 Task: Look for space in Logansport, United States from 10th July, 2023 to 15th July, 2023 for 7 adults in price range Rs.10000 to Rs.15000. Place can be entire place or shared room with 4 bedrooms having 7 beds and 4 bathrooms. Property type can be house, flat, guest house. Amenities needed are: wifi, TV, free parkinig on premises, gym, breakfast. Booking option can be shelf check-in. Required host language is English.
Action: Mouse moved to (567, 108)
Screenshot: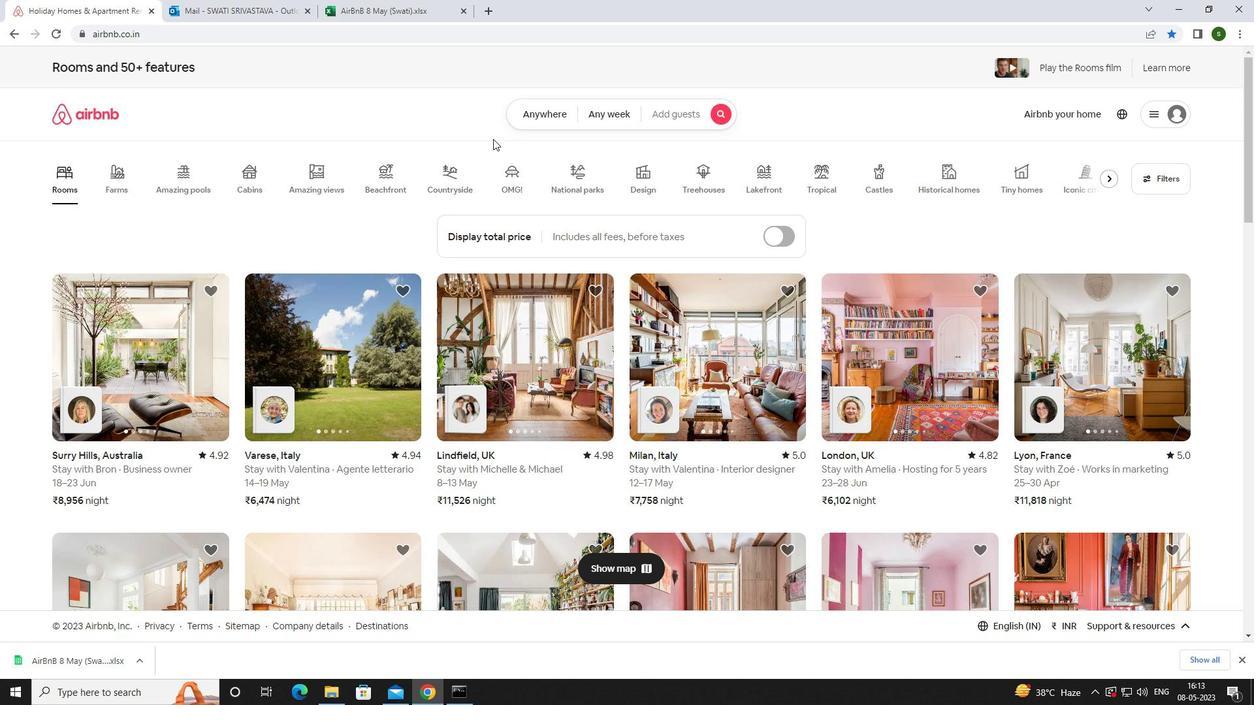 
Action: Mouse pressed left at (567, 108)
Screenshot: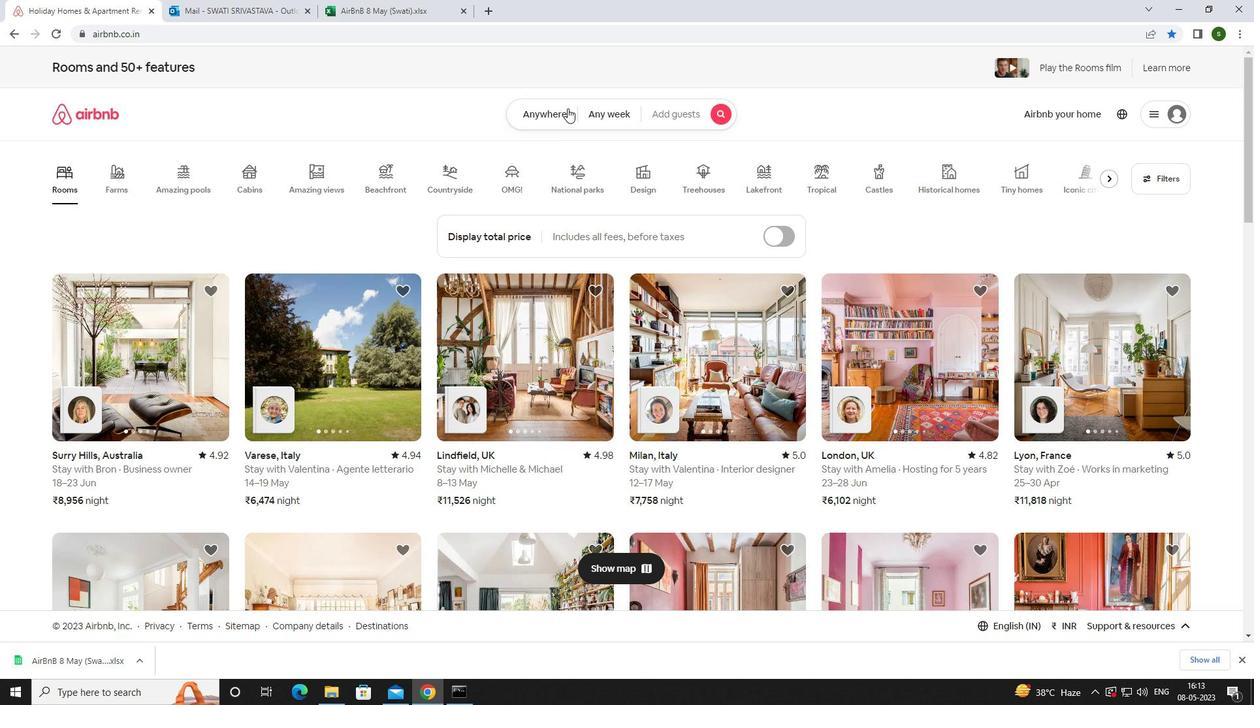 
Action: Mouse moved to (414, 173)
Screenshot: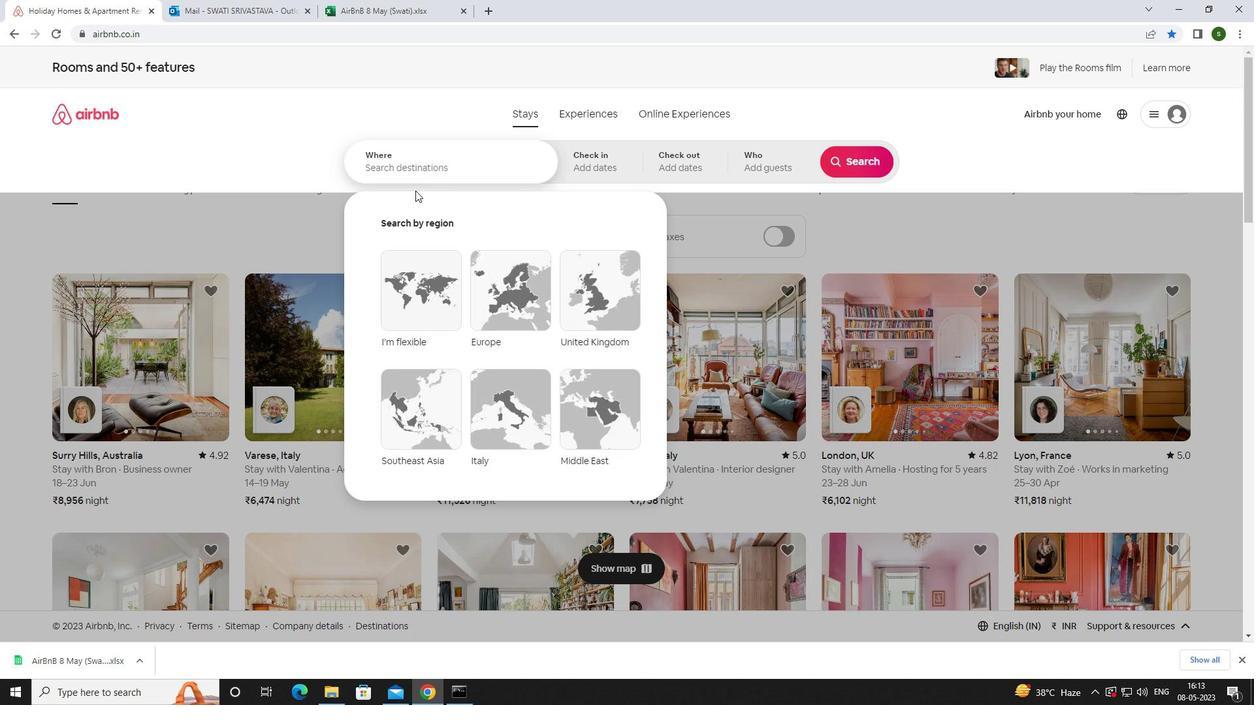 
Action: Mouse pressed left at (414, 173)
Screenshot: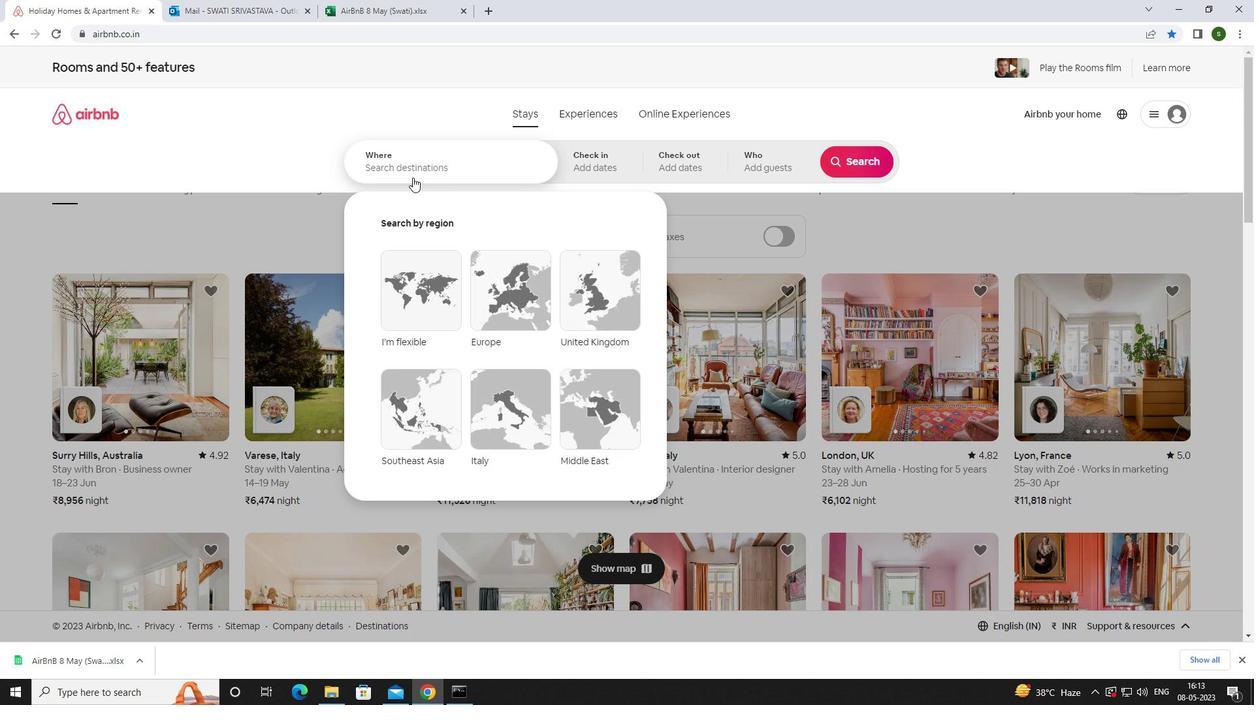 
Action: Key pressed <Key.caps_lock>l<Key.caps_lock>ogansport,<Key.space><Key.caps_lock>u<Key.caps_lock>nited<Key.space><Key.caps_lock>s<Key.caps_lock>tates<Key.enter>
Screenshot: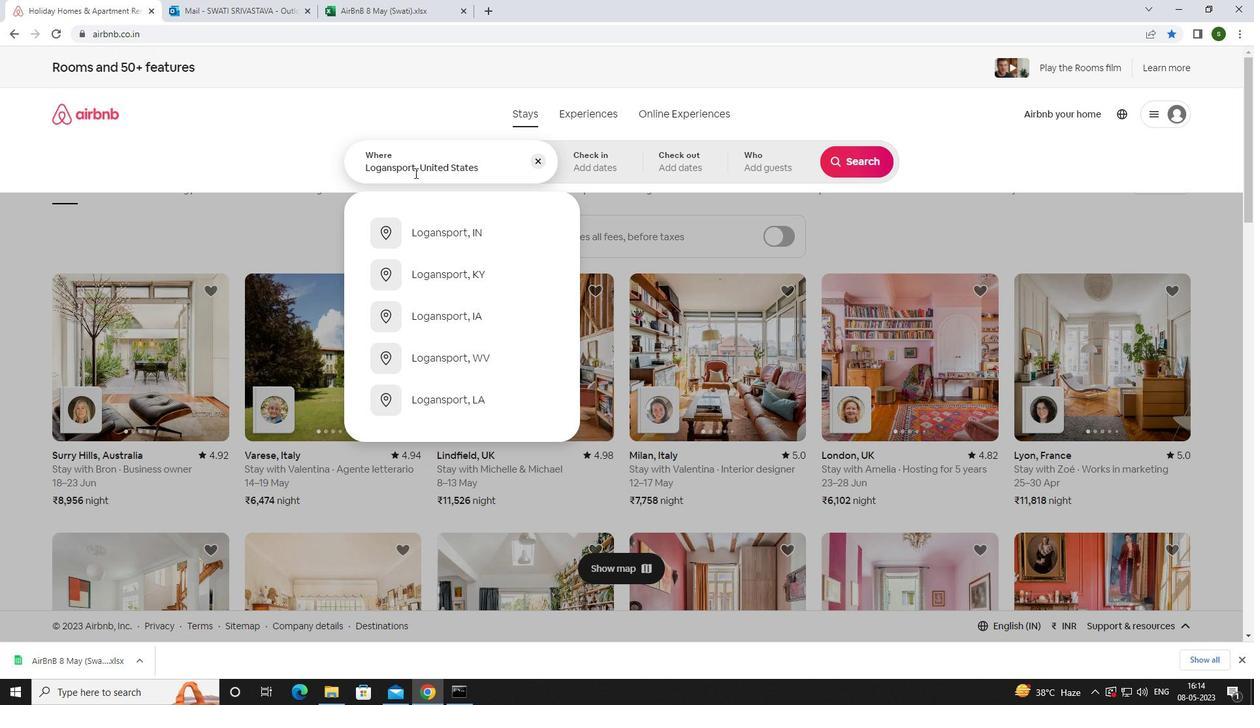 
Action: Mouse moved to (848, 265)
Screenshot: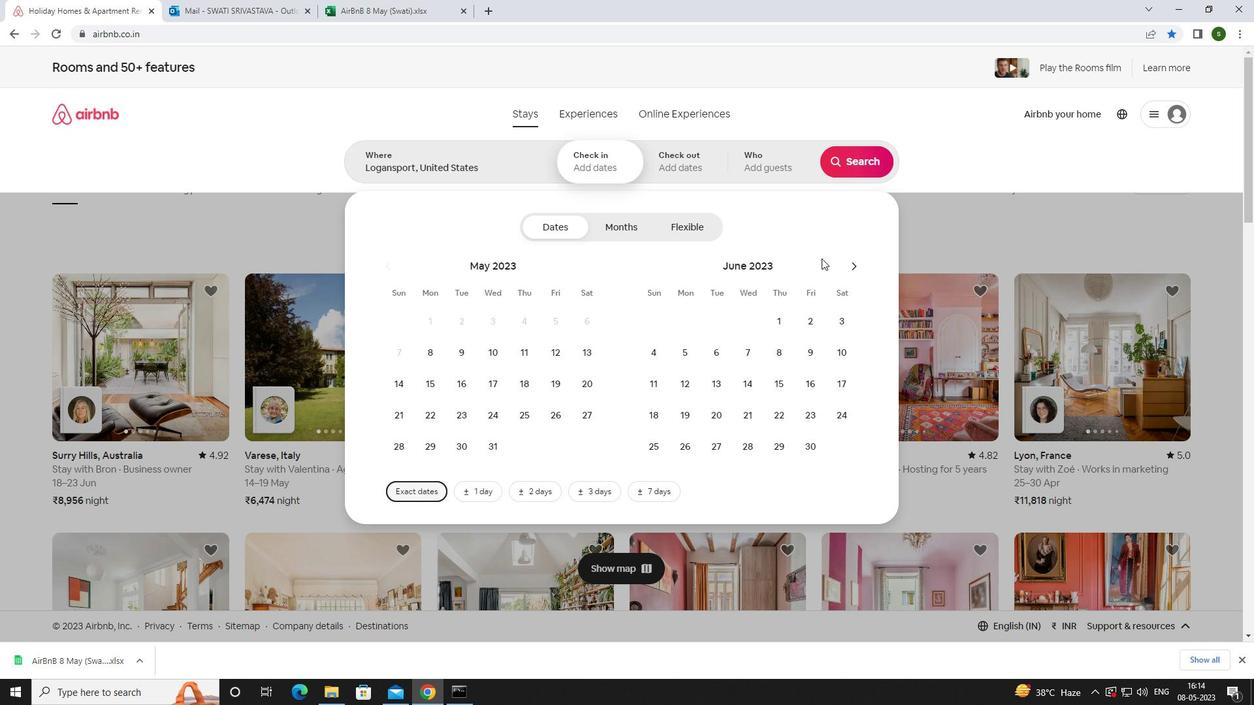 
Action: Mouse pressed left at (848, 265)
Screenshot: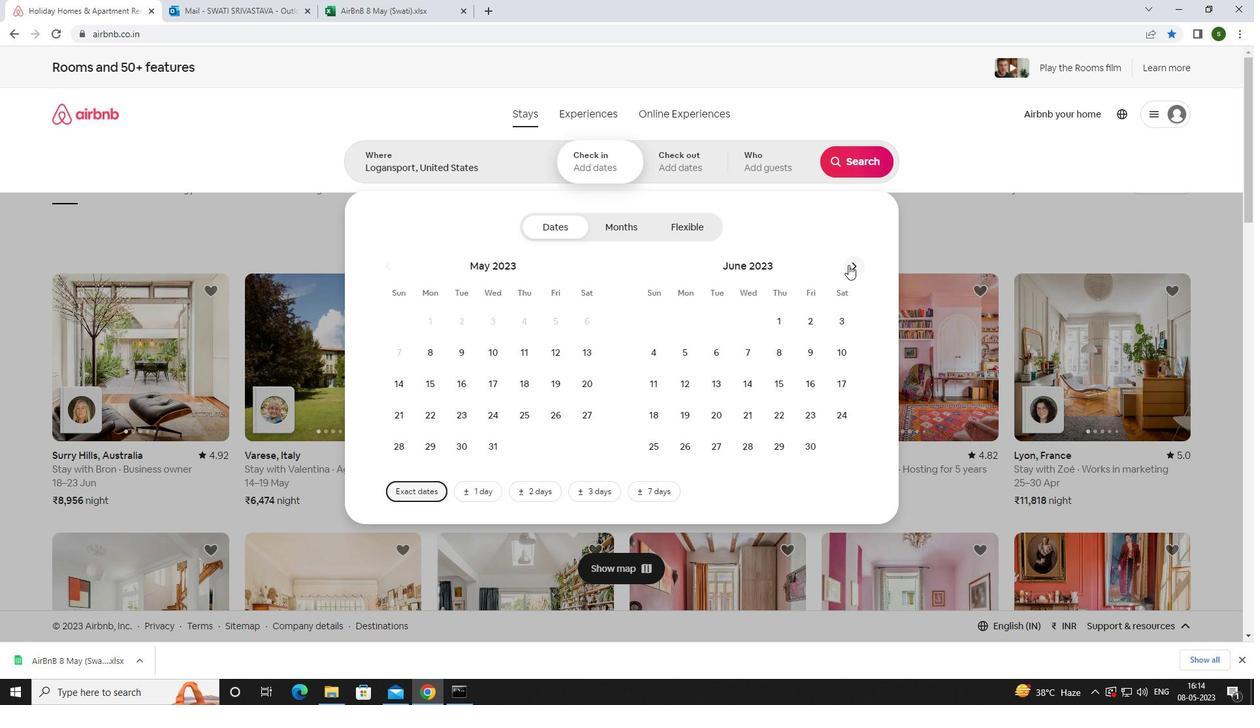 
Action: Mouse moved to (684, 380)
Screenshot: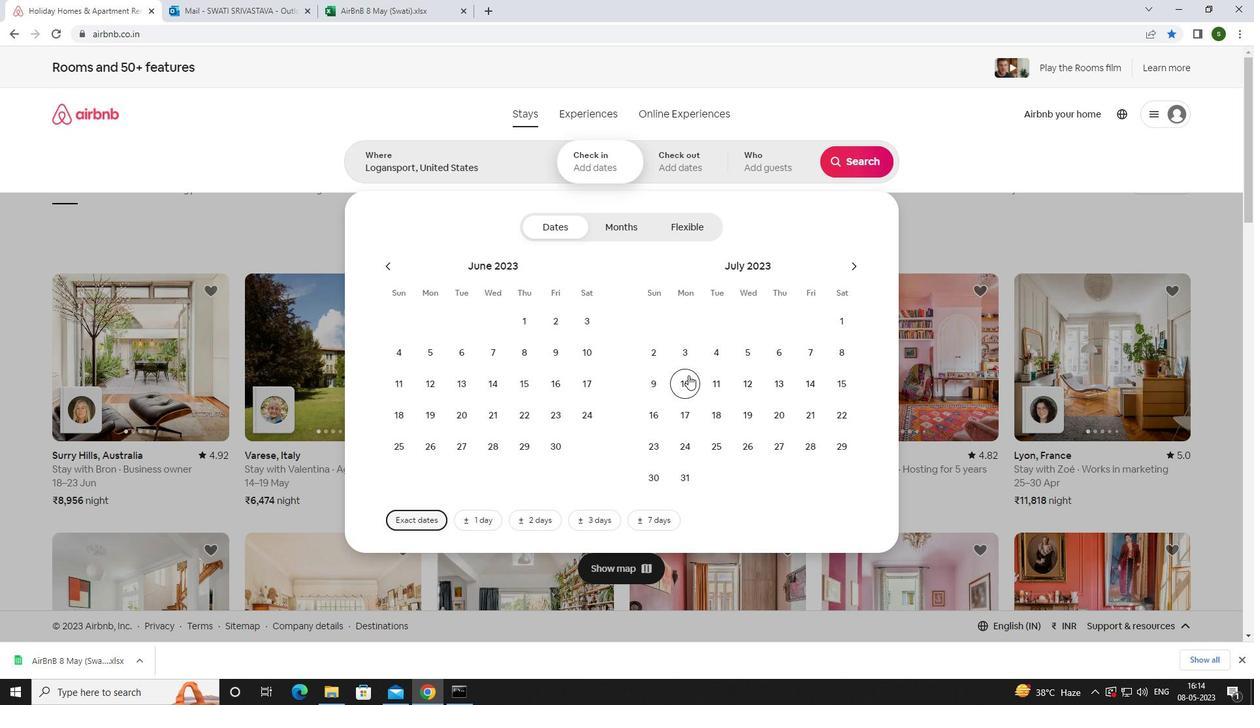 
Action: Mouse pressed left at (684, 380)
Screenshot: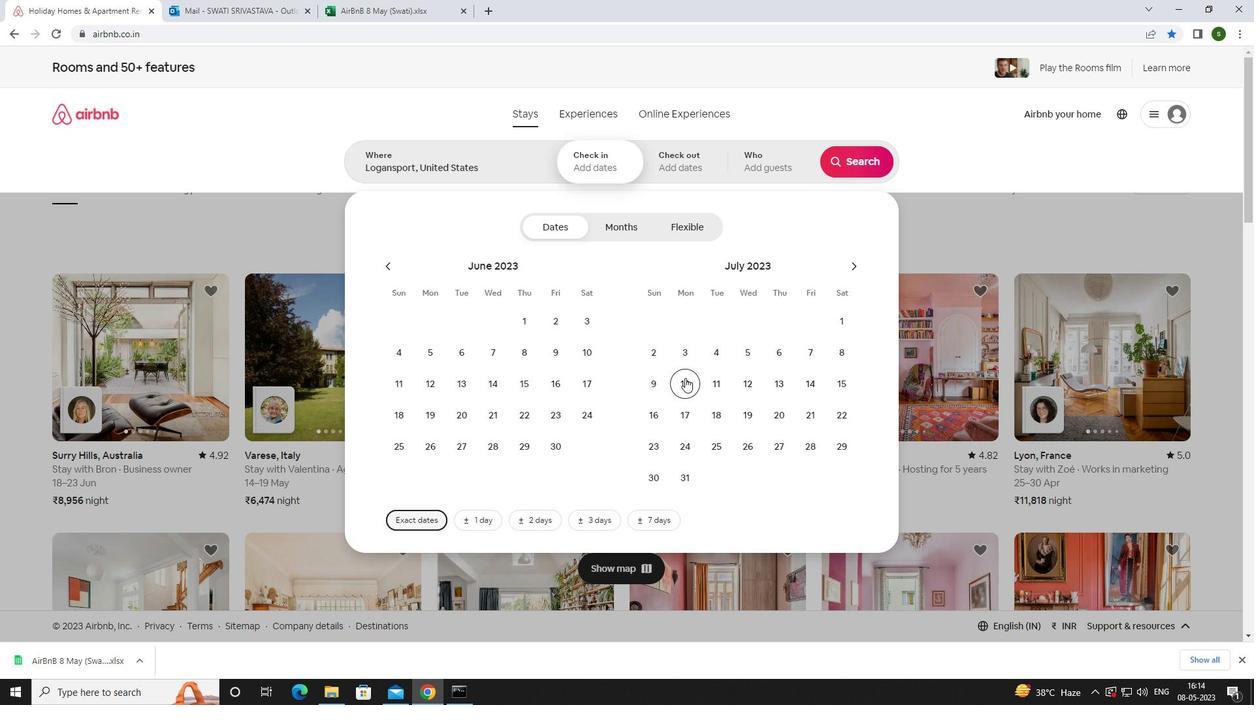 
Action: Mouse moved to (836, 376)
Screenshot: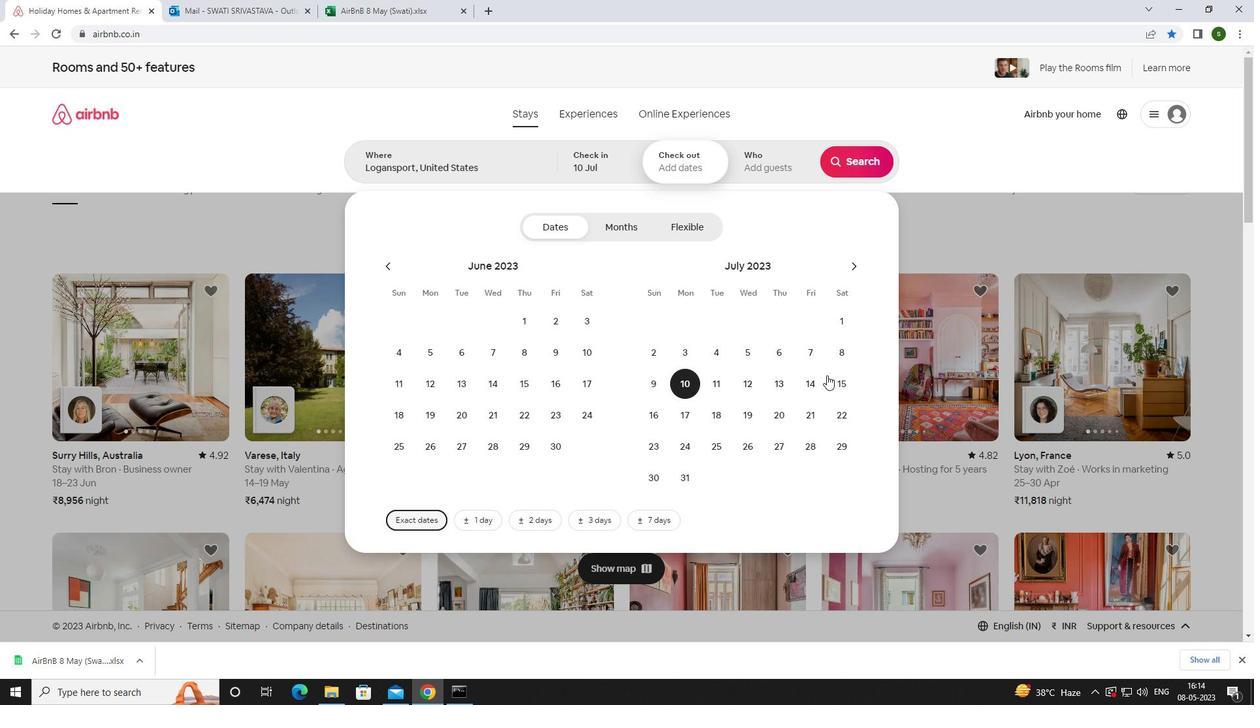 
Action: Mouse pressed left at (836, 376)
Screenshot: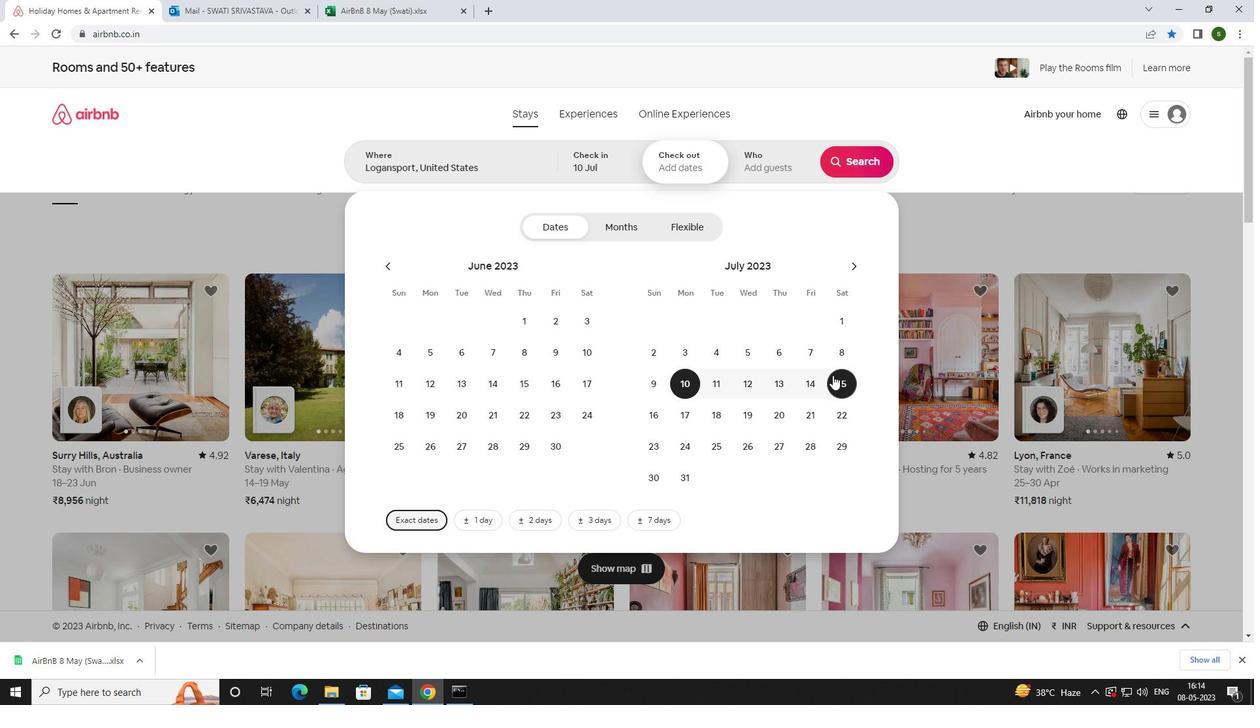 
Action: Mouse moved to (758, 162)
Screenshot: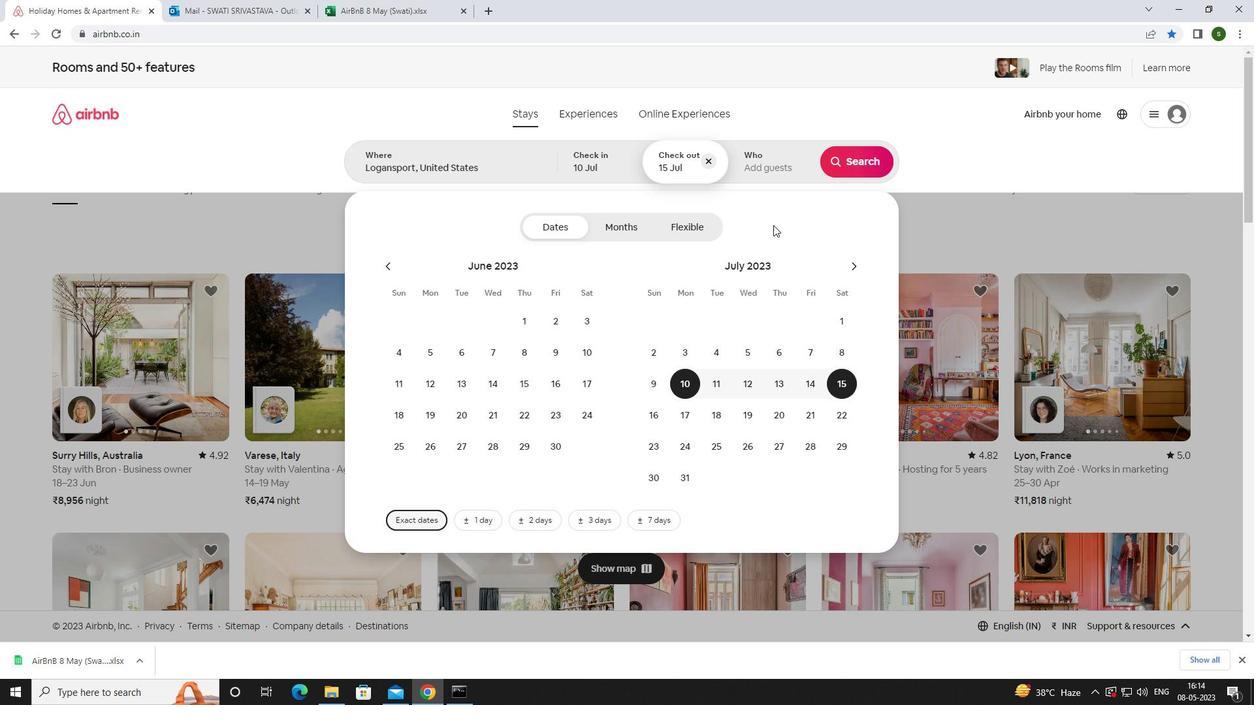 
Action: Mouse pressed left at (758, 162)
Screenshot: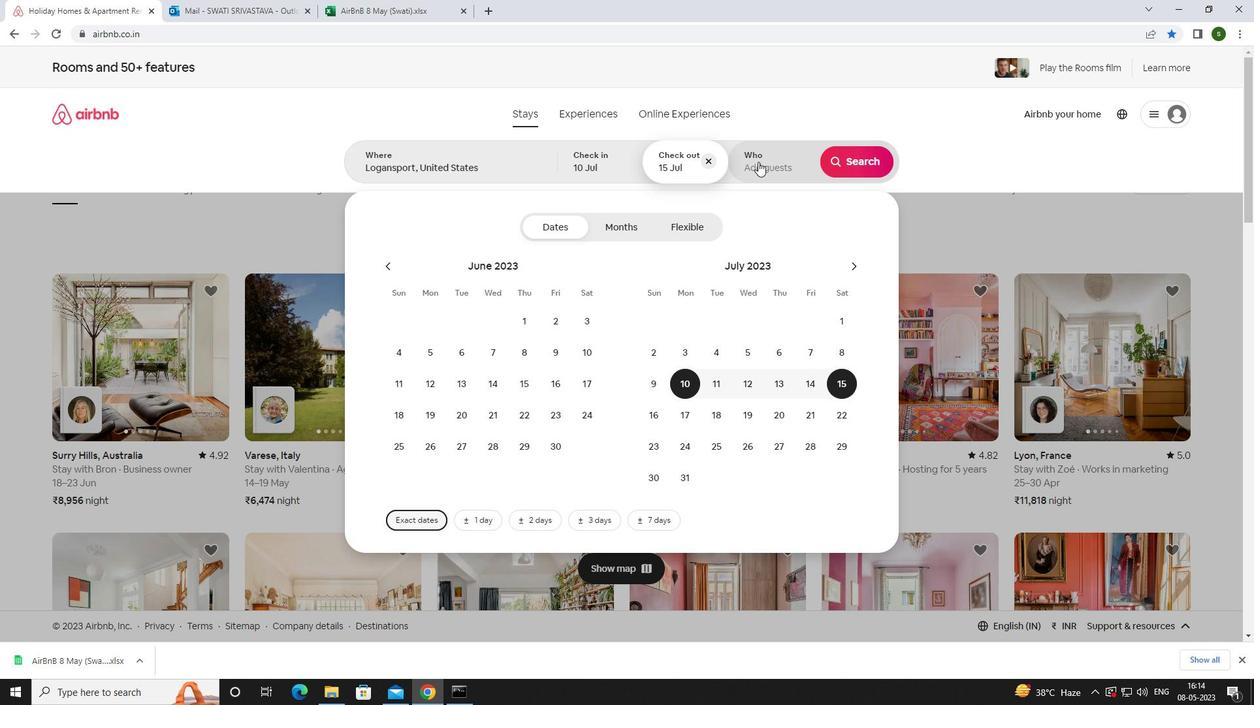 
Action: Mouse moved to (862, 233)
Screenshot: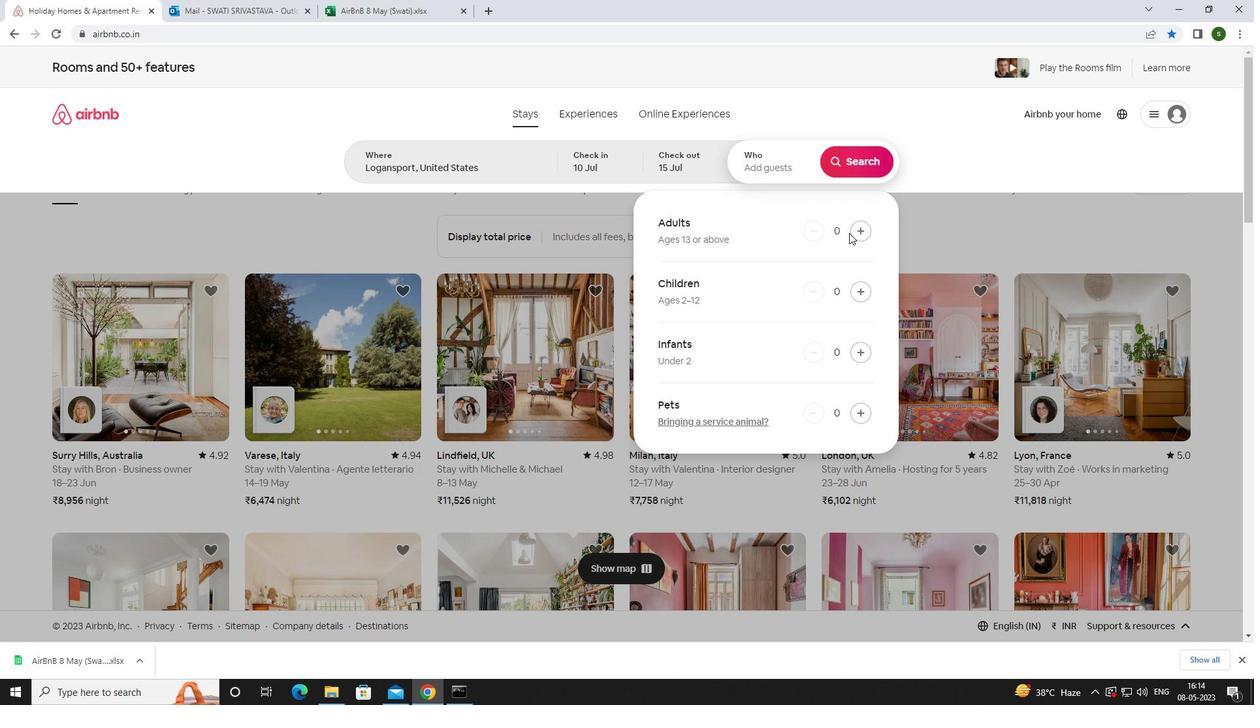 
Action: Mouse pressed left at (862, 233)
Screenshot: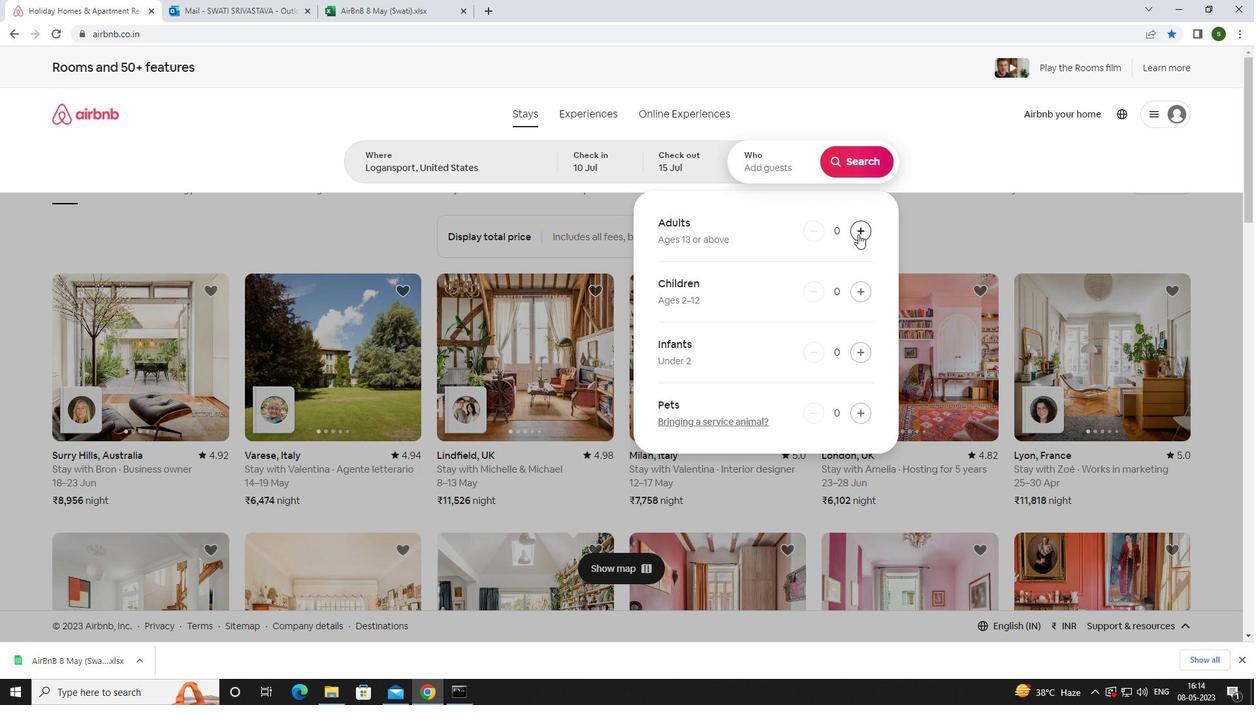 
Action: Mouse pressed left at (862, 233)
Screenshot: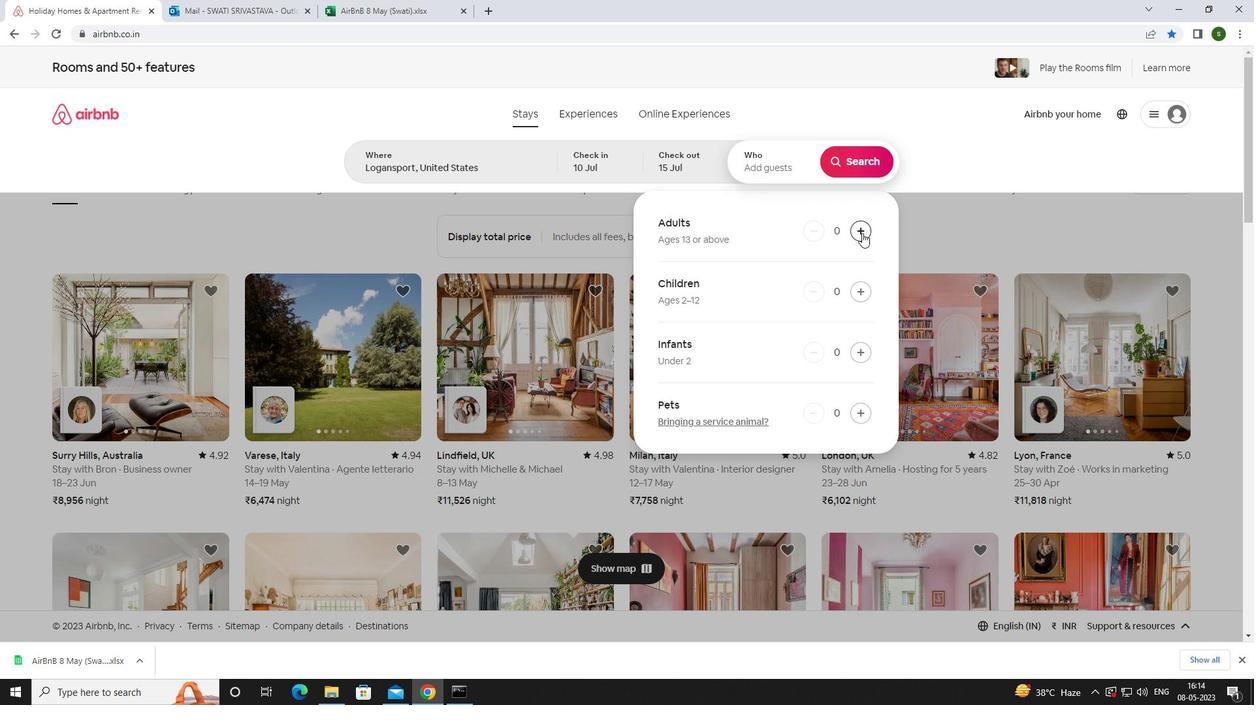 
Action: Mouse pressed left at (862, 233)
Screenshot: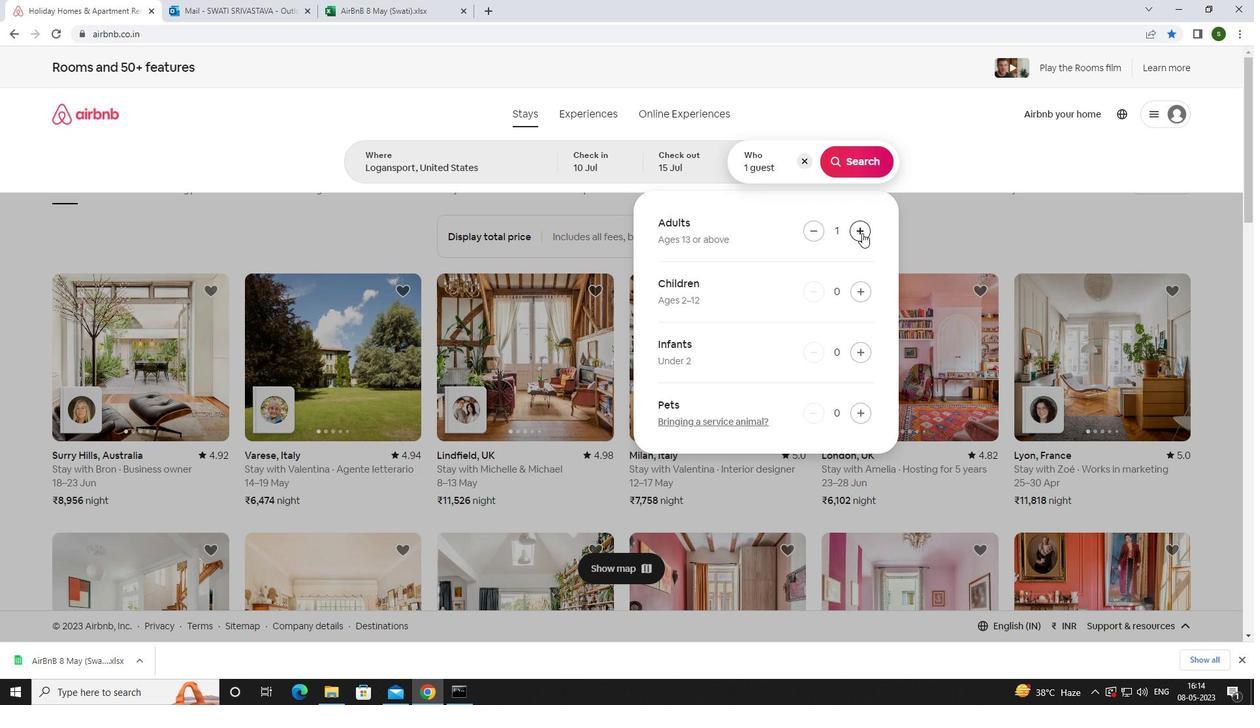 
Action: Mouse pressed left at (862, 233)
Screenshot: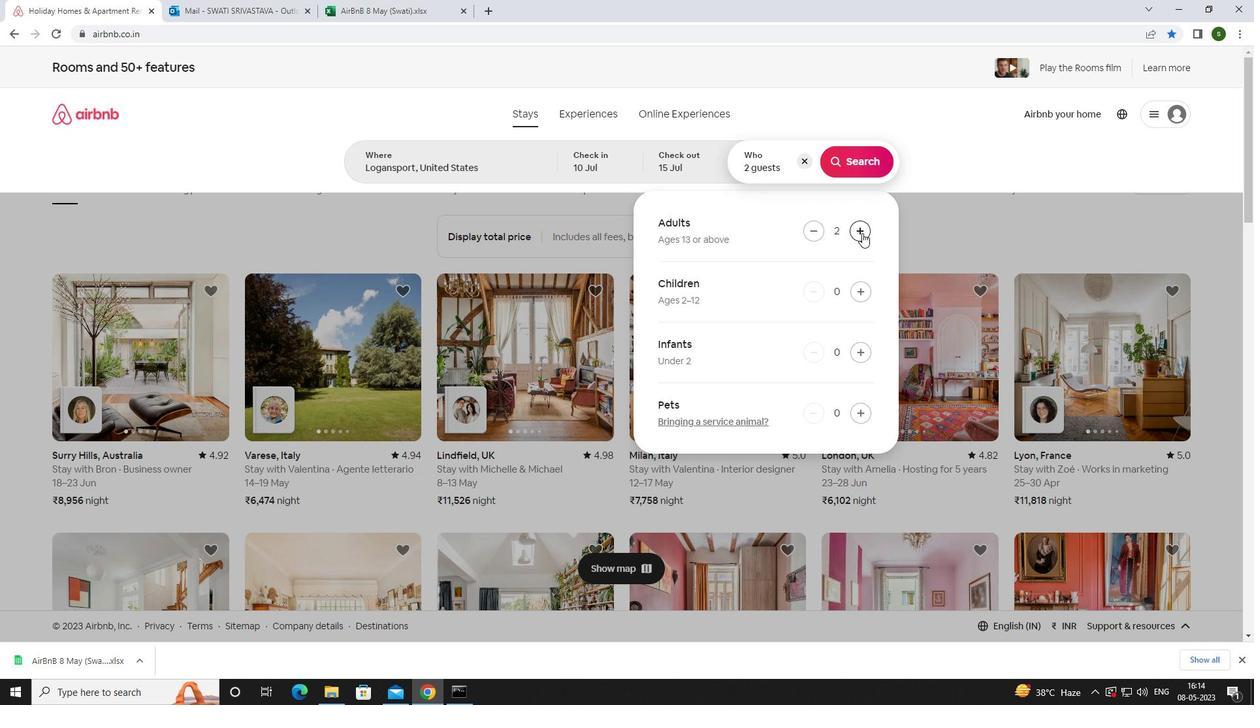 
Action: Mouse pressed left at (862, 233)
Screenshot: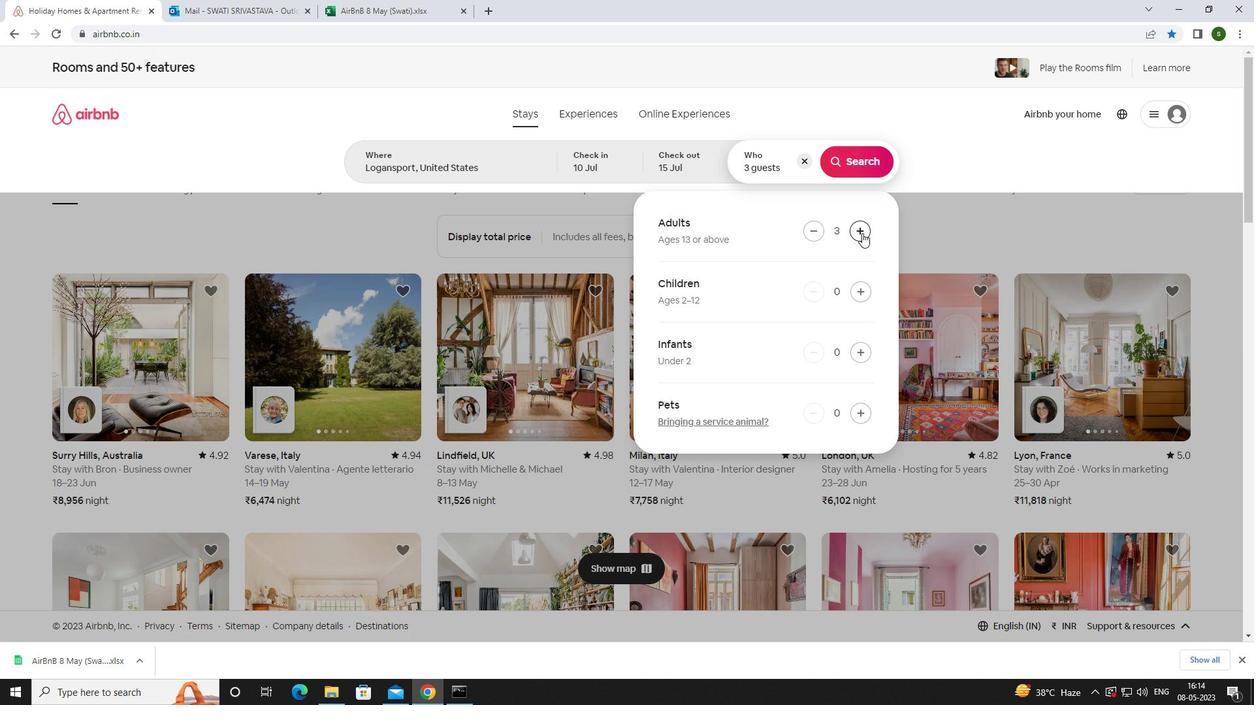 
Action: Mouse moved to (862, 232)
Screenshot: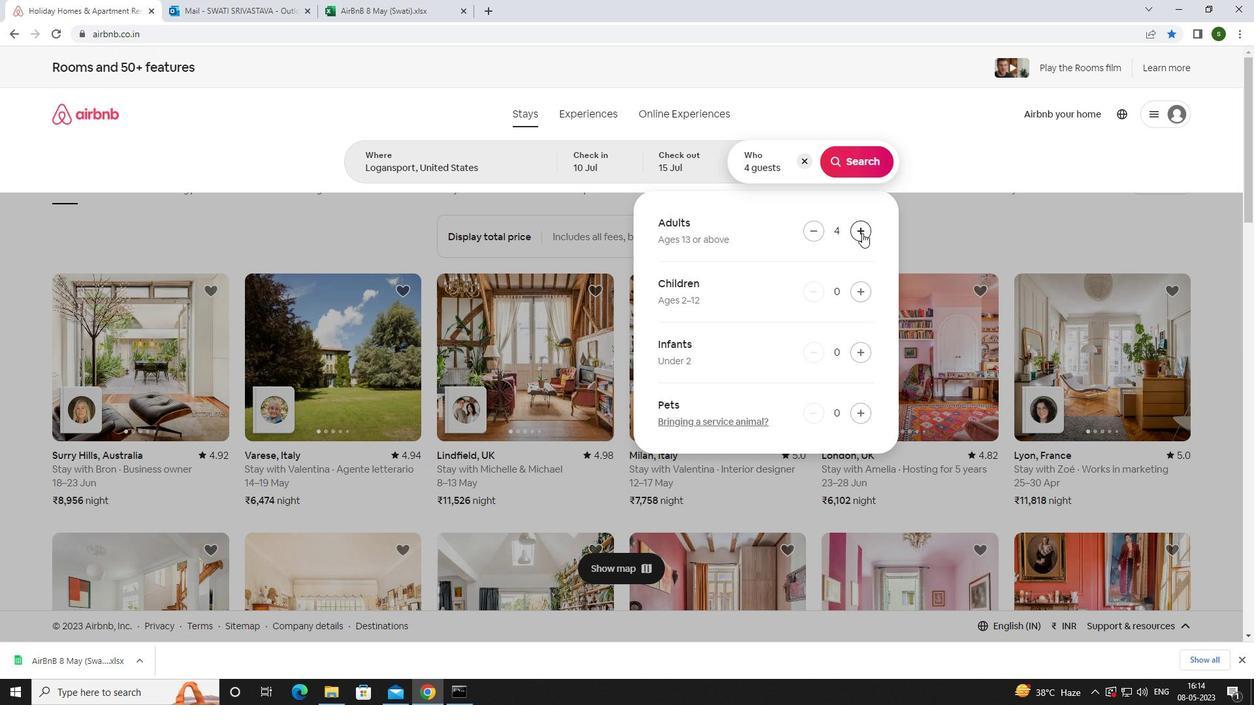 
Action: Mouse pressed left at (862, 232)
Screenshot: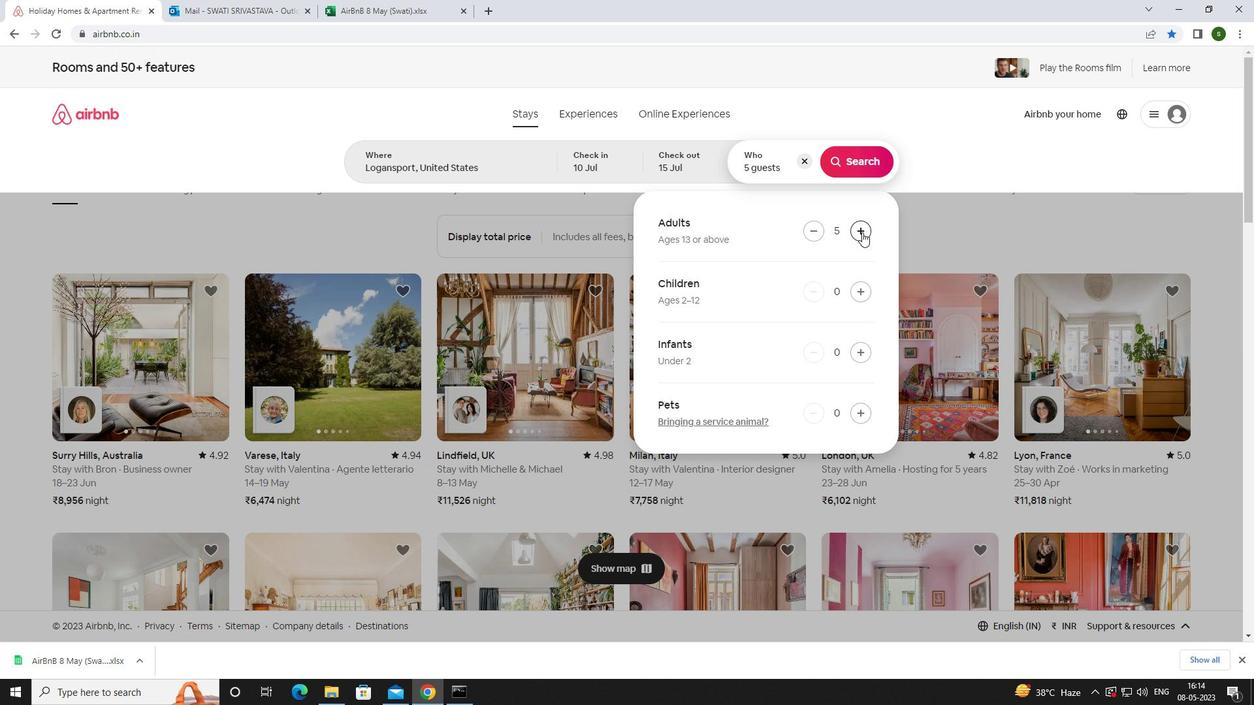 
Action: Mouse pressed left at (862, 232)
Screenshot: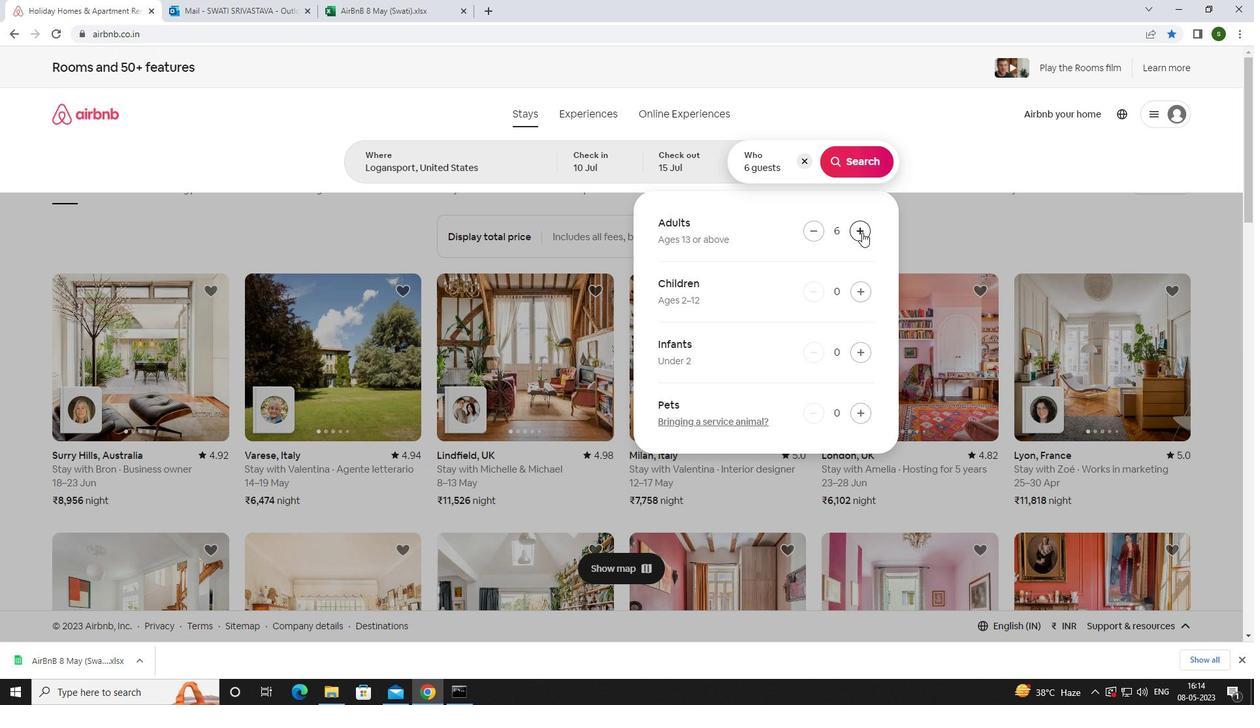 
Action: Mouse moved to (849, 155)
Screenshot: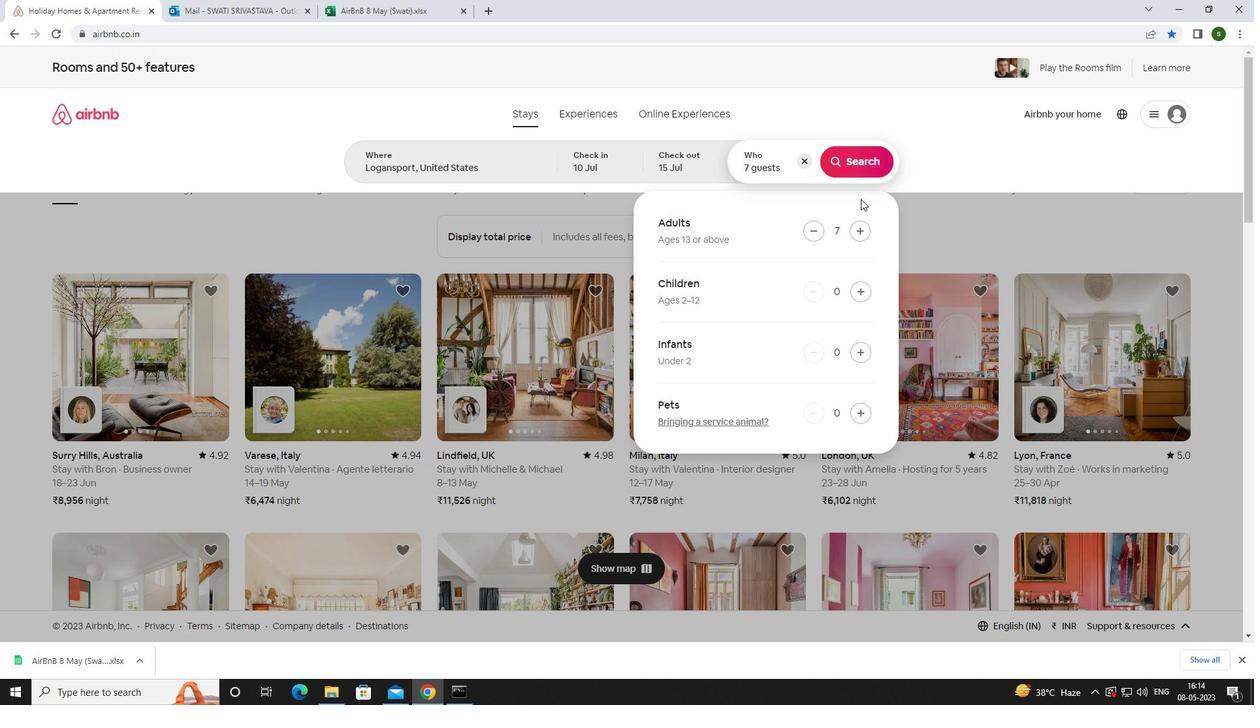 
Action: Mouse pressed left at (849, 155)
Screenshot: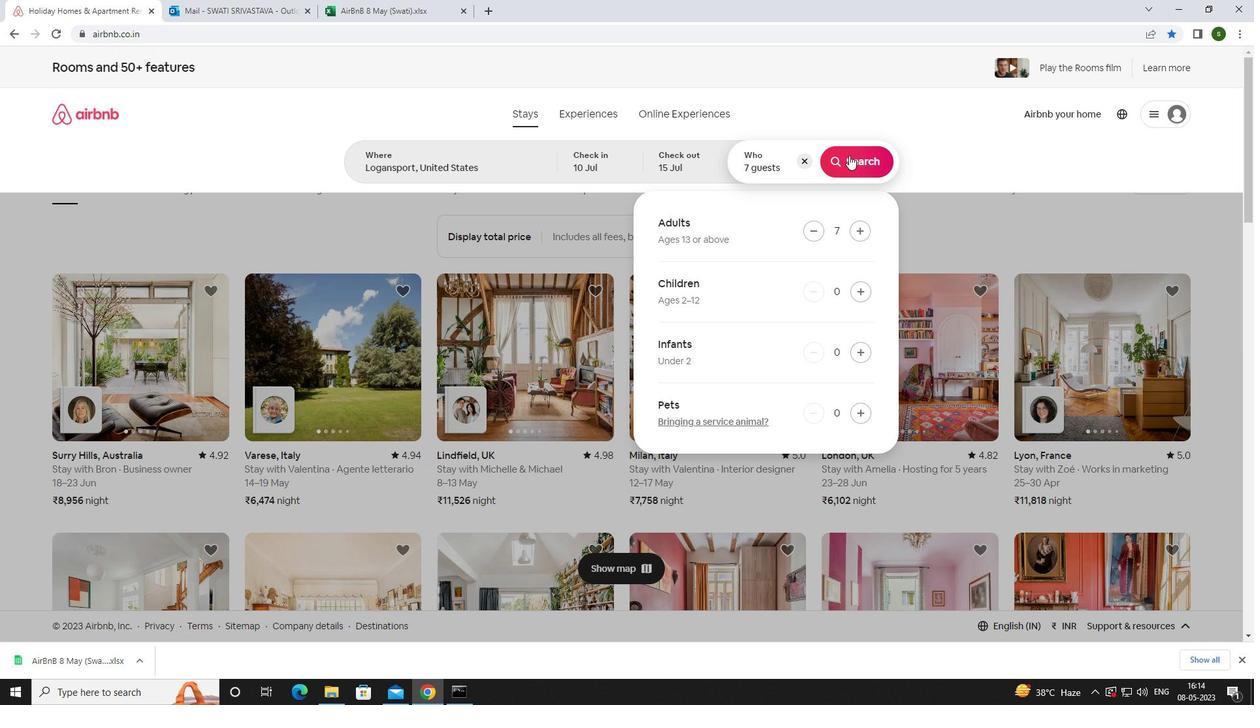 
Action: Mouse moved to (1184, 114)
Screenshot: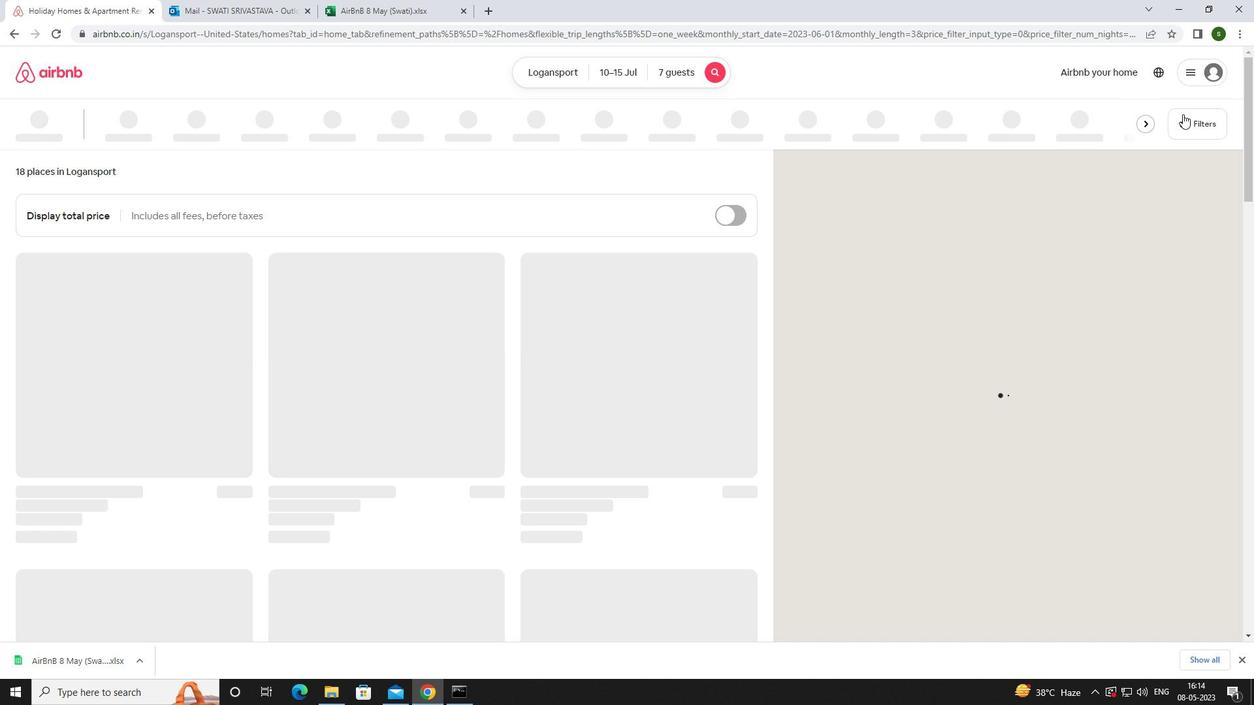 
Action: Mouse pressed left at (1184, 114)
Screenshot: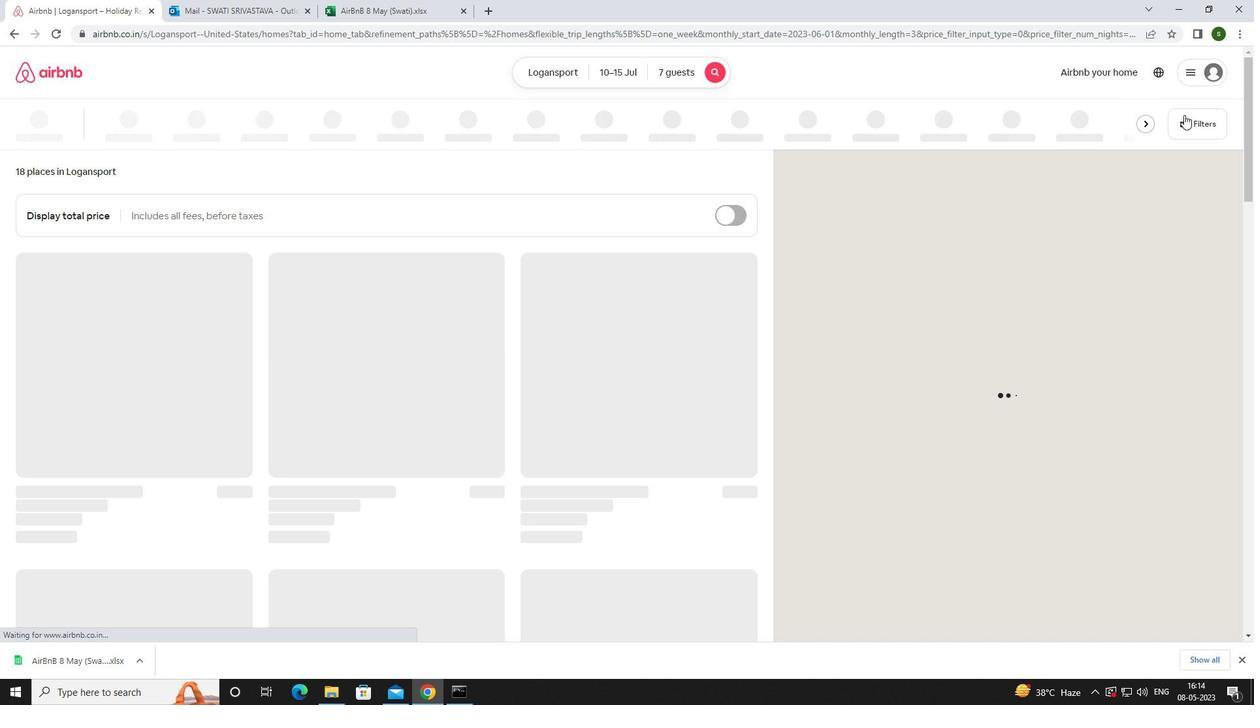 
Action: Mouse moved to (538, 442)
Screenshot: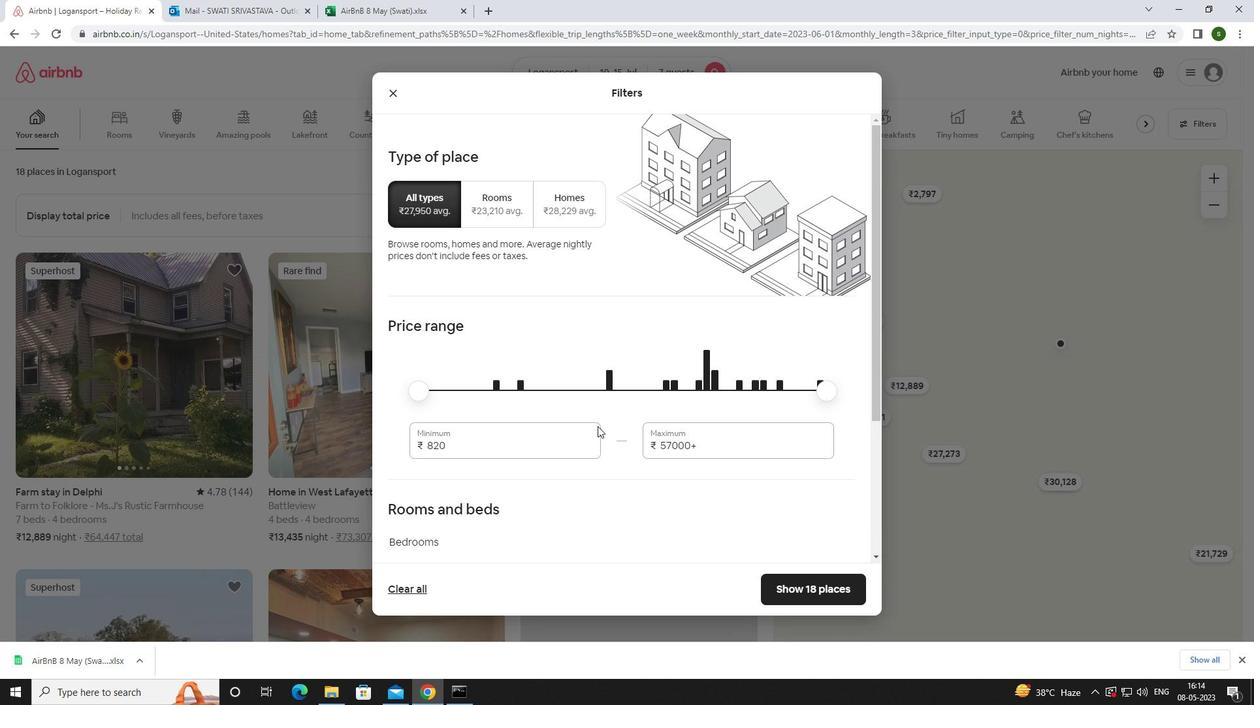 
Action: Mouse pressed left at (538, 442)
Screenshot: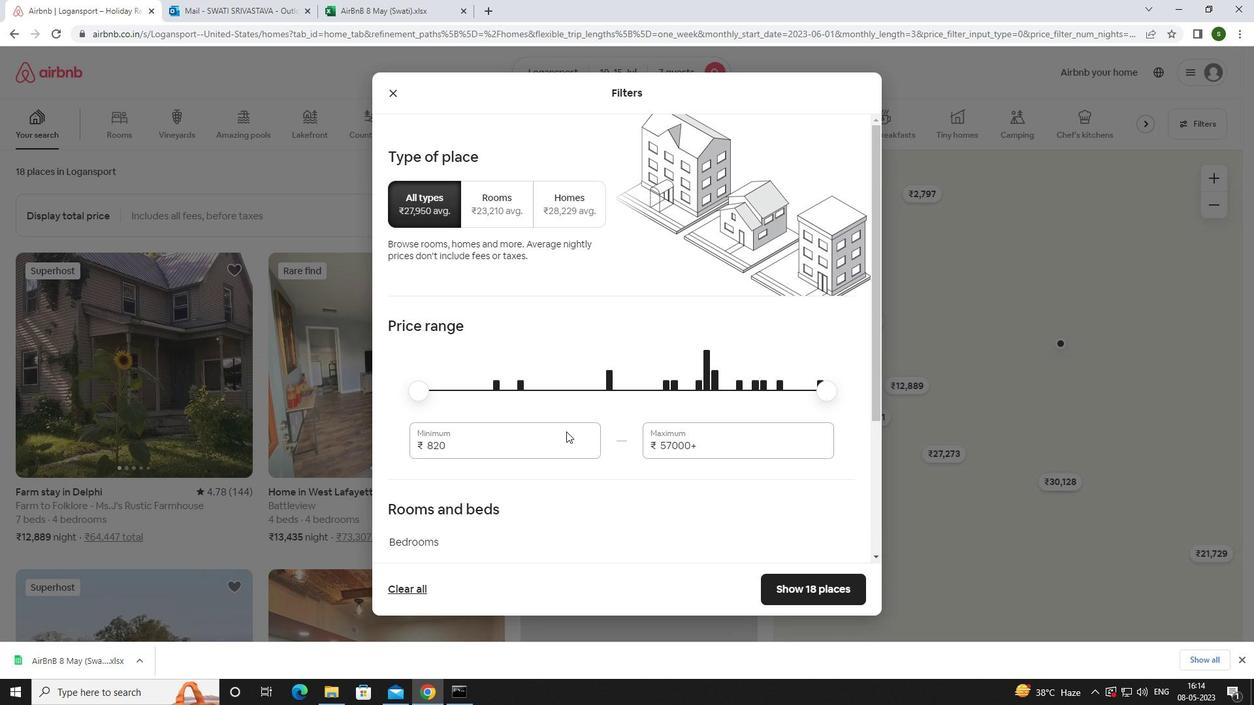 
Action: Key pressed <Key.backspace><Key.backspace><Key.backspace><Key.backspace><Key.backspace>10000
Screenshot: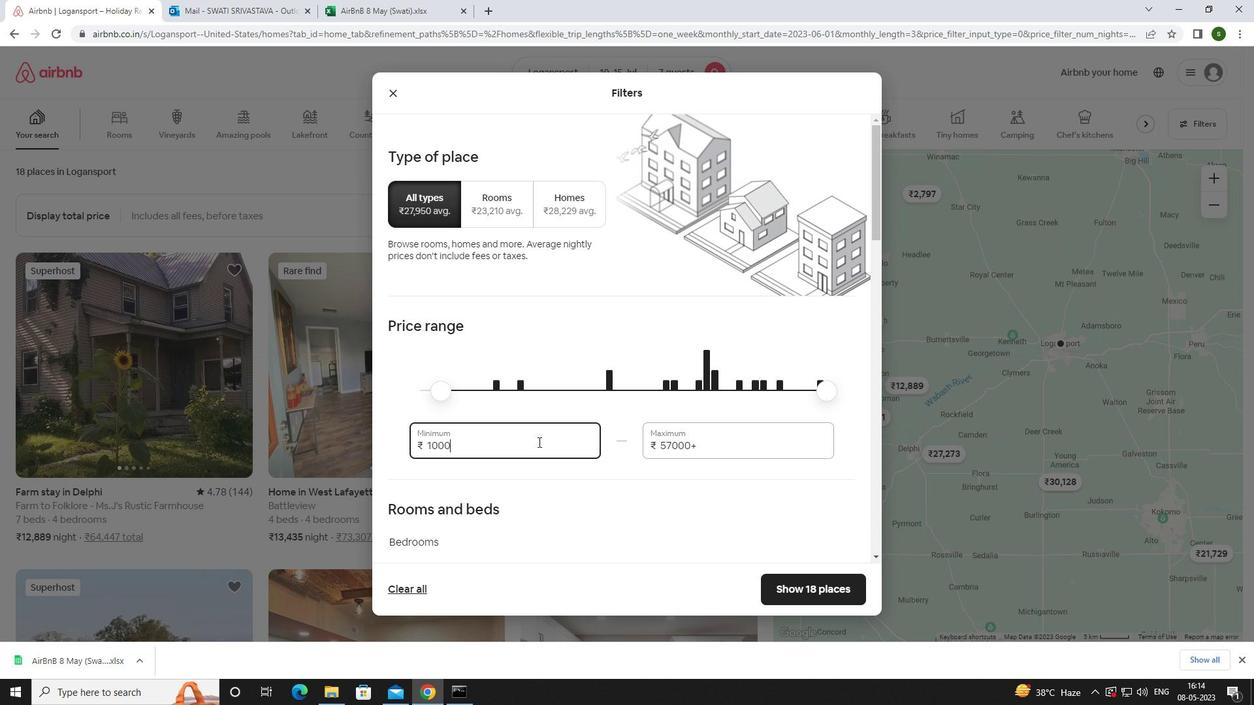 
Action: Mouse moved to (719, 439)
Screenshot: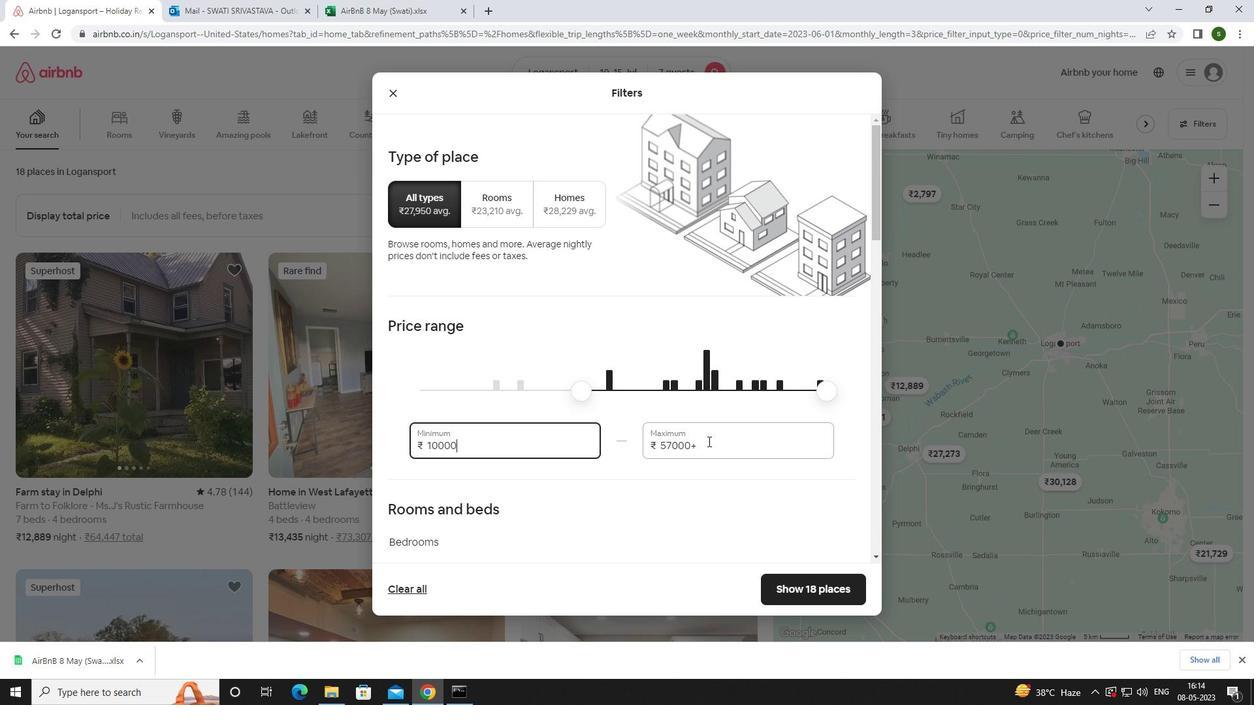 
Action: Mouse pressed left at (719, 439)
Screenshot: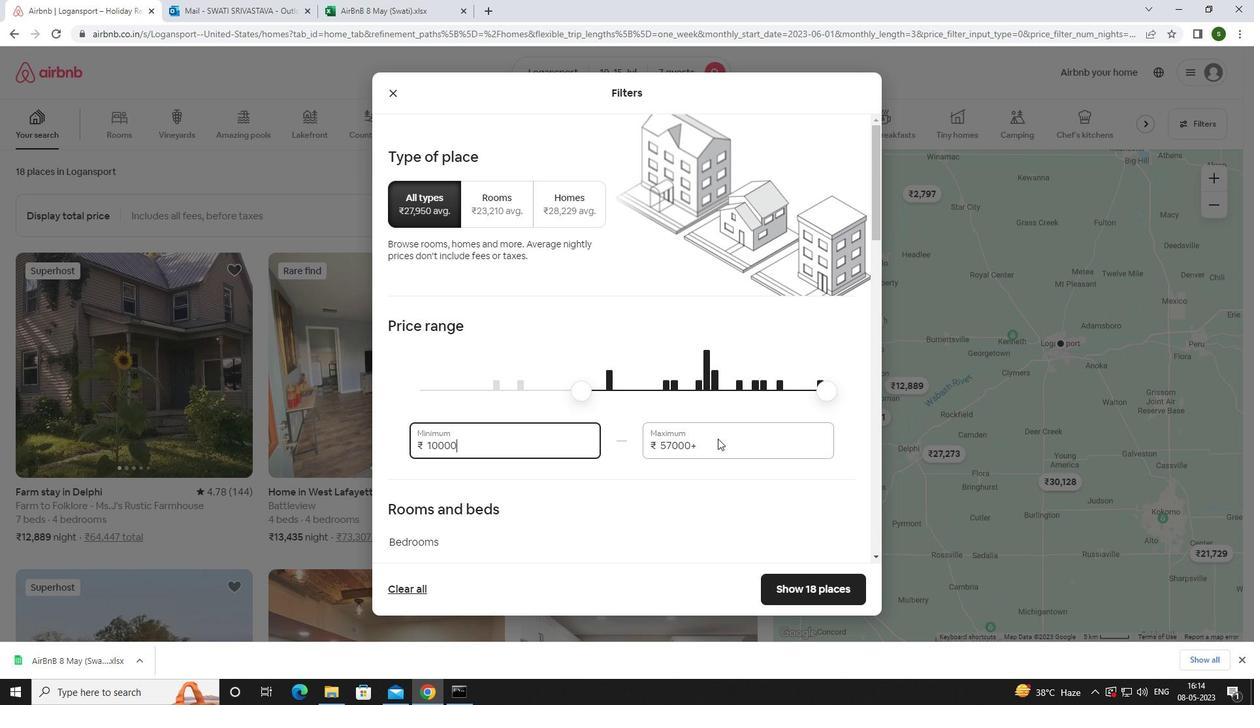 
Action: Mouse moved to (719, 439)
Screenshot: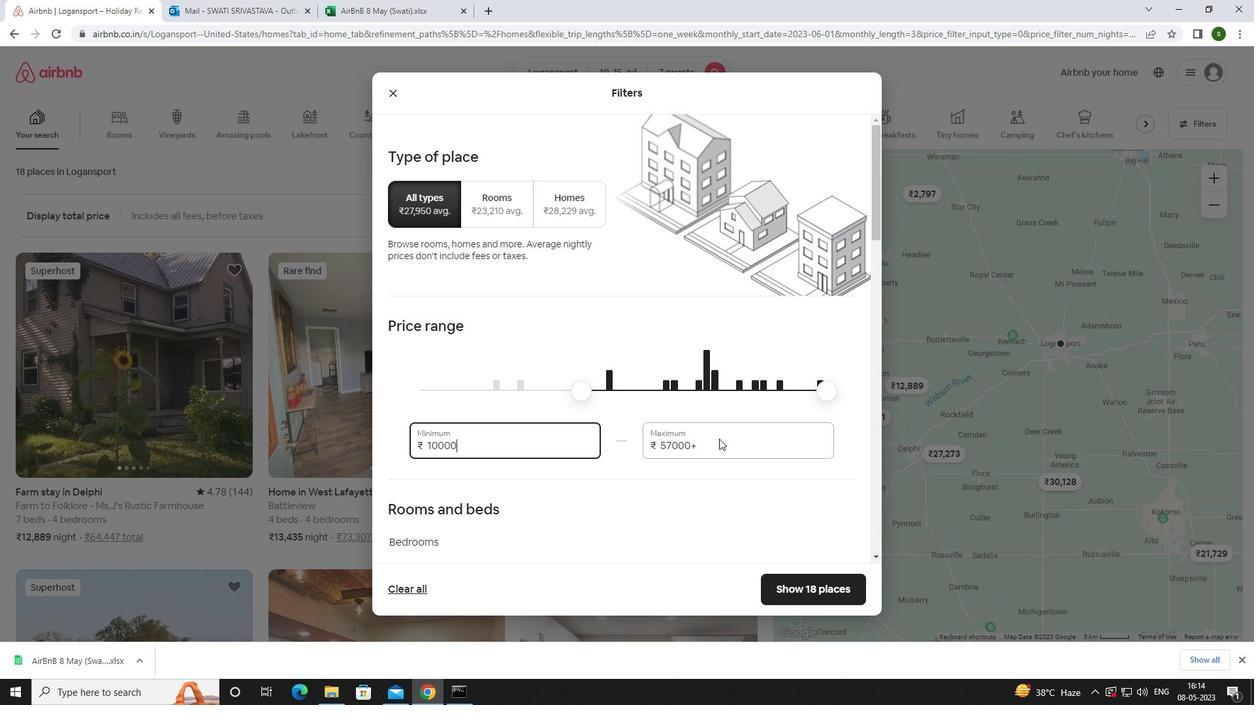 
Action: Key pressed <Key.backspace><Key.backspace><Key.backspace><Key.backspace><Key.backspace><Key.backspace><Key.backspace><Key.backspace><Key.backspace><Key.backspace><Key.backspace>15000
Screenshot: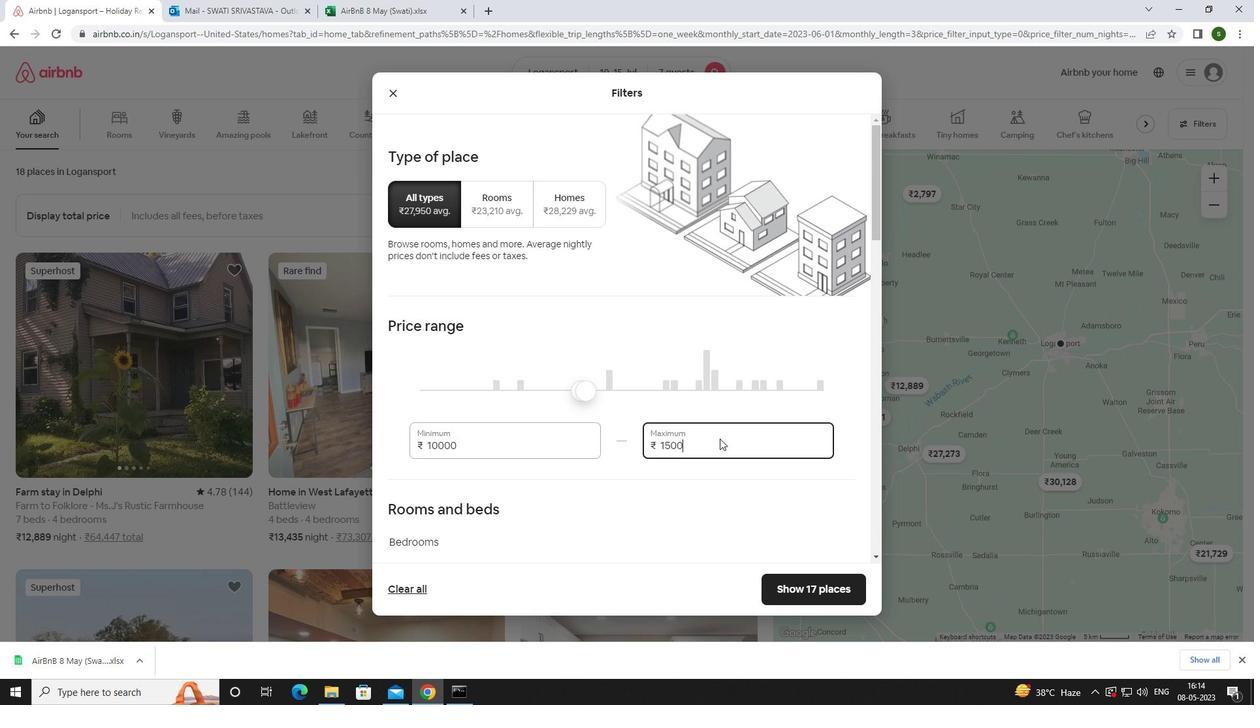 
Action: Mouse moved to (640, 429)
Screenshot: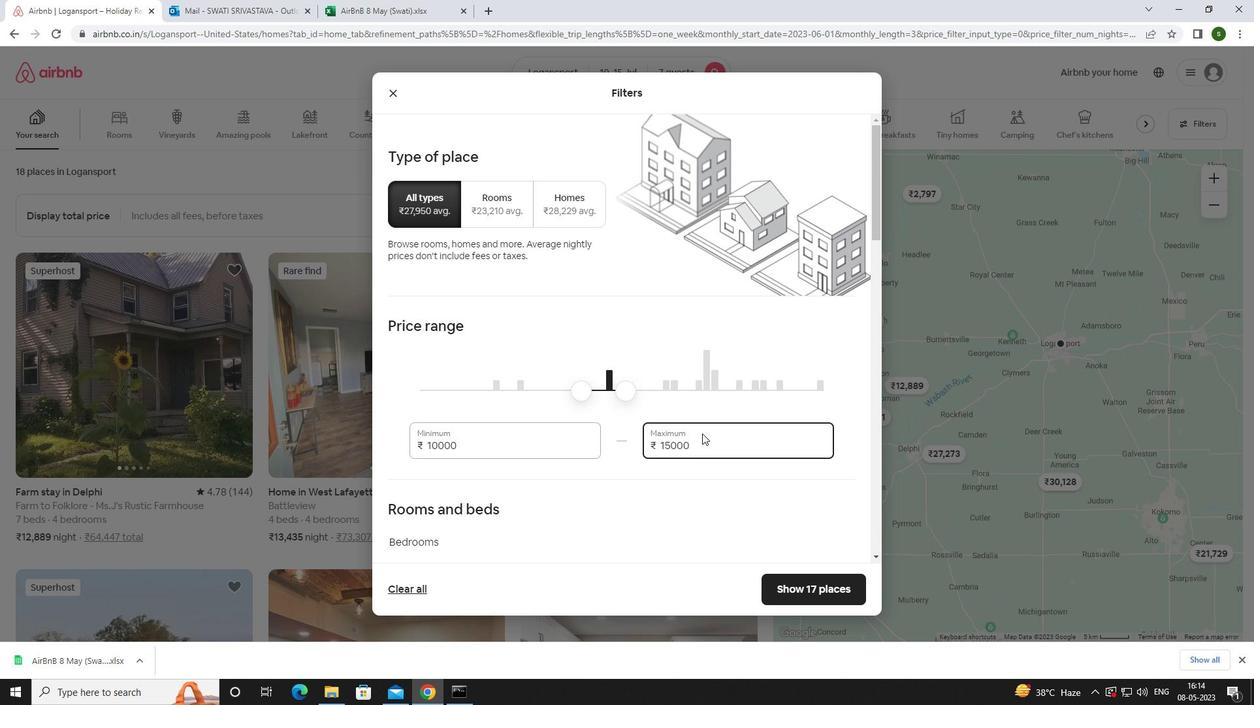 
Action: Mouse scrolled (640, 429) with delta (0, 0)
Screenshot: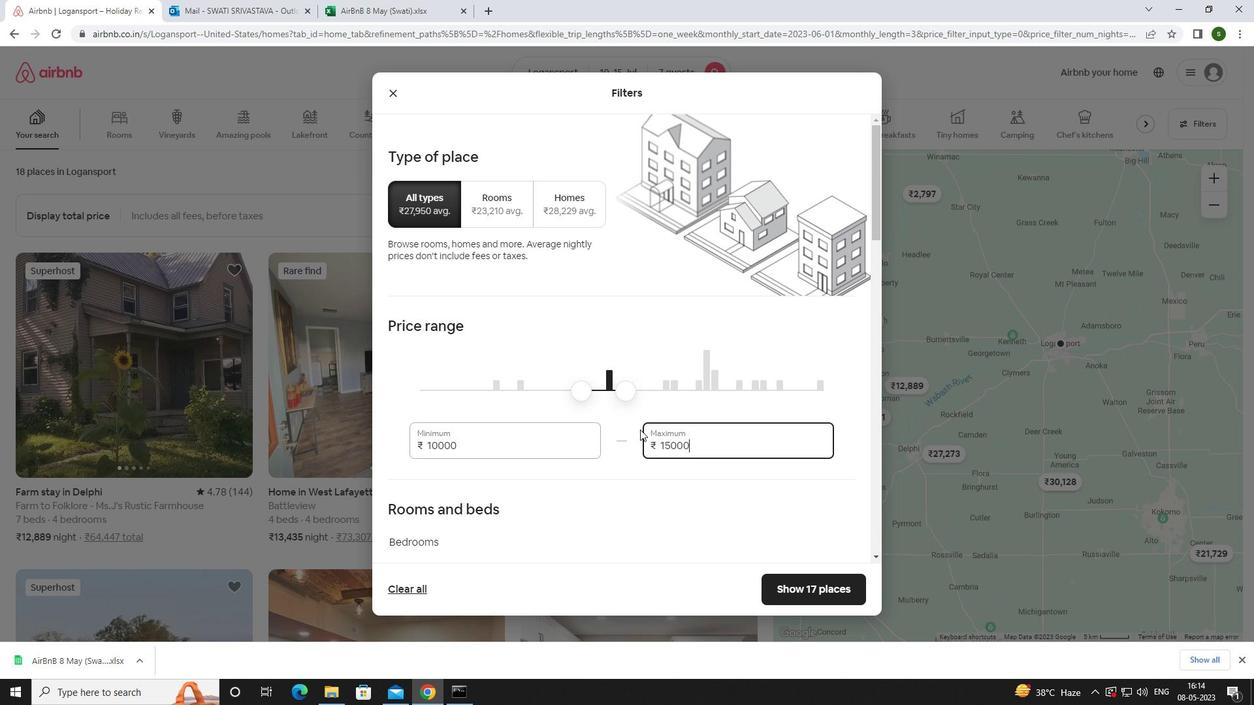 
Action: Mouse scrolled (640, 429) with delta (0, 0)
Screenshot: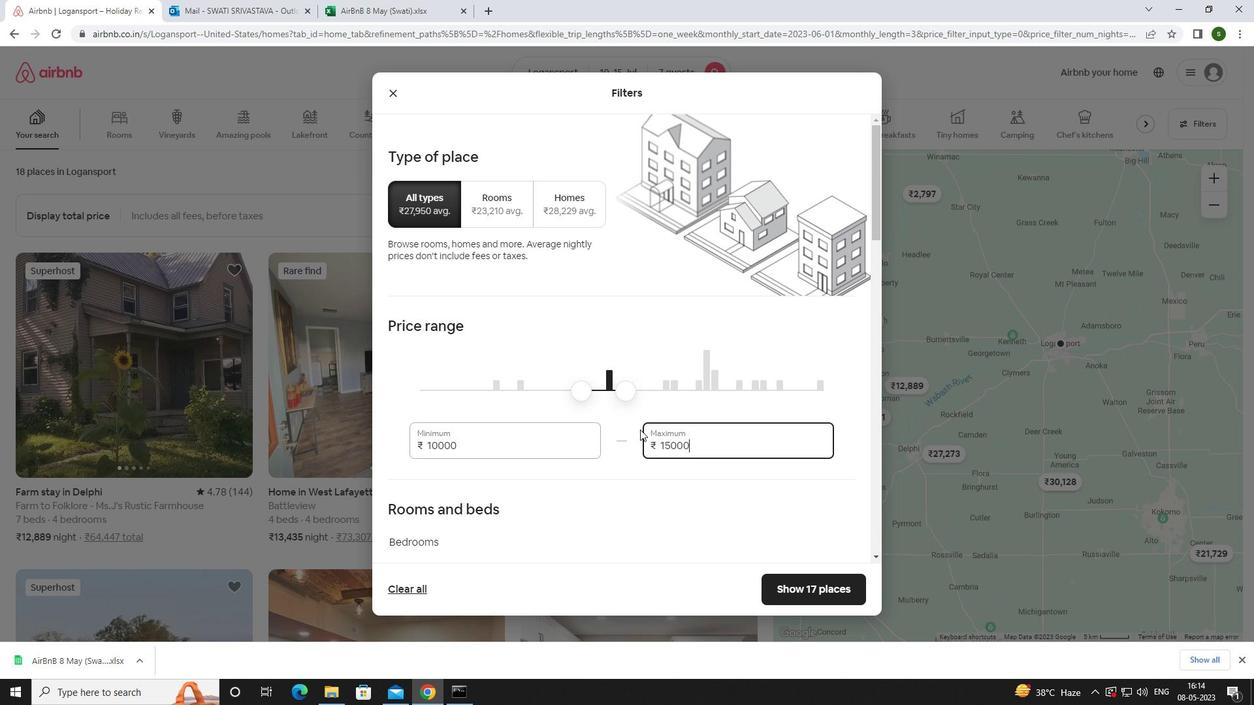 
Action: Mouse scrolled (640, 429) with delta (0, 0)
Screenshot: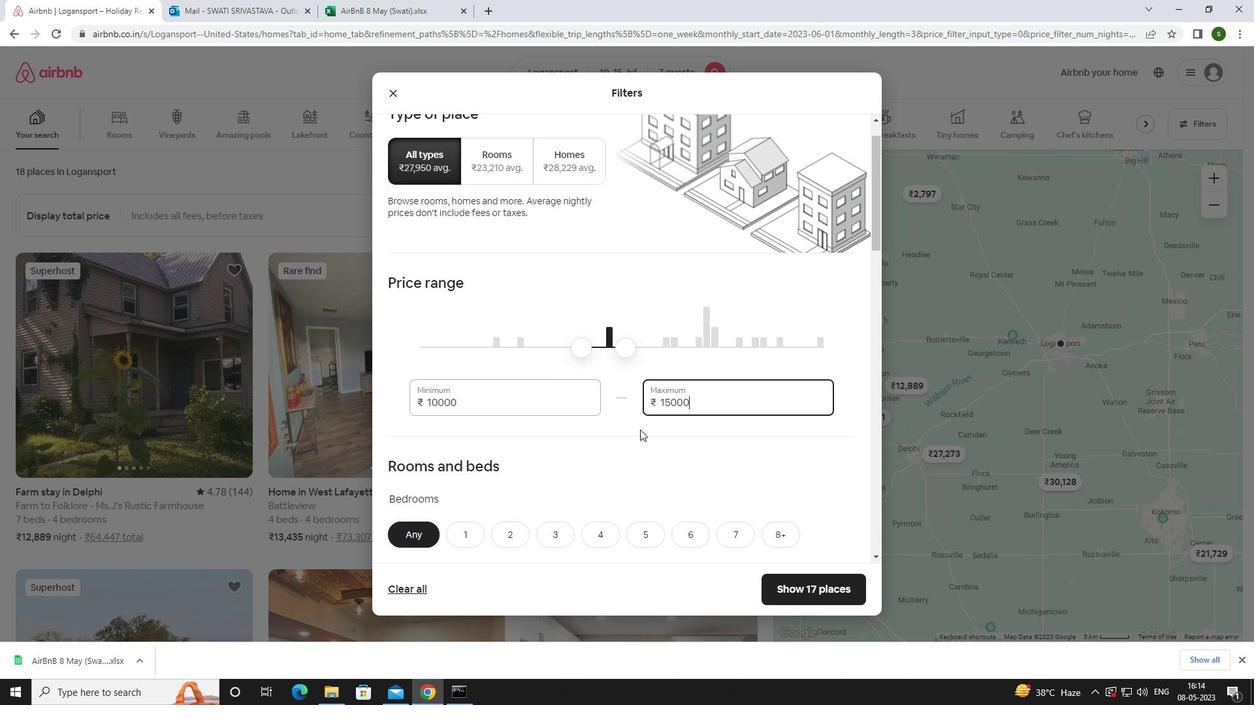 
Action: Mouse scrolled (640, 429) with delta (0, 0)
Screenshot: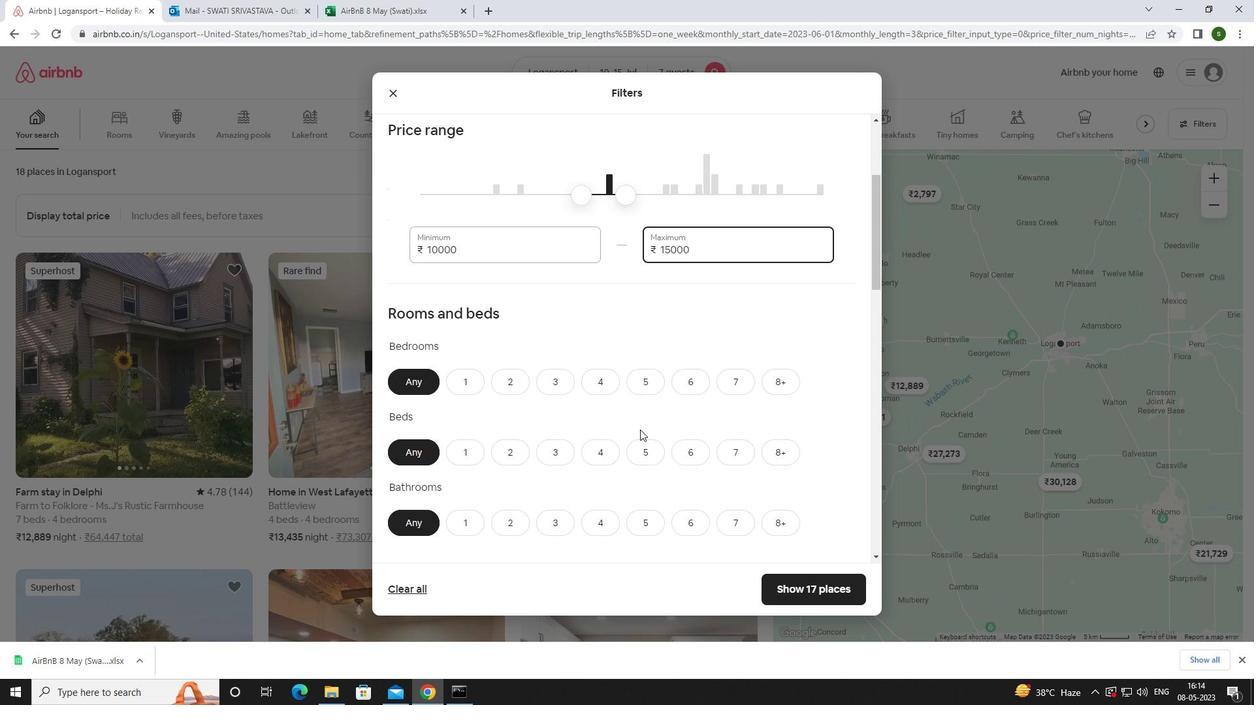 
Action: Mouse moved to (592, 314)
Screenshot: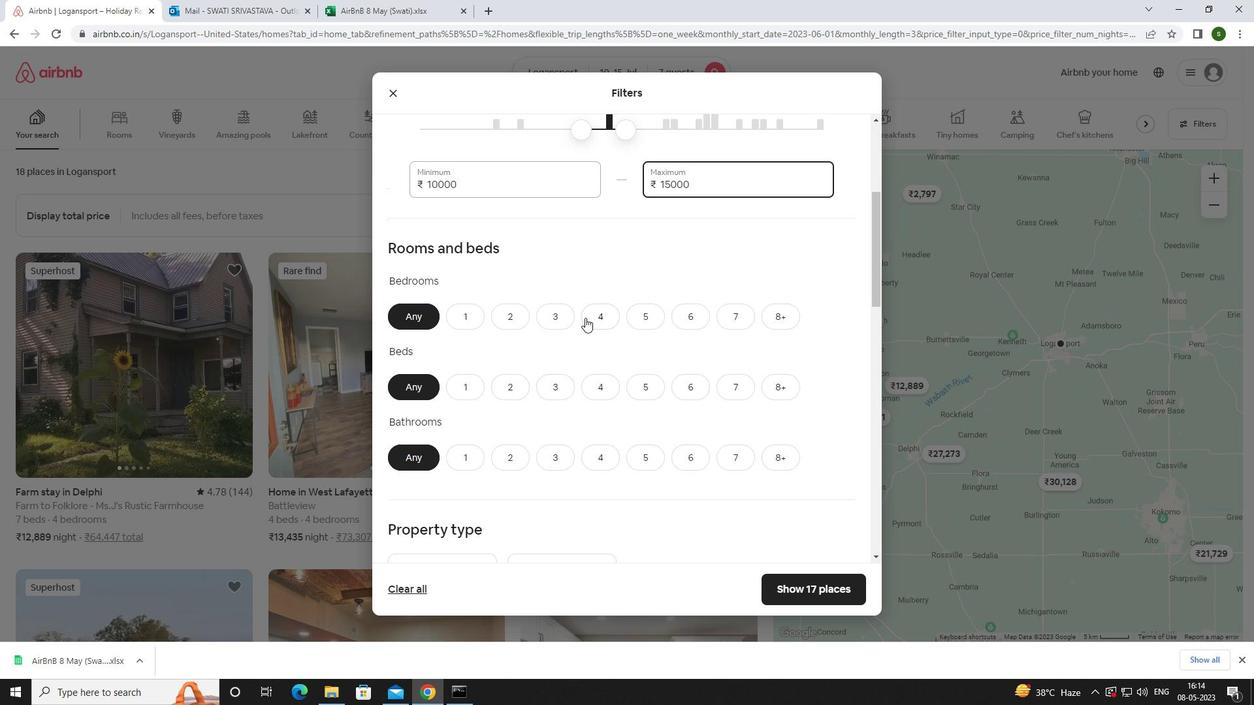 
Action: Mouse pressed left at (592, 314)
Screenshot: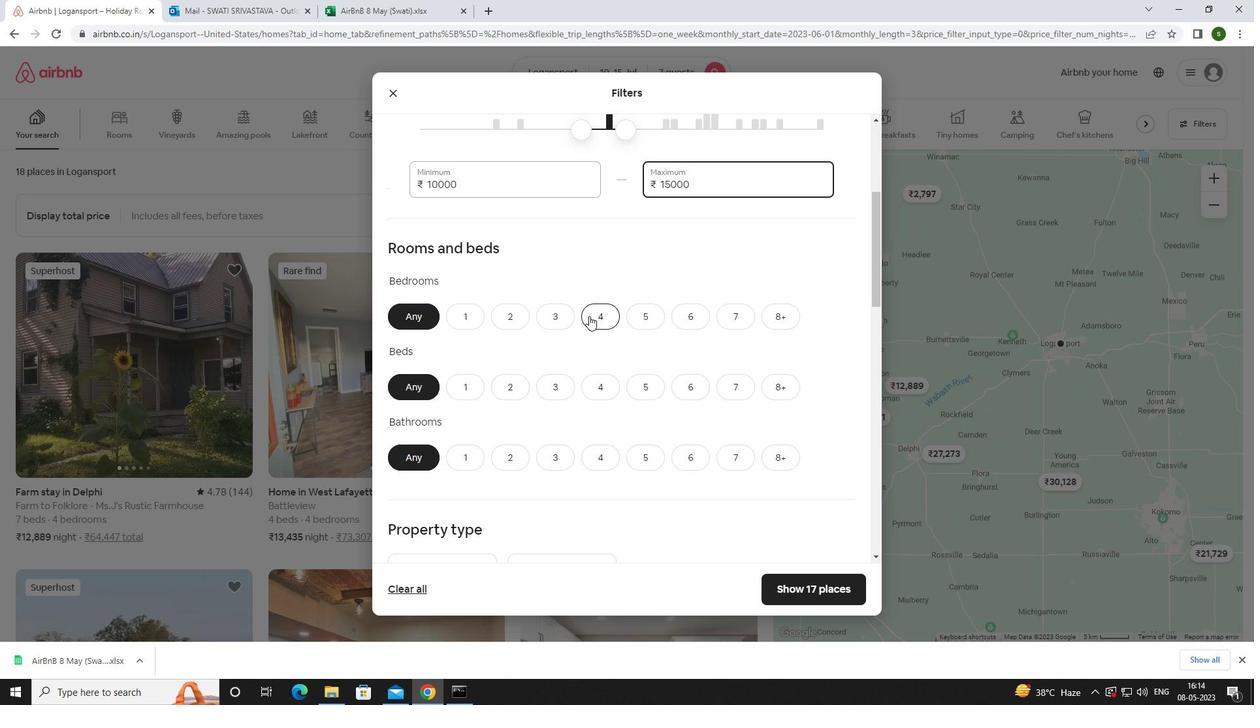 
Action: Mouse moved to (735, 380)
Screenshot: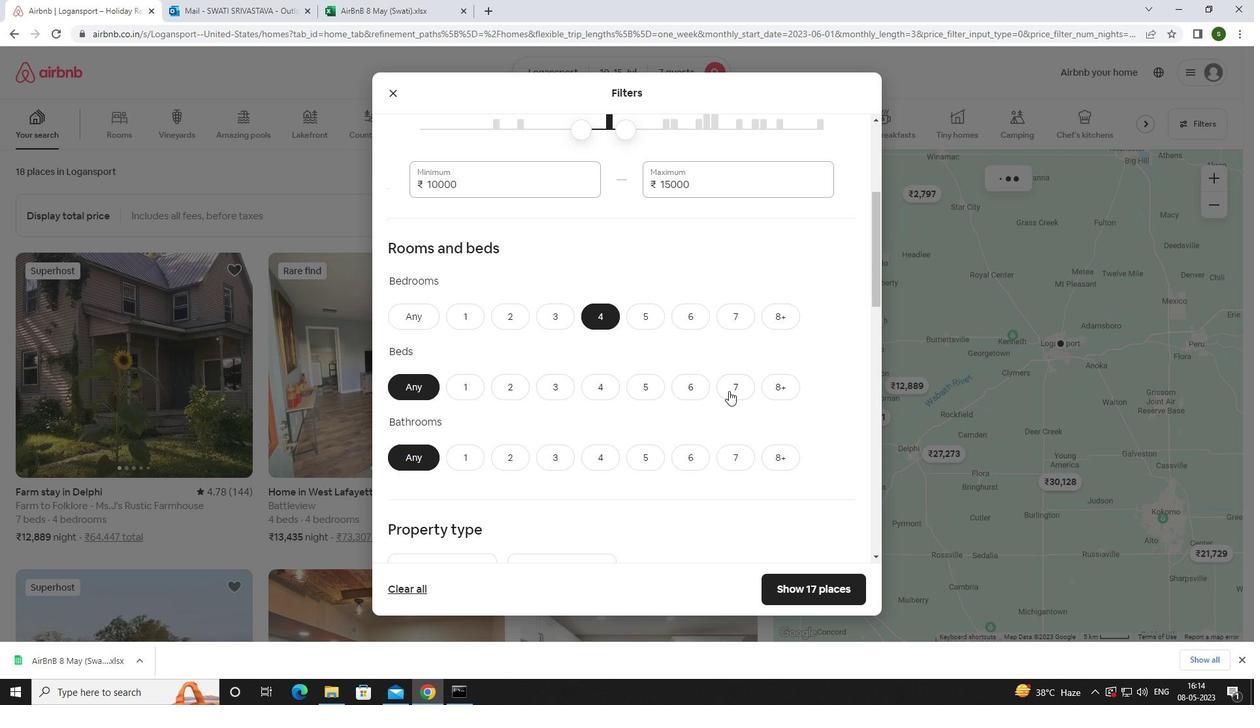 
Action: Mouse pressed left at (735, 380)
Screenshot: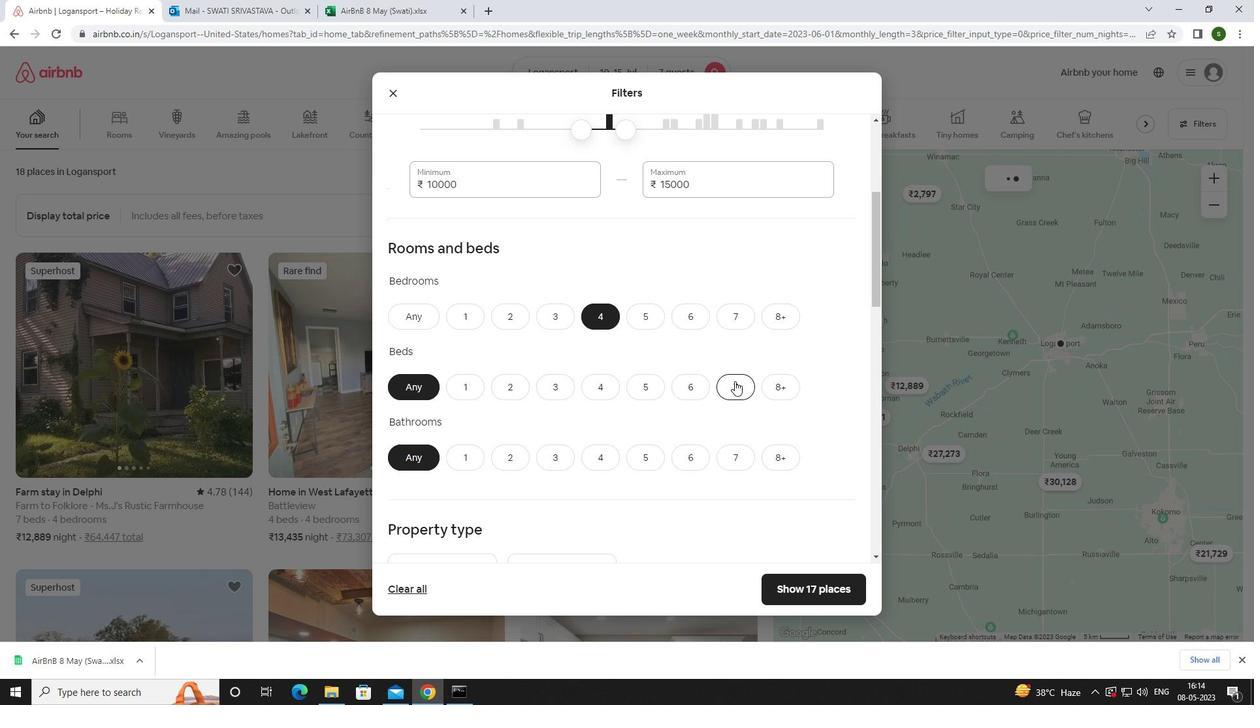 
Action: Mouse moved to (610, 458)
Screenshot: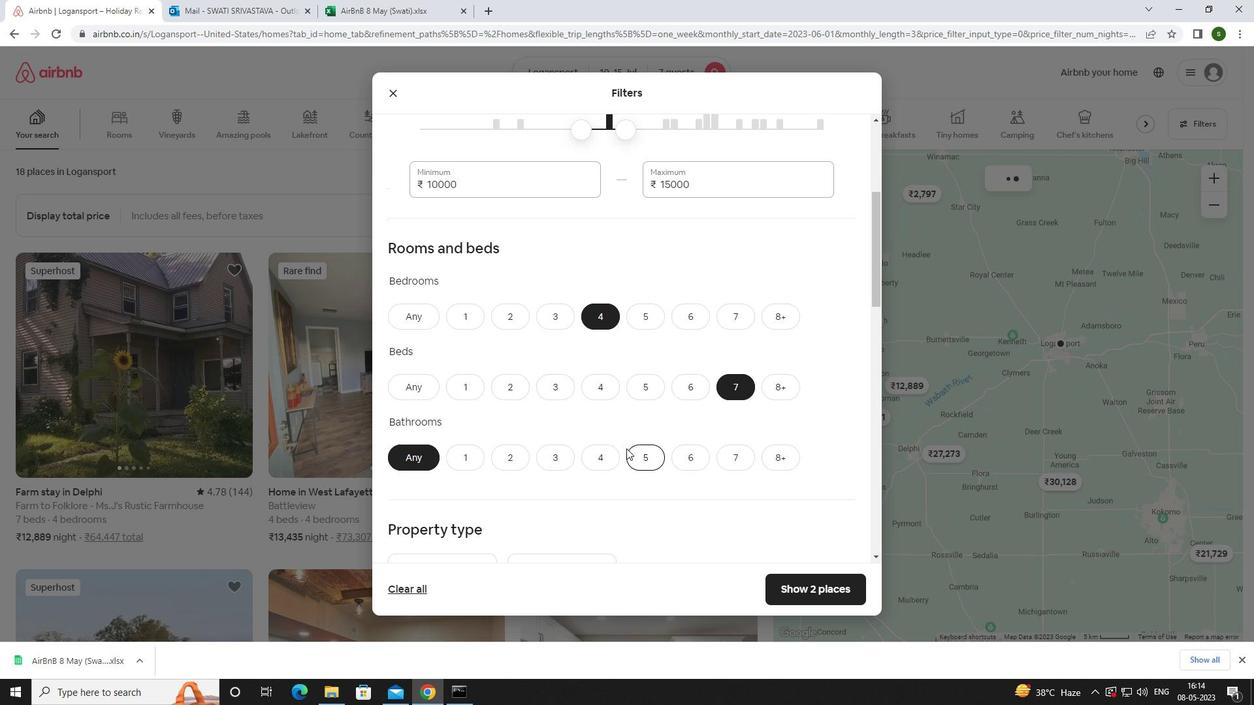 
Action: Mouse pressed left at (610, 458)
Screenshot: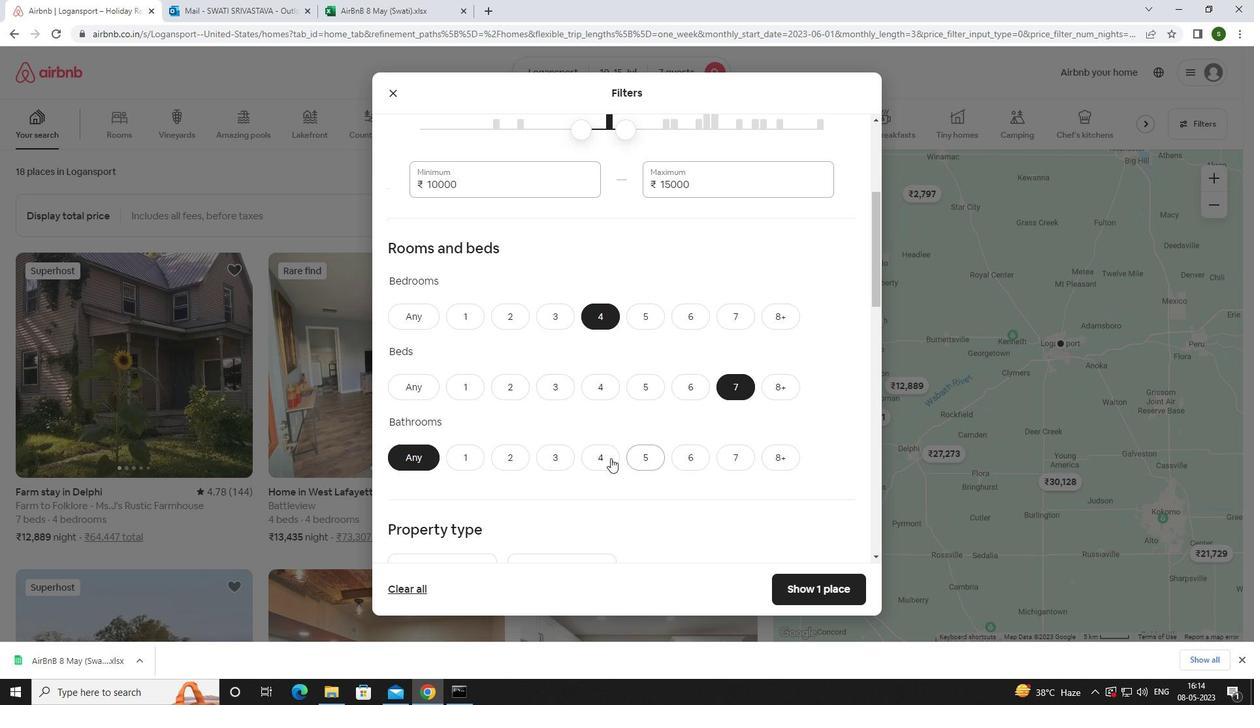 
Action: Mouse scrolled (610, 457) with delta (0, 0)
Screenshot: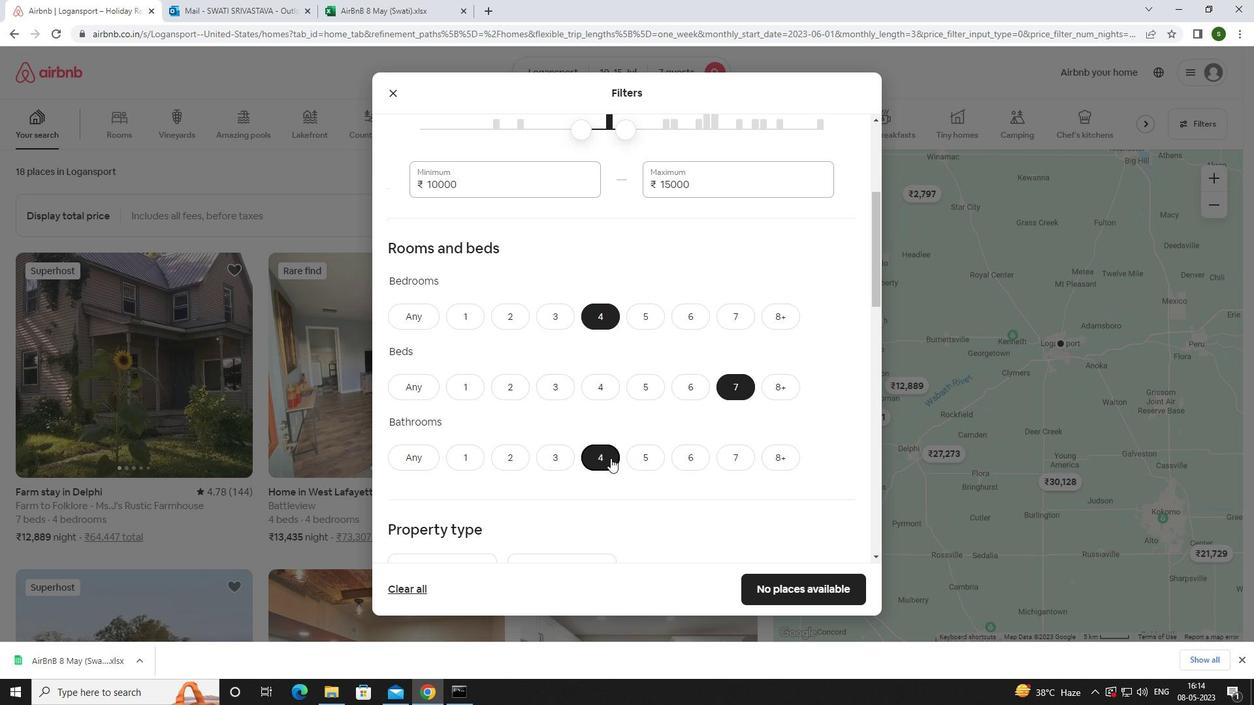 
Action: Mouse scrolled (610, 457) with delta (0, 0)
Screenshot: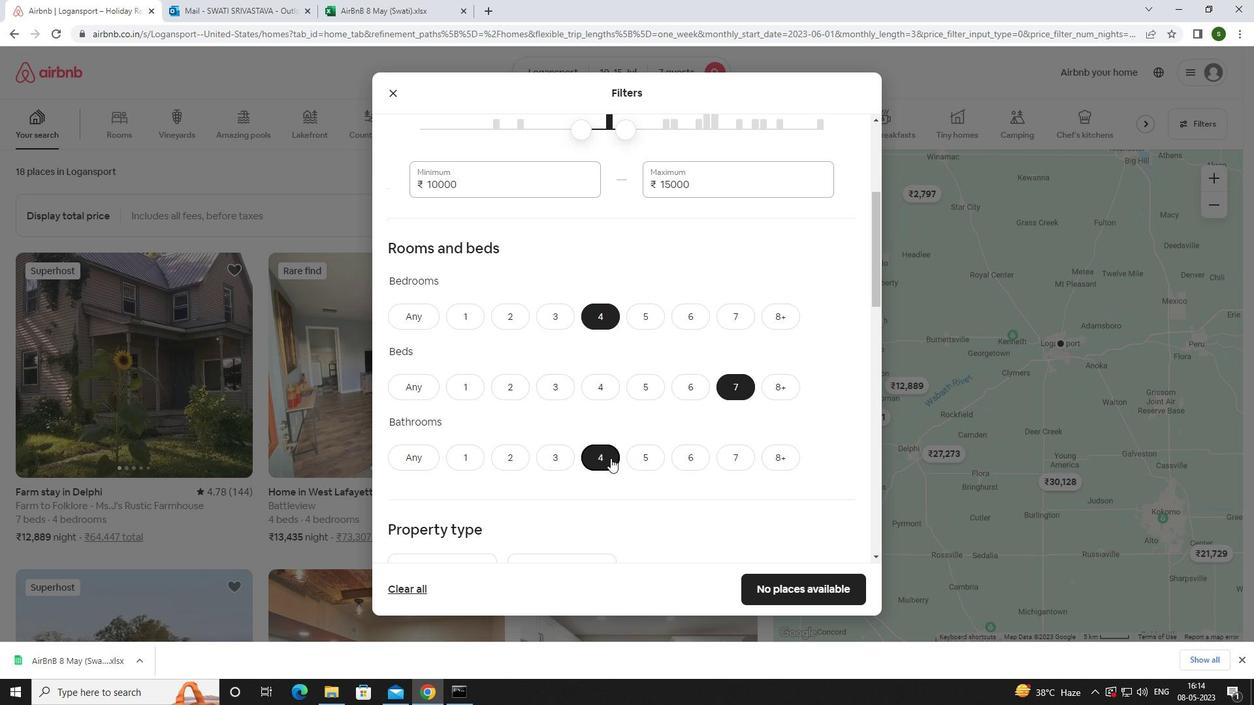 
Action: Mouse scrolled (610, 457) with delta (0, 0)
Screenshot: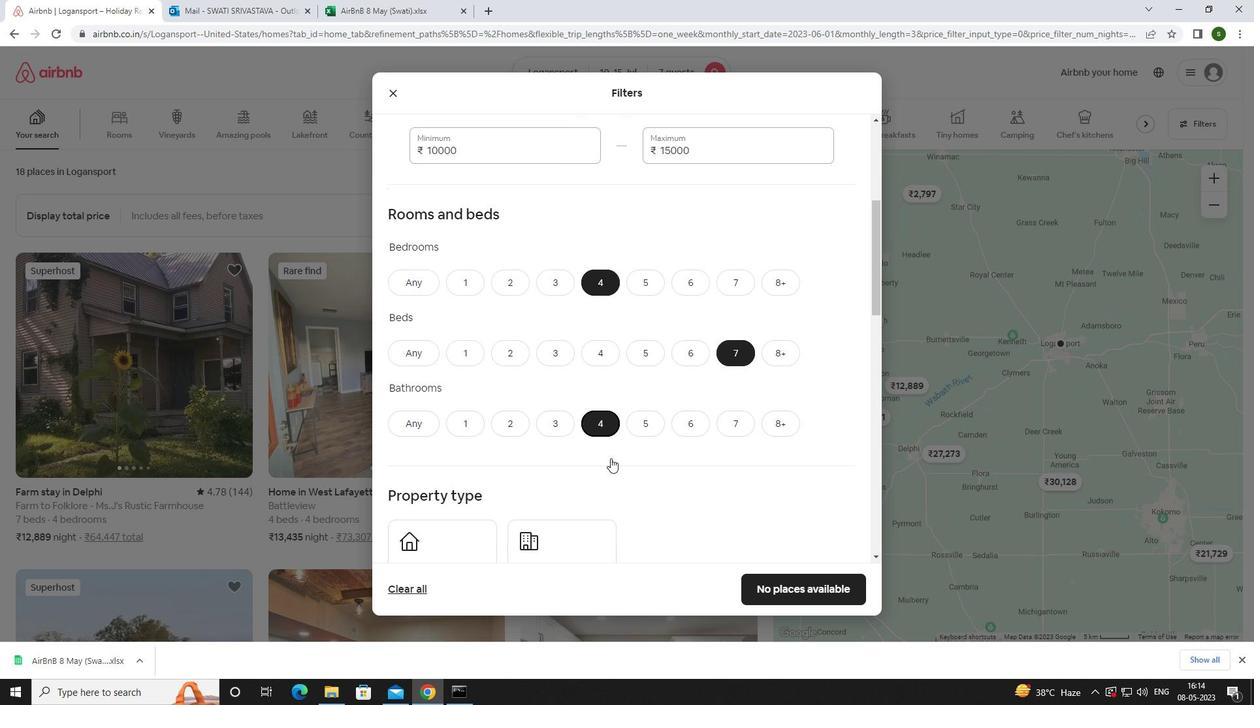 
Action: Mouse moved to (465, 408)
Screenshot: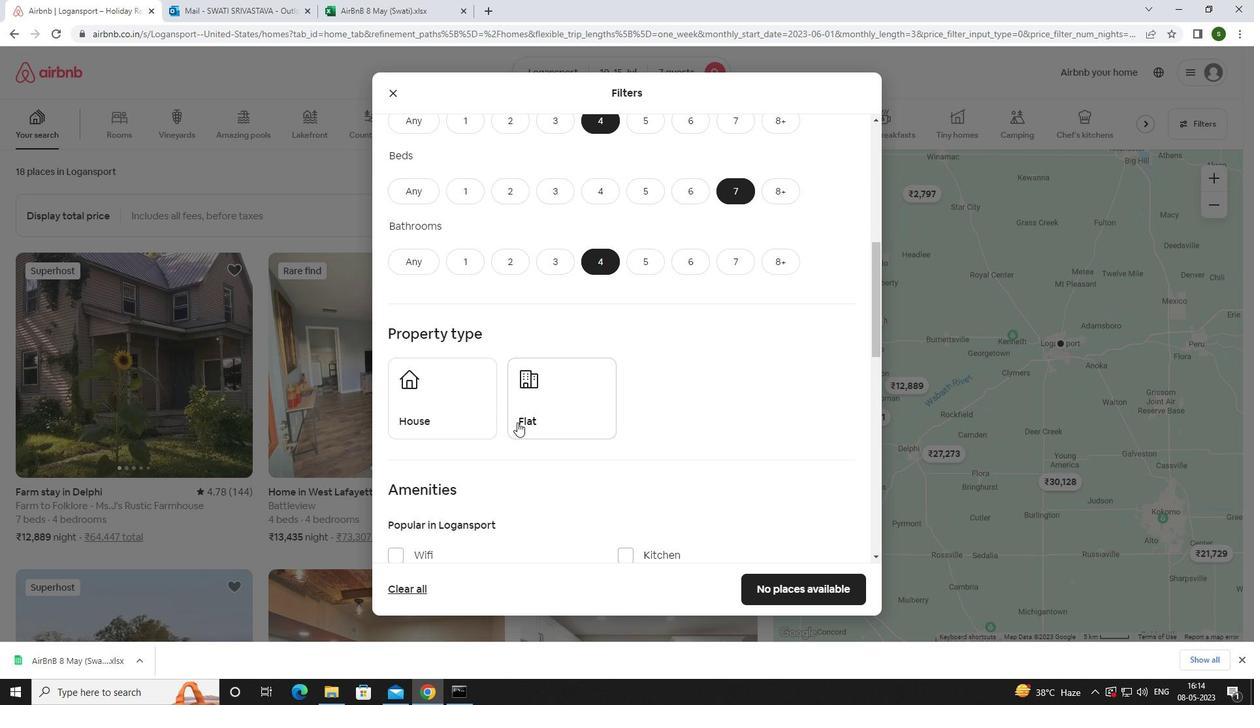 
Action: Mouse pressed left at (465, 408)
Screenshot: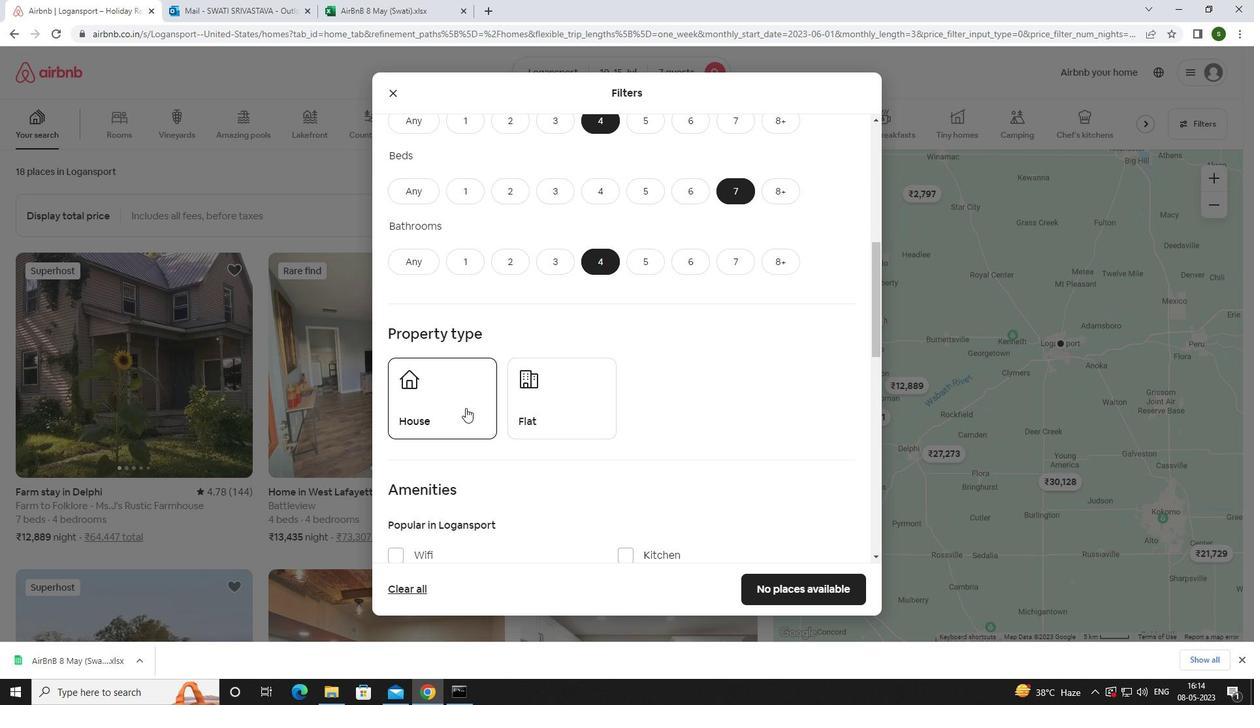 
Action: Mouse moved to (551, 408)
Screenshot: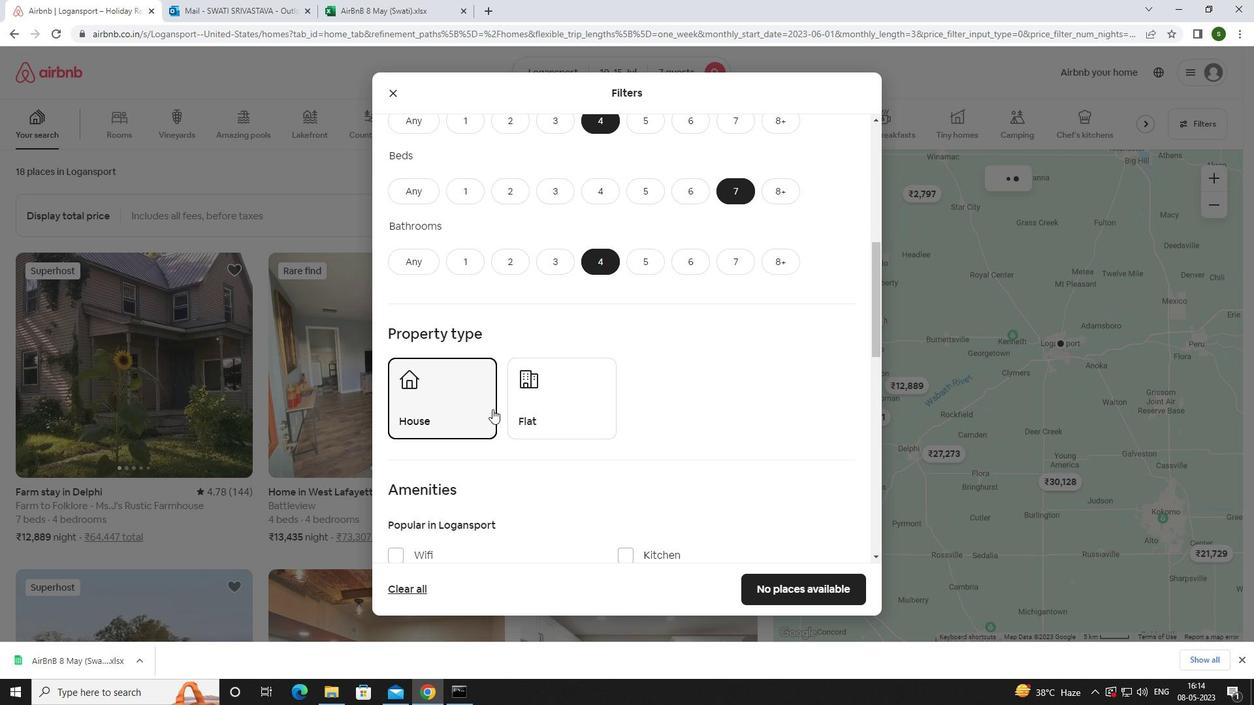 
Action: Mouse pressed left at (551, 408)
Screenshot: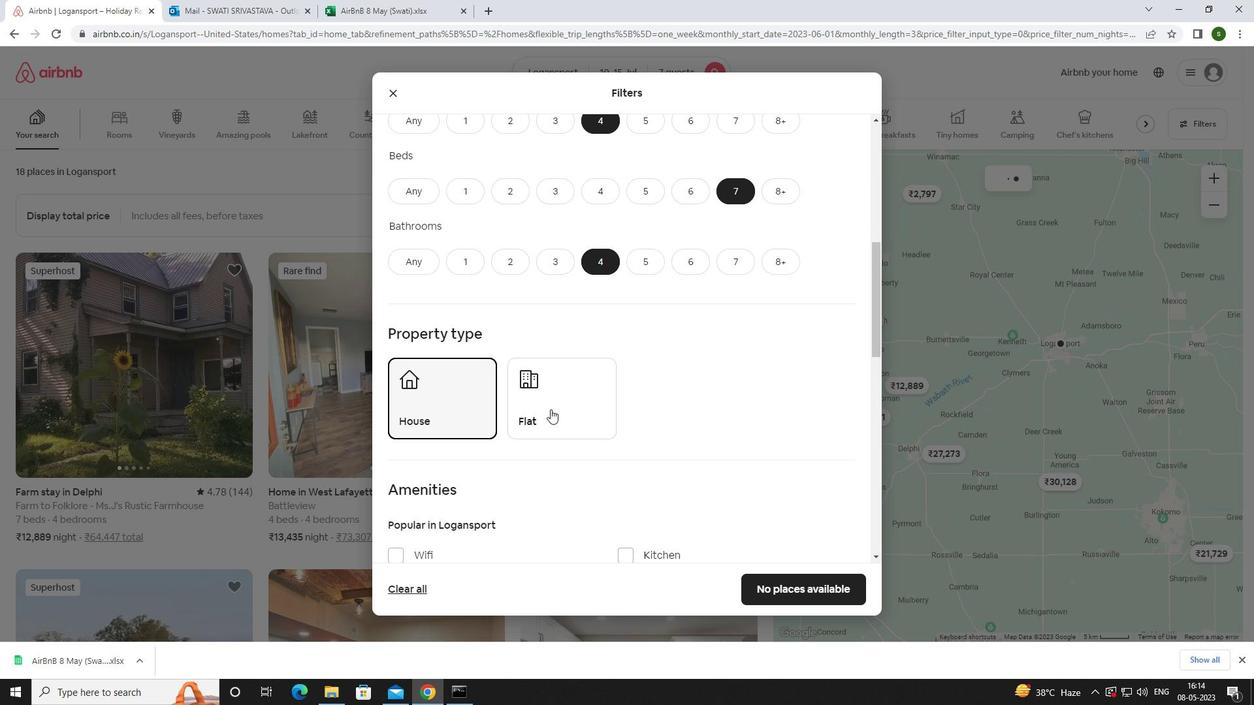 
Action: Mouse scrolled (551, 408) with delta (0, 0)
Screenshot: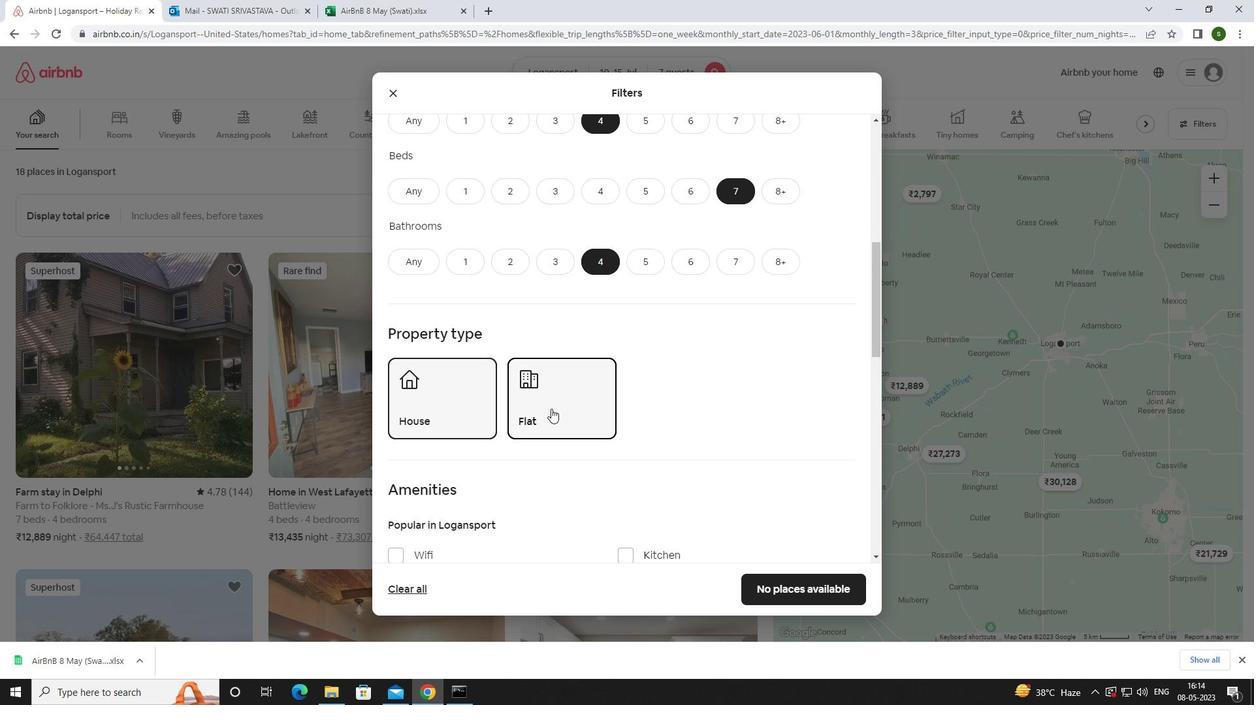 
Action: Mouse scrolled (551, 408) with delta (0, 0)
Screenshot: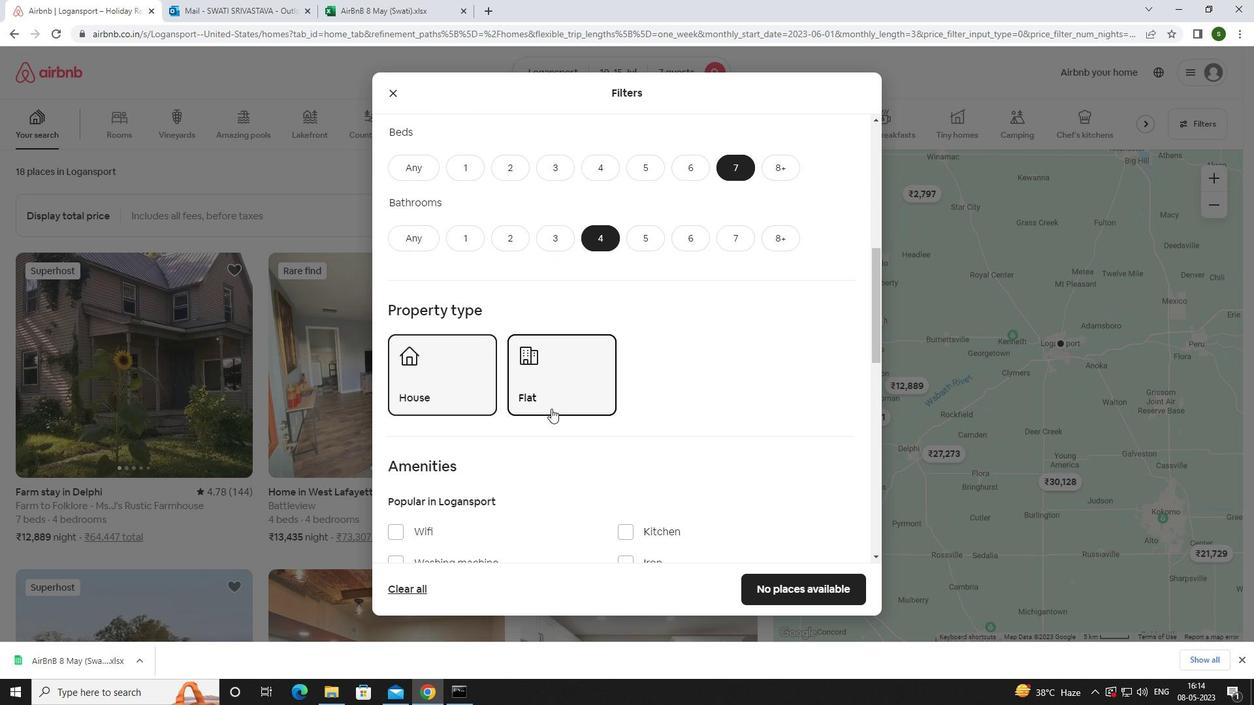 
Action: Mouse moved to (428, 422)
Screenshot: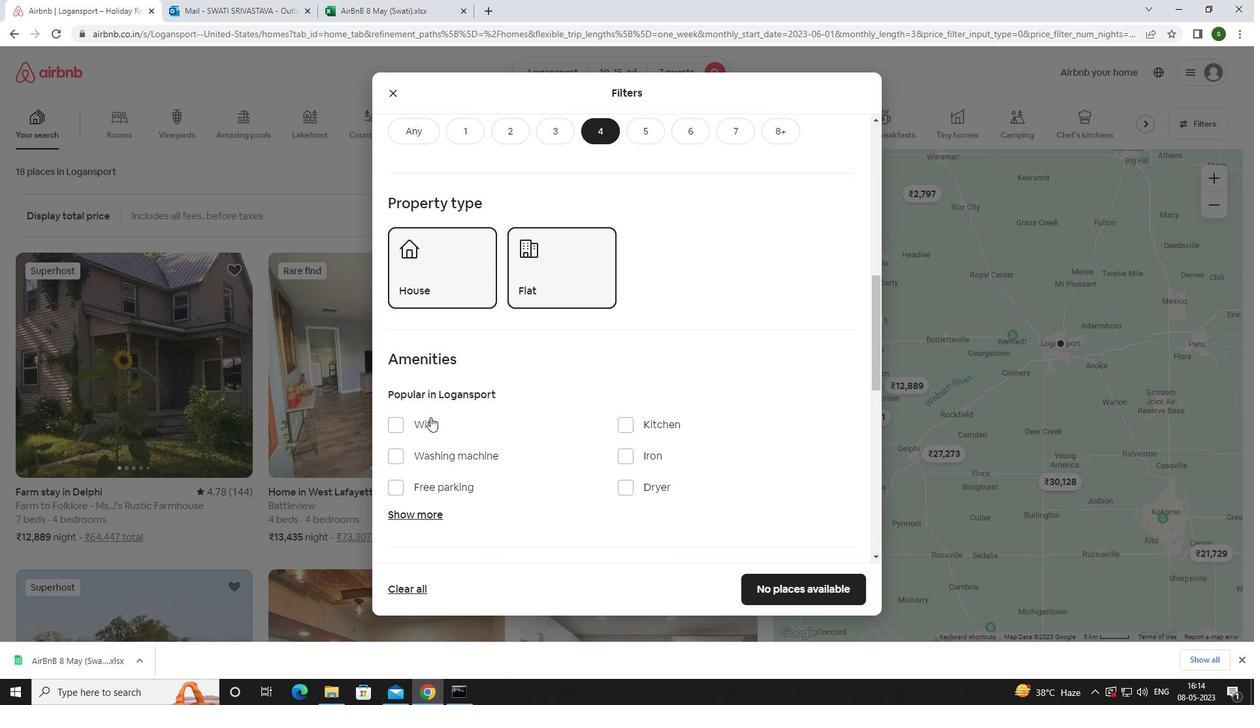 
Action: Mouse pressed left at (428, 422)
Screenshot: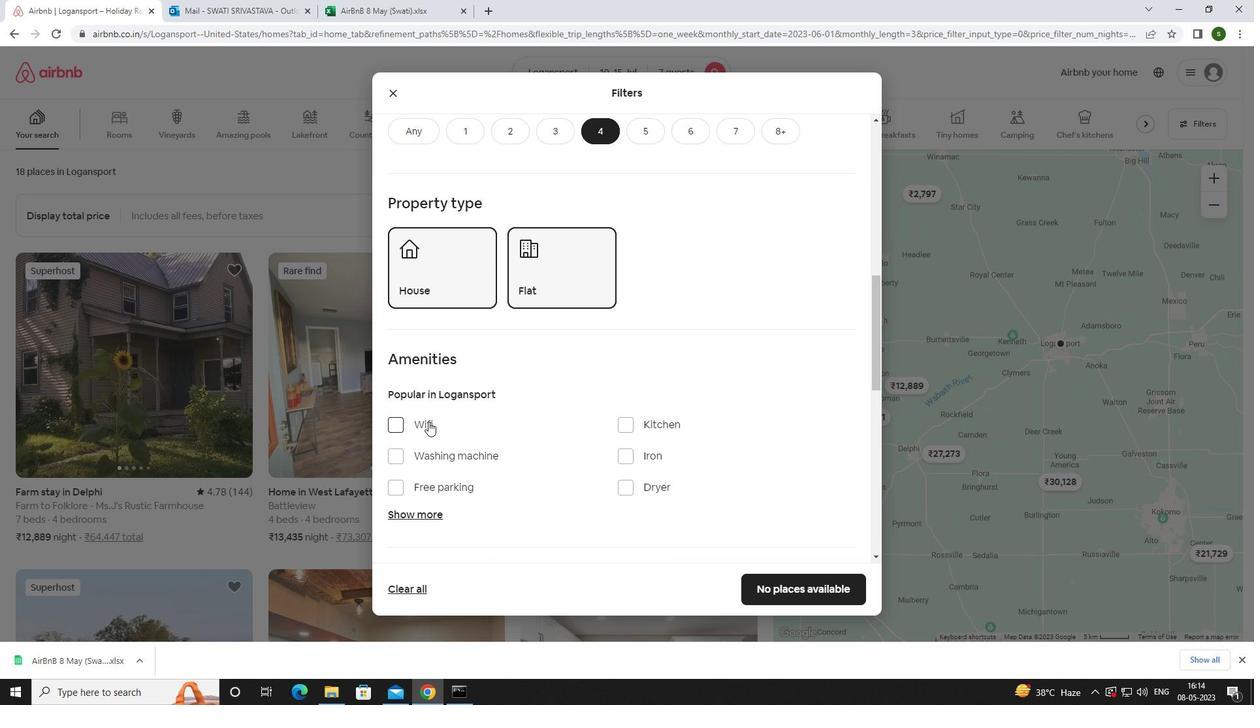 
Action: Mouse moved to (427, 484)
Screenshot: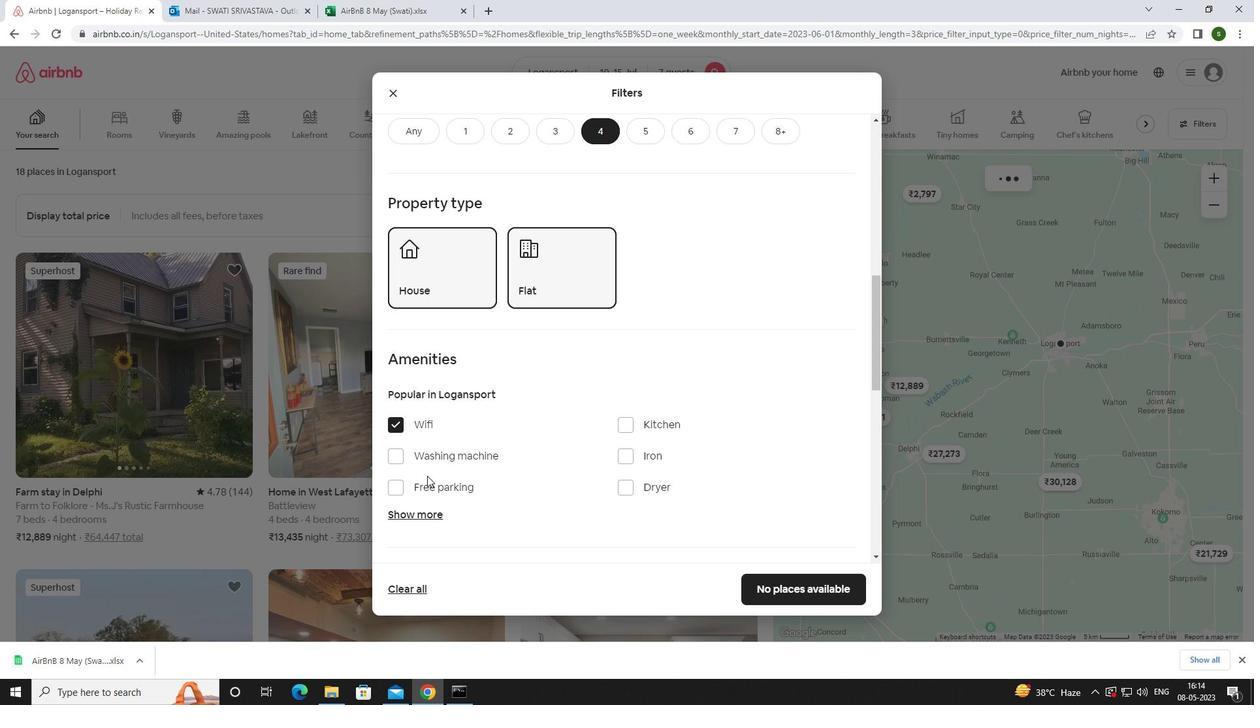 
Action: Mouse pressed left at (427, 484)
Screenshot: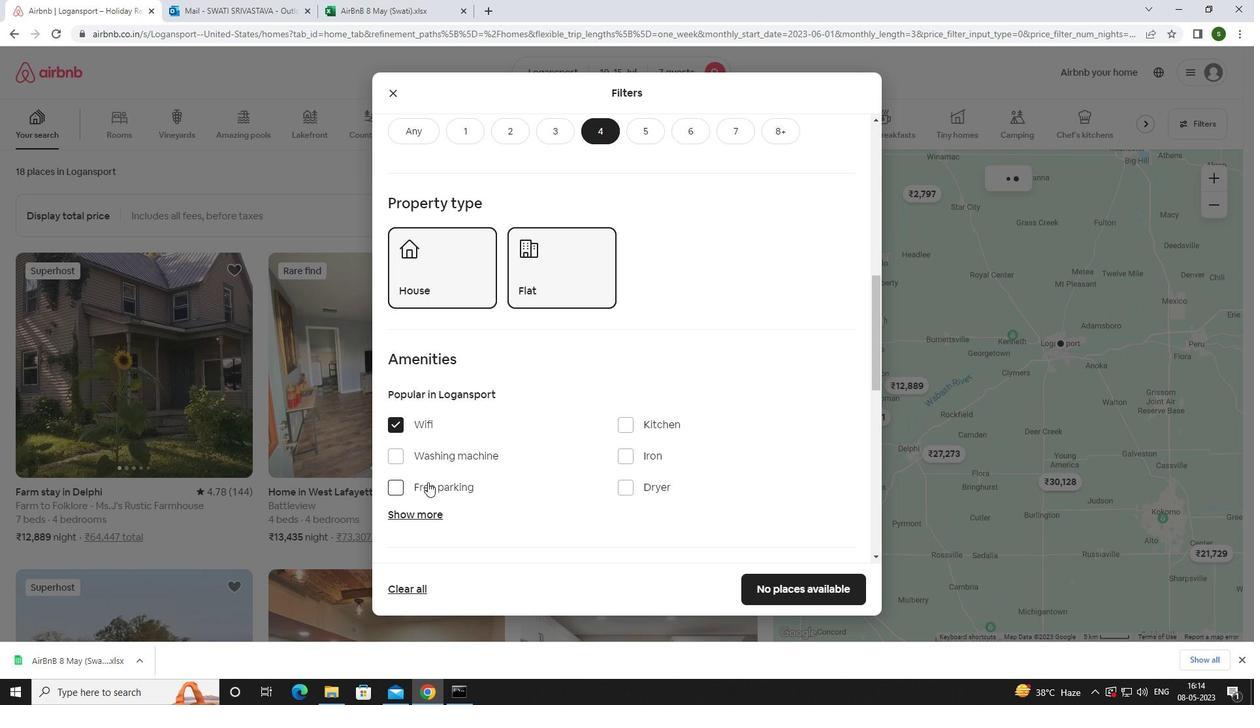 
Action: Mouse moved to (427, 512)
Screenshot: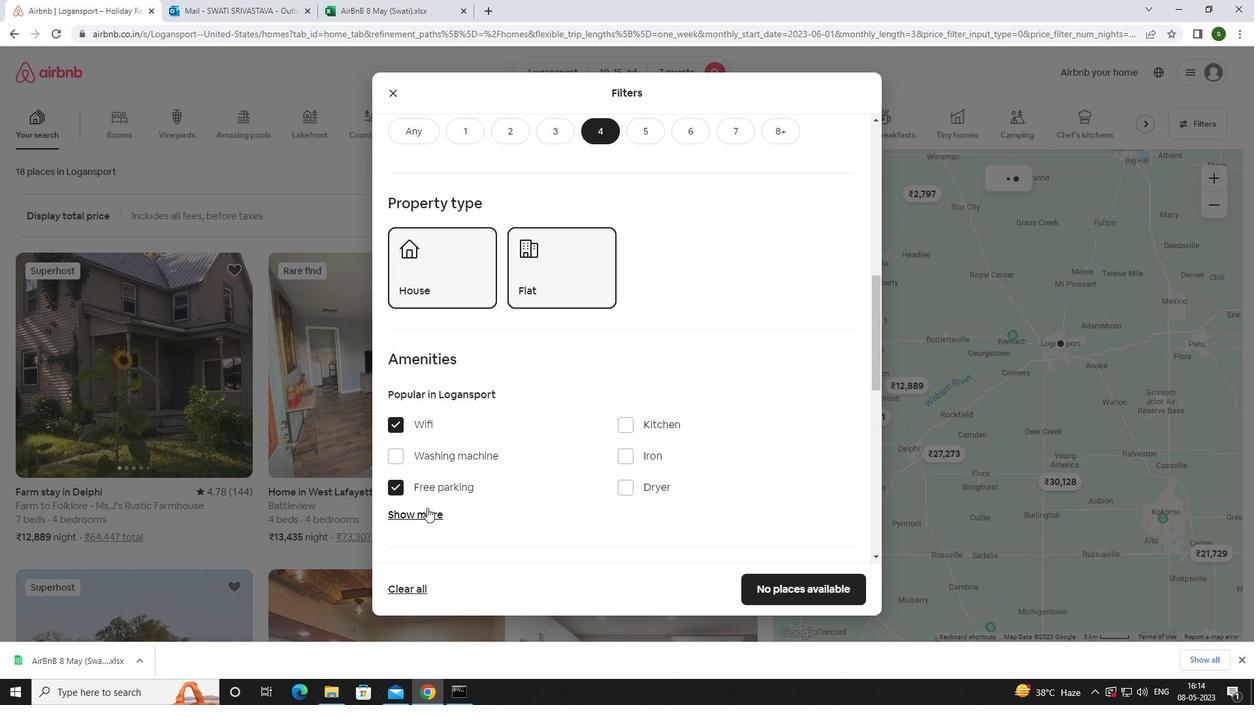 
Action: Mouse pressed left at (427, 512)
Screenshot: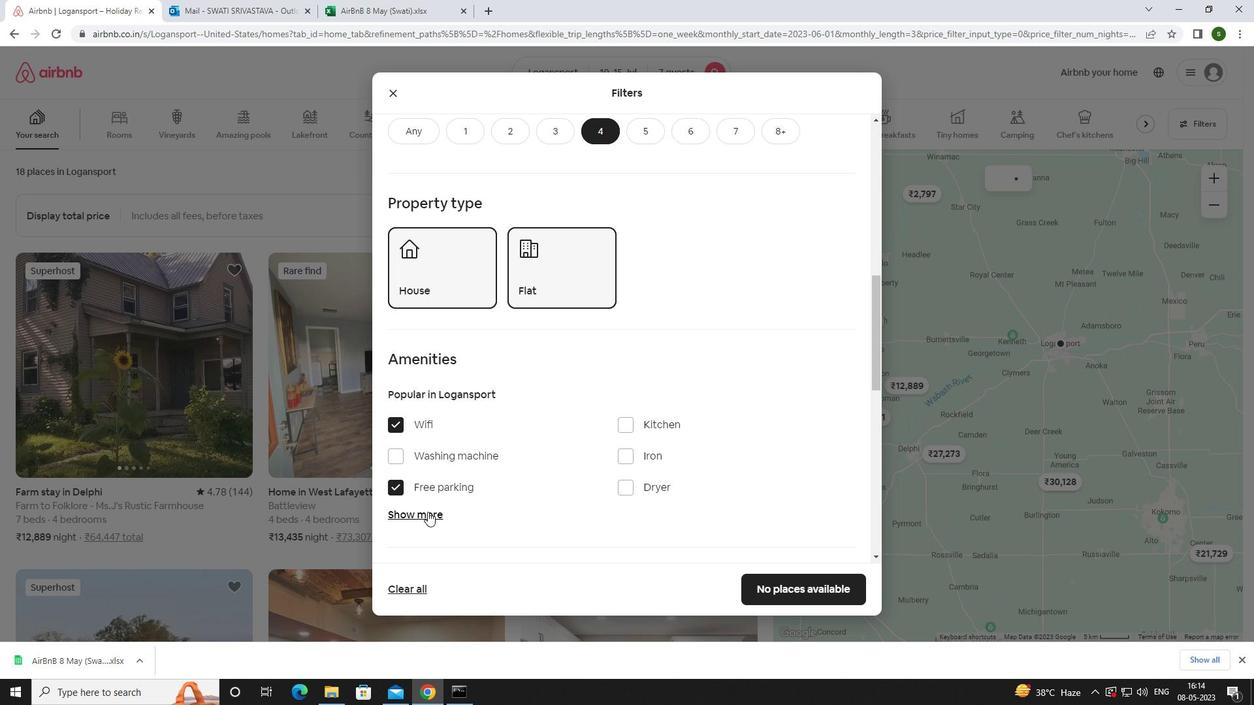 
Action: Mouse moved to (483, 476)
Screenshot: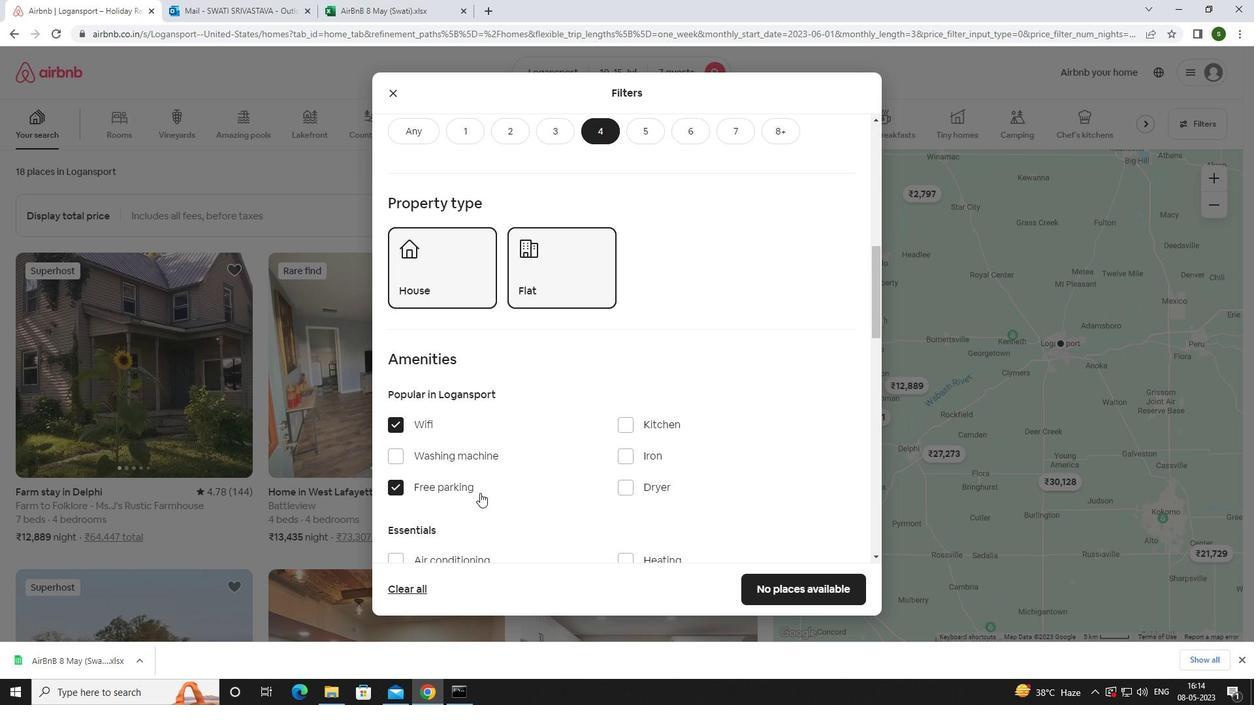 
Action: Mouse scrolled (483, 475) with delta (0, 0)
Screenshot: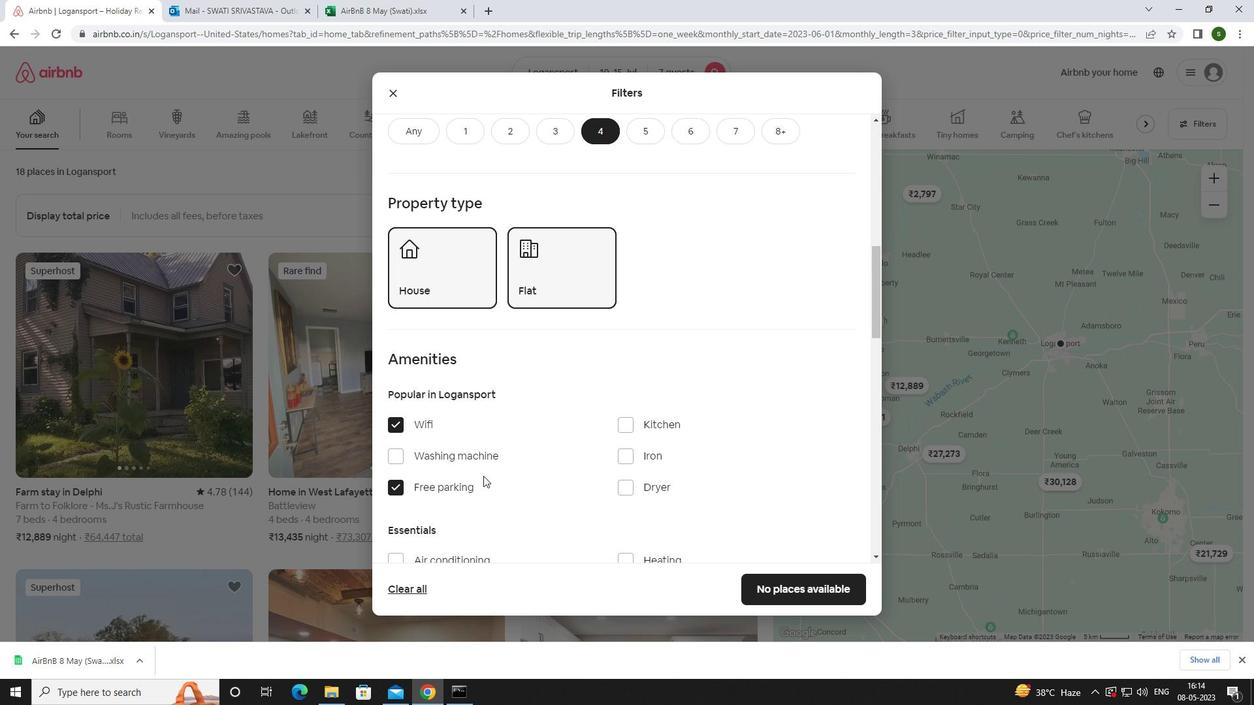 
Action: Mouse scrolled (483, 475) with delta (0, 0)
Screenshot: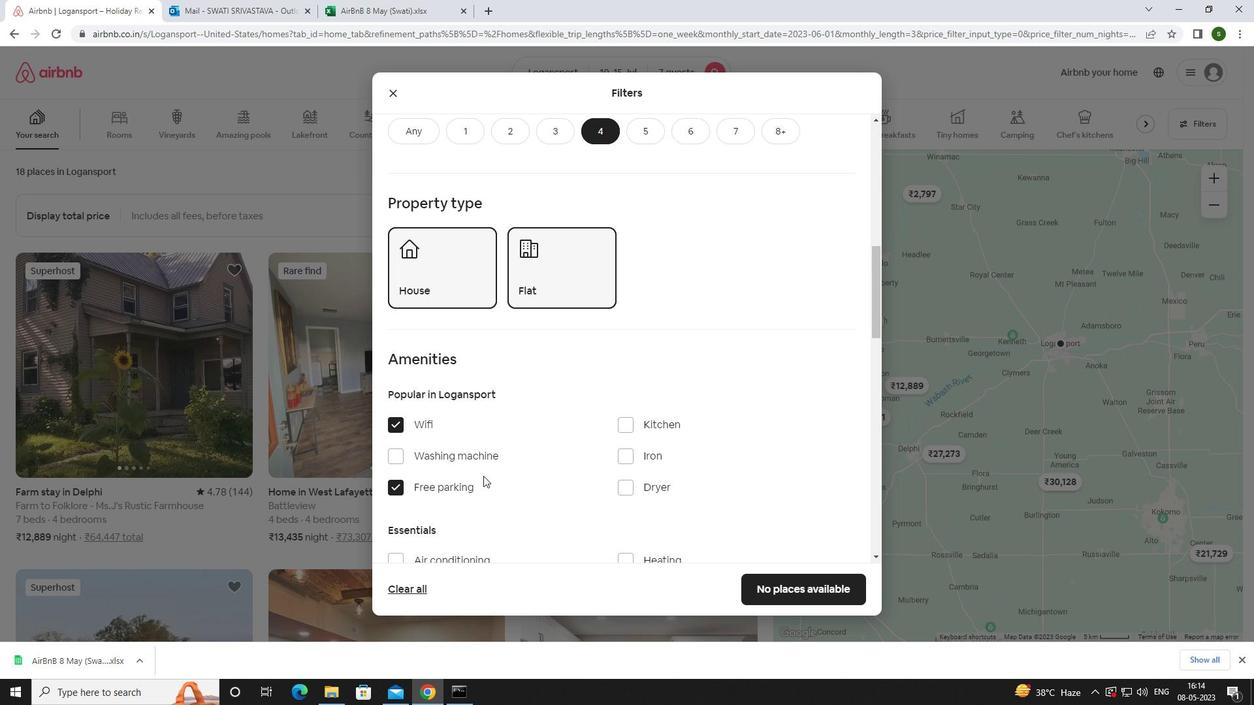 
Action: Mouse scrolled (483, 475) with delta (0, 0)
Screenshot: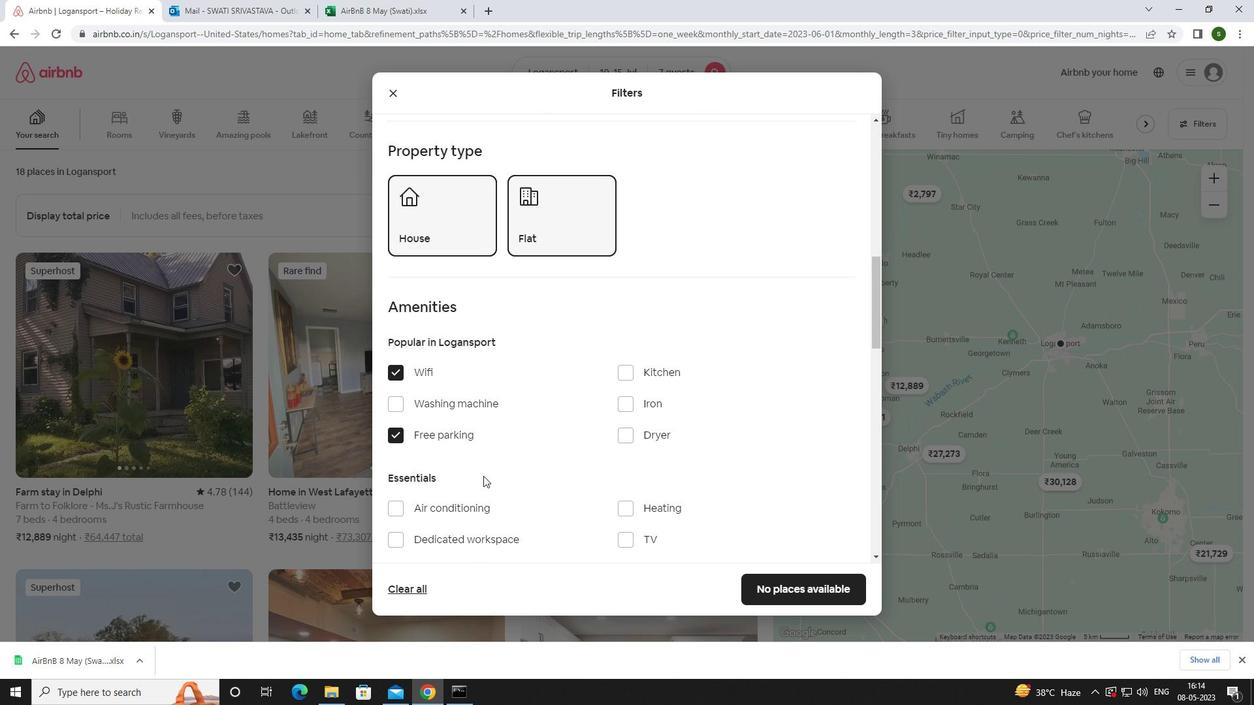 
Action: Mouse moved to (629, 388)
Screenshot: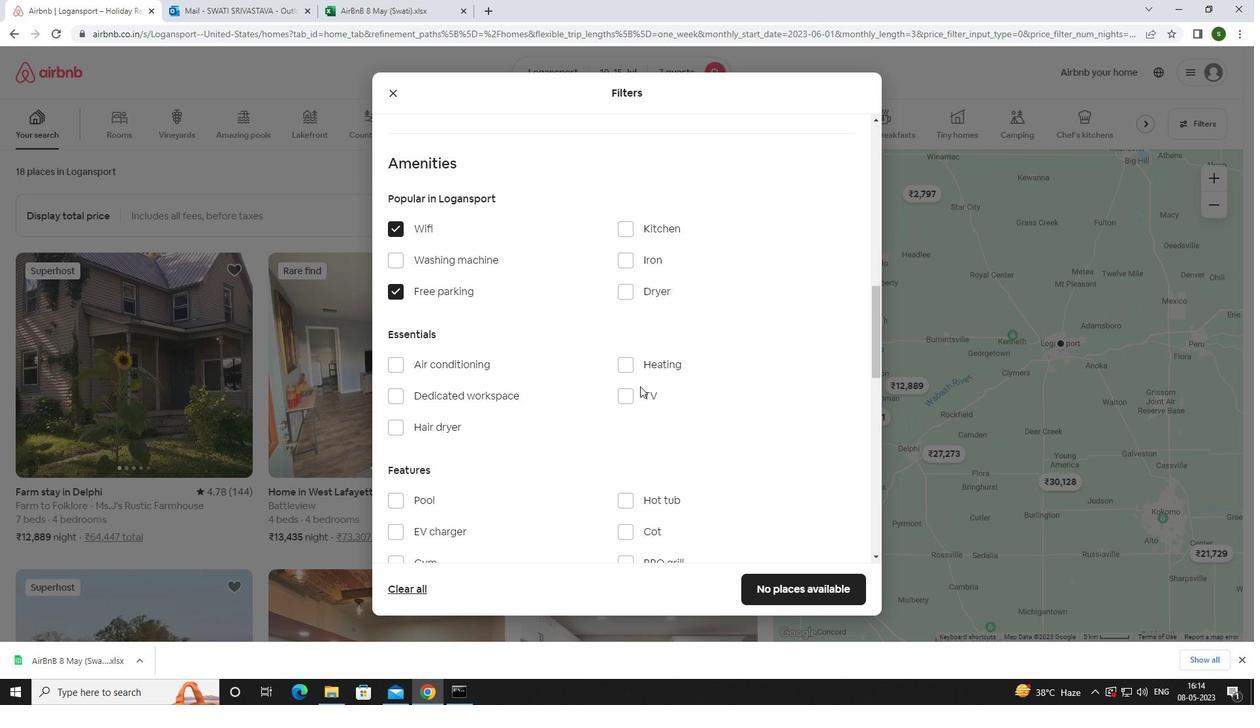 
Action: Mouse pressed left at (629, 388)
Screenshot: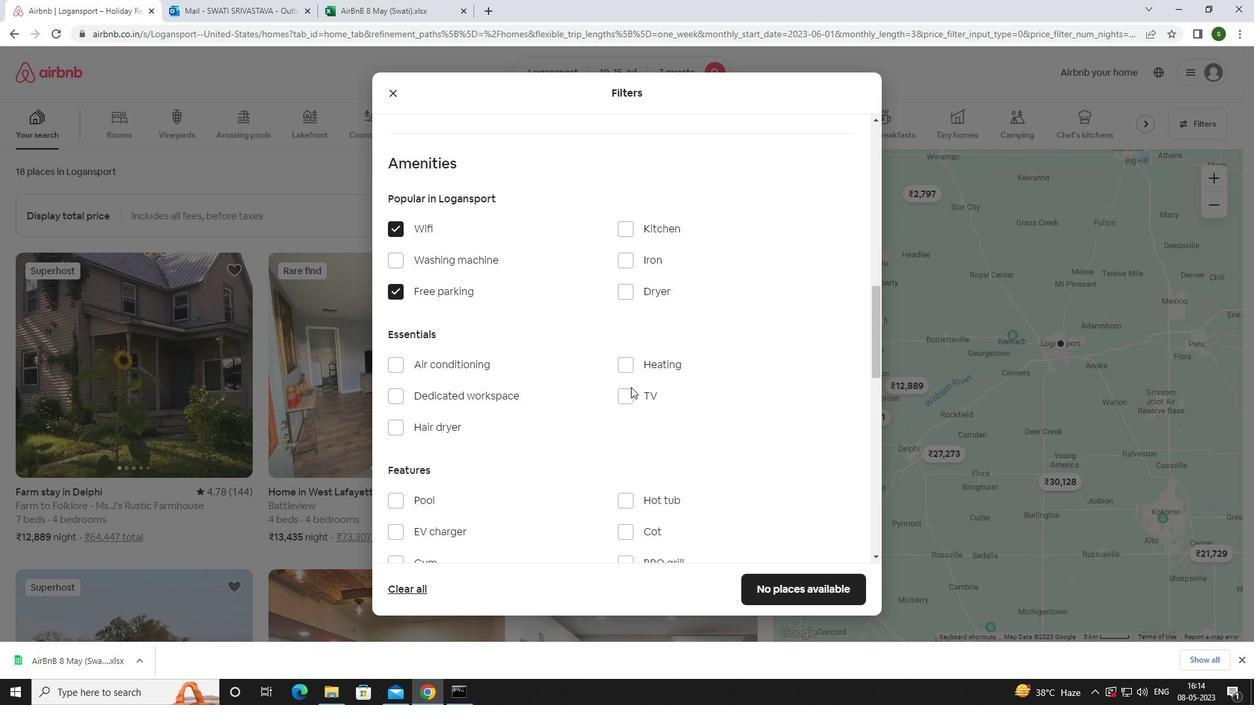 
Action: Mouse moved to (608, 406)
Screenshot: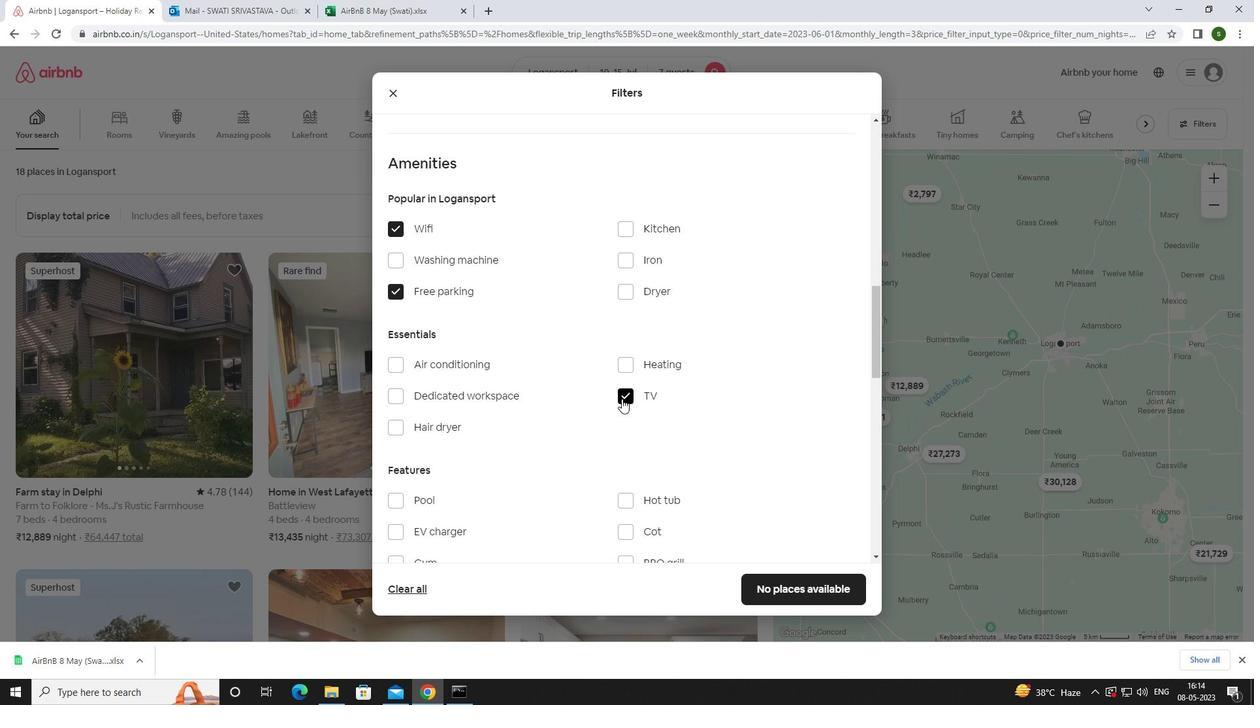 
Action: Mouse scrolled (608, 405) with delta (0, 0)
Screenshot: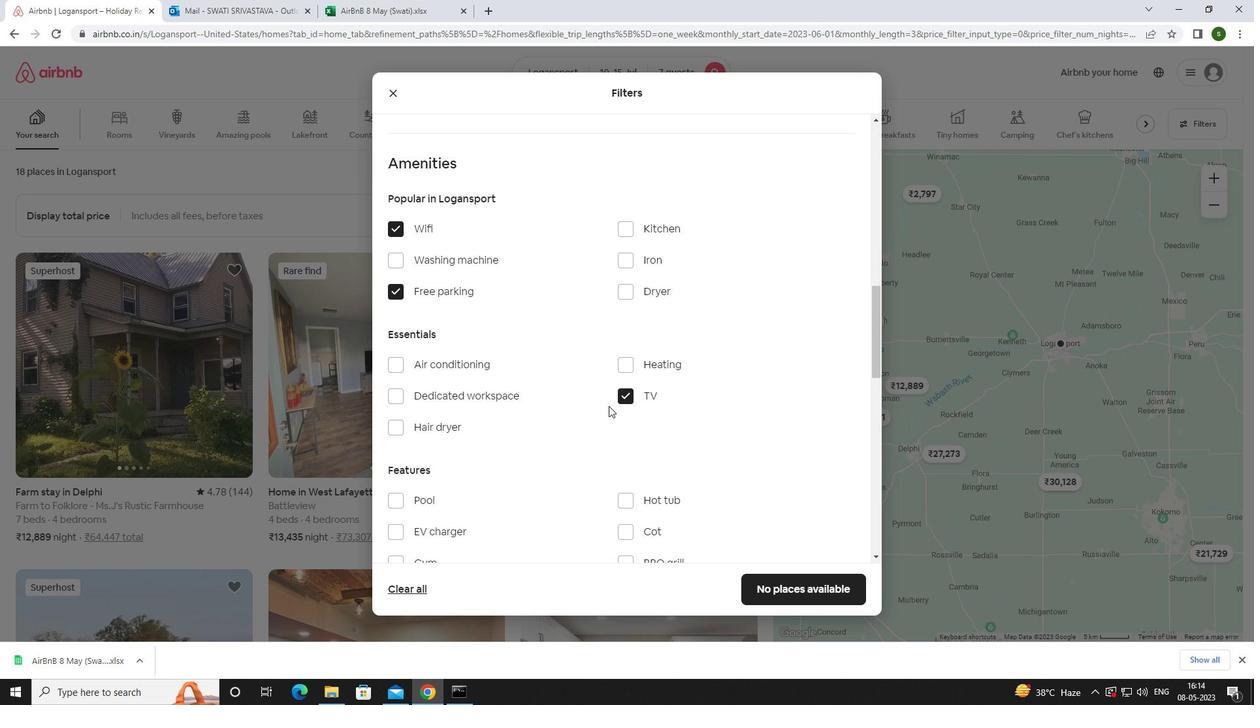 
Action: Mouse scrolled (608, 405) with delta (0, 0)
Screenshot: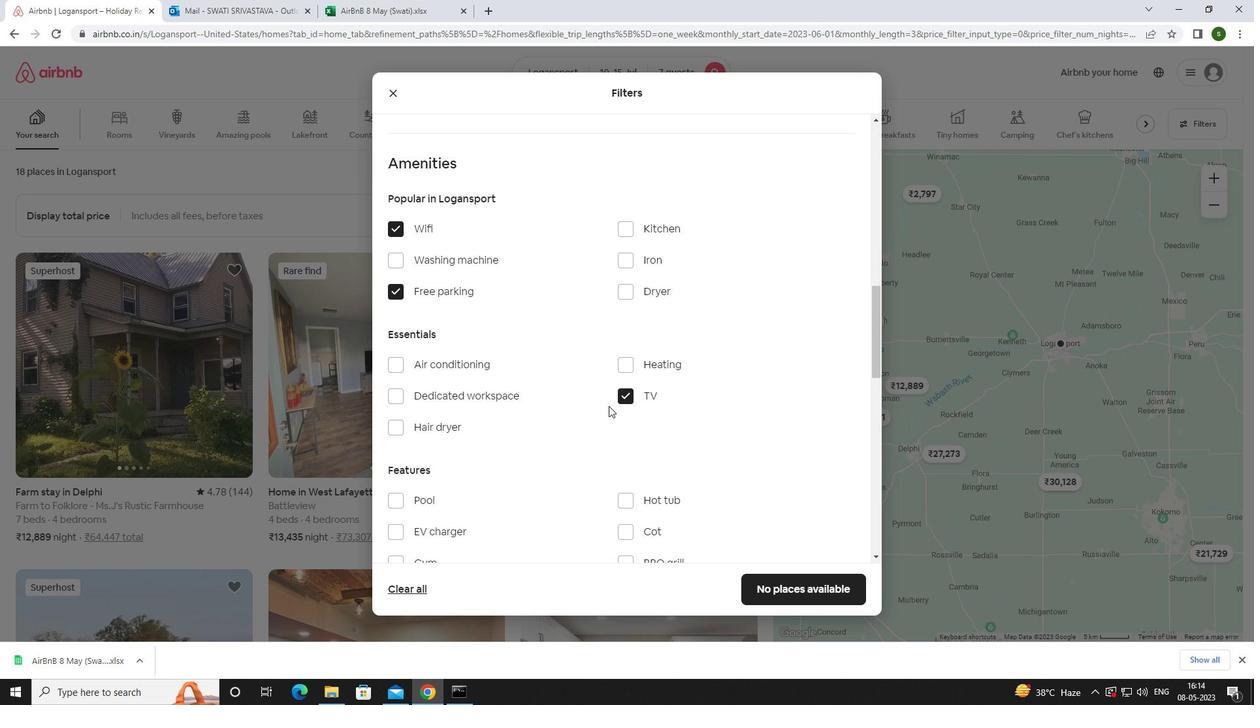 
Action: Mouse scrolled (608, 405) with delta (0, 0)
Screenshot: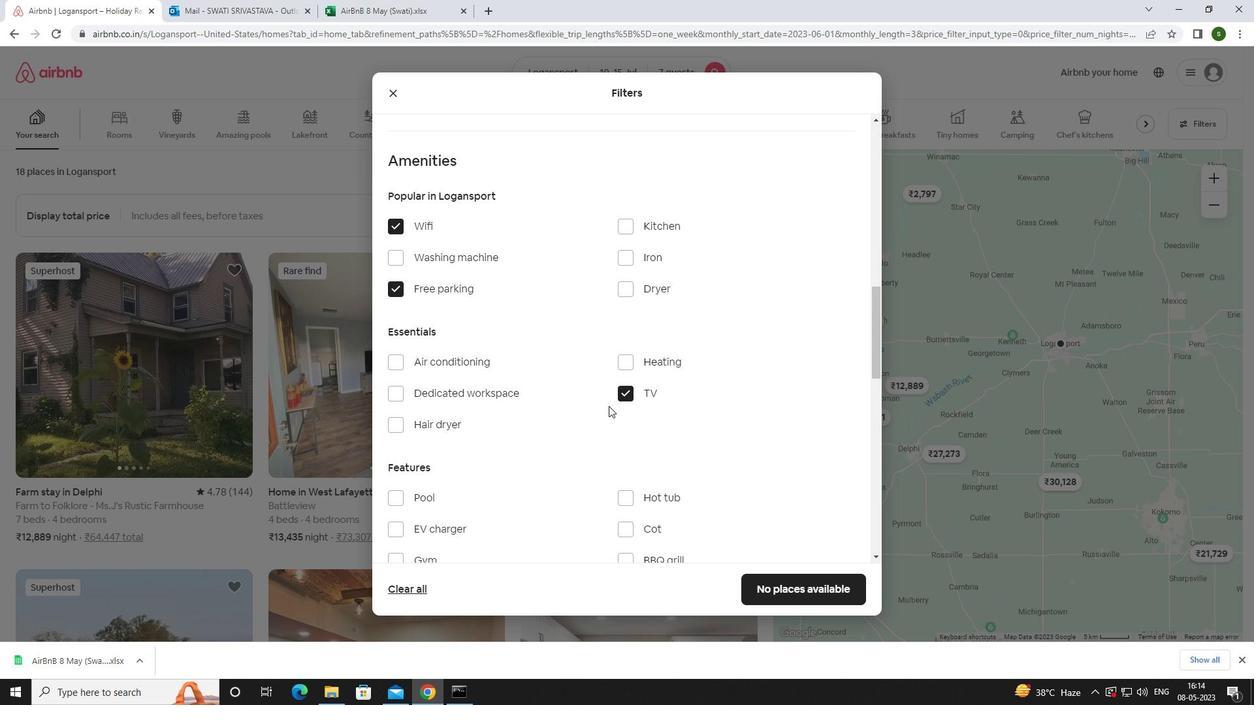 
Action: Mouse moved to (427, 371)
Screenshot: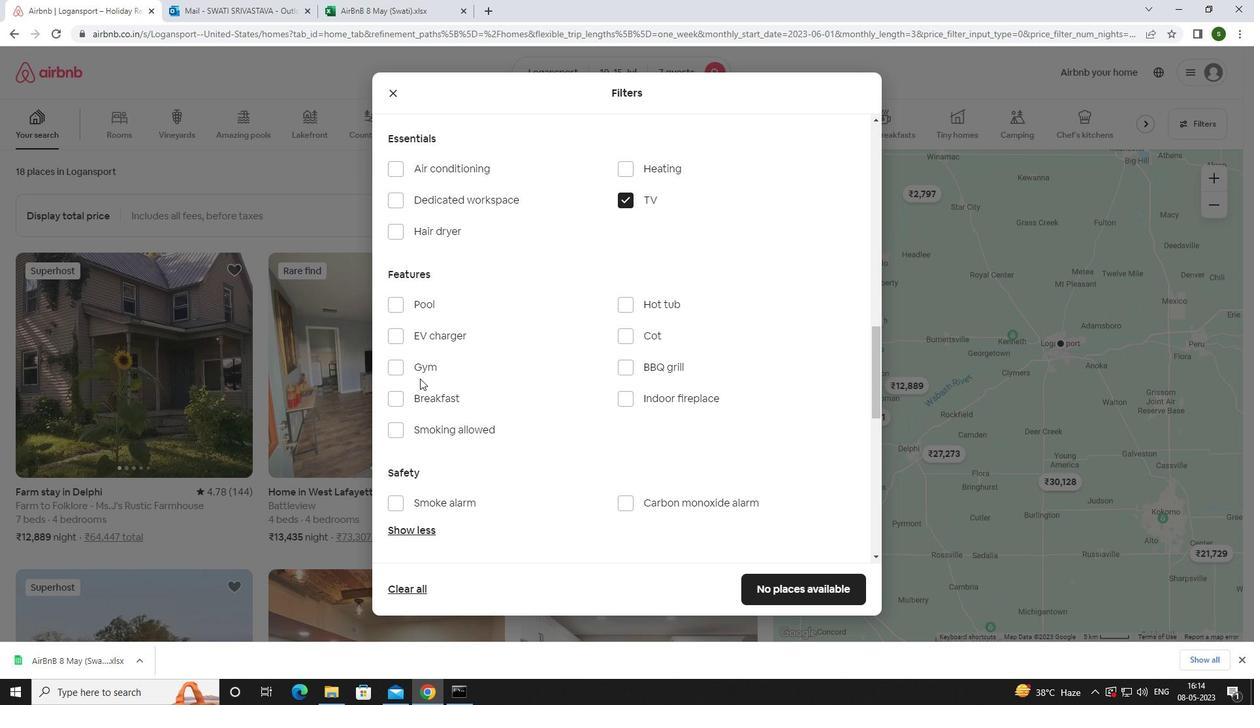 
Action: Mouse pressed left at (427, 371)
Screenshot: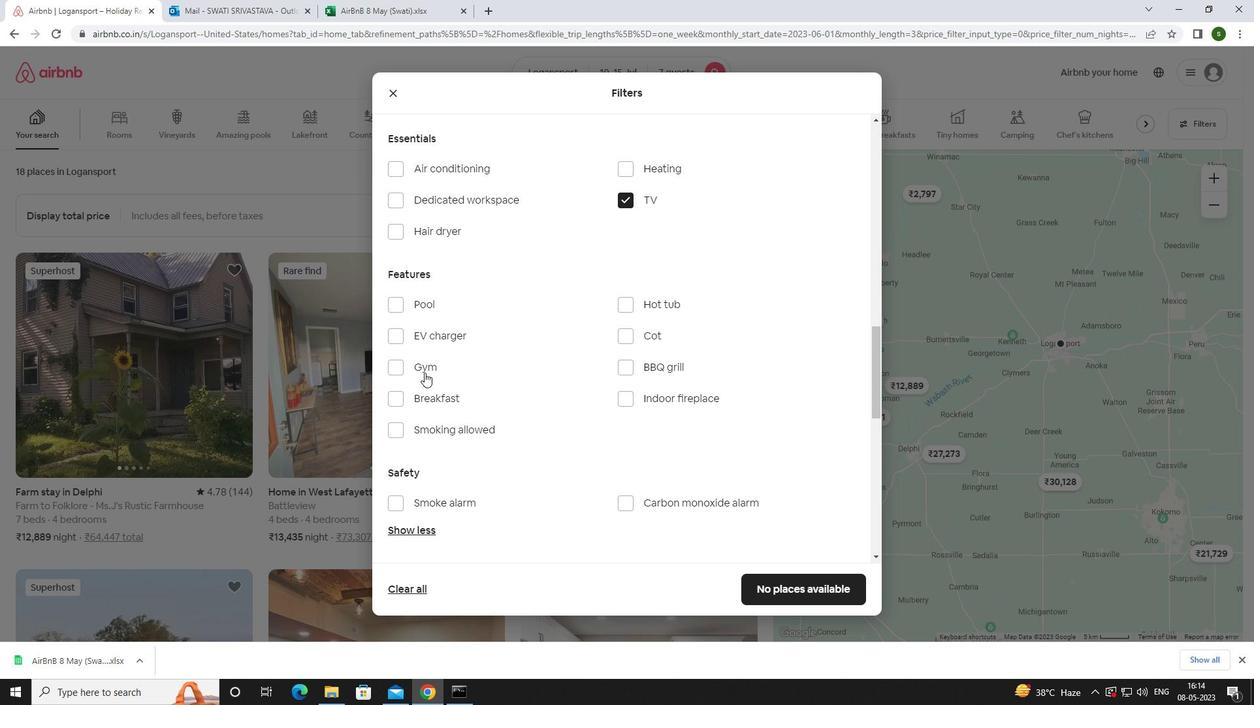 
Action: Mouse moved to (427, 392)
Screenshot: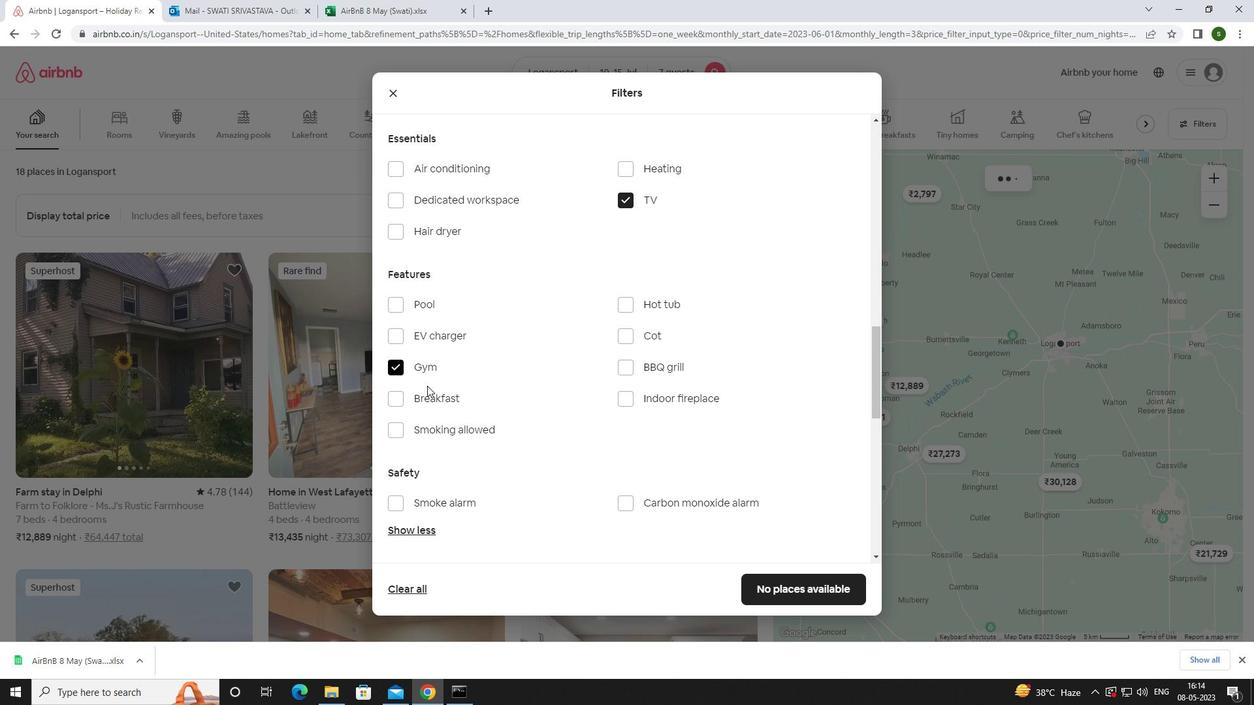 
Action: Mouse pressed left at (427, 392)
Screenshot: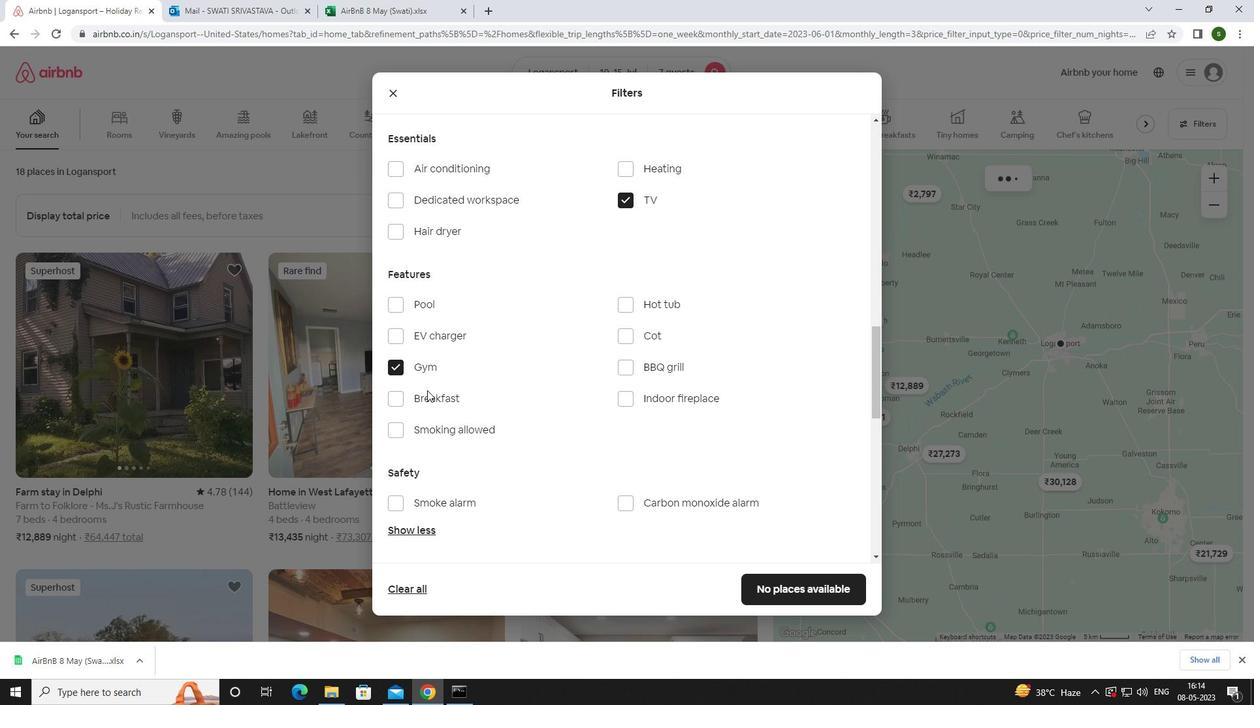 
Action: Mouse moved to (523, 402)
Screenshot: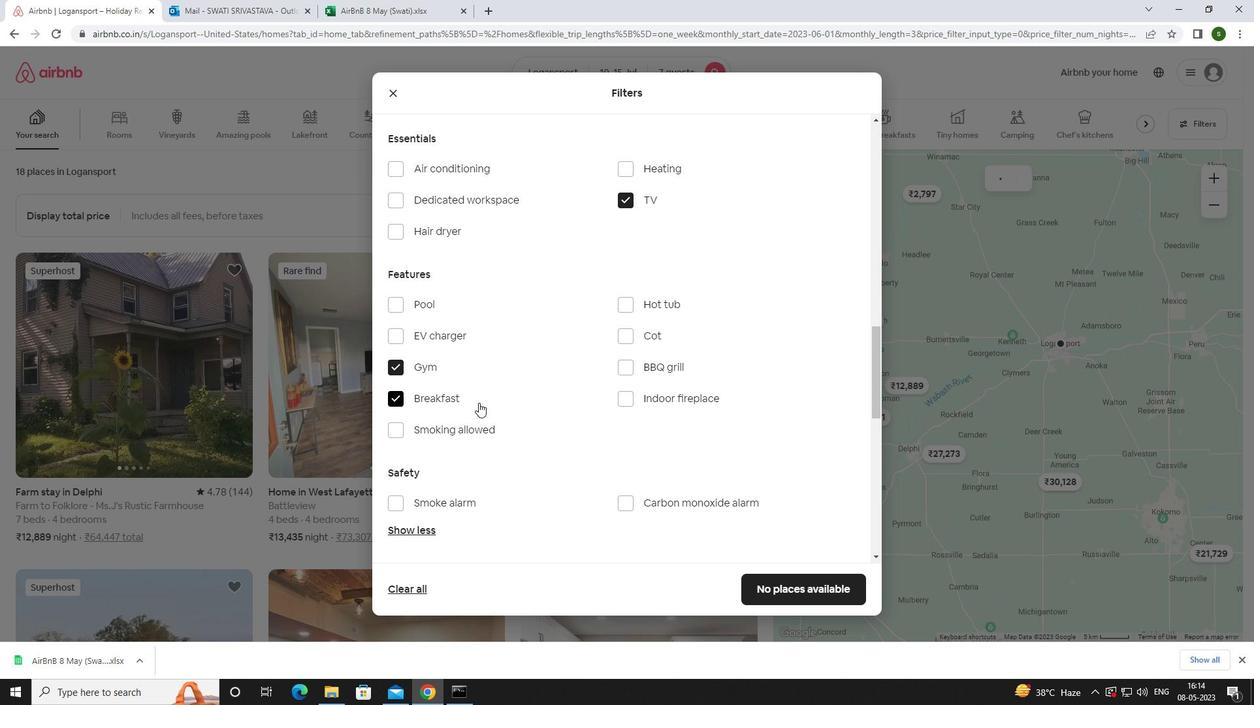 
Action: Mouse scrolled (523, 401) with delta (0, 0)
Screenshot: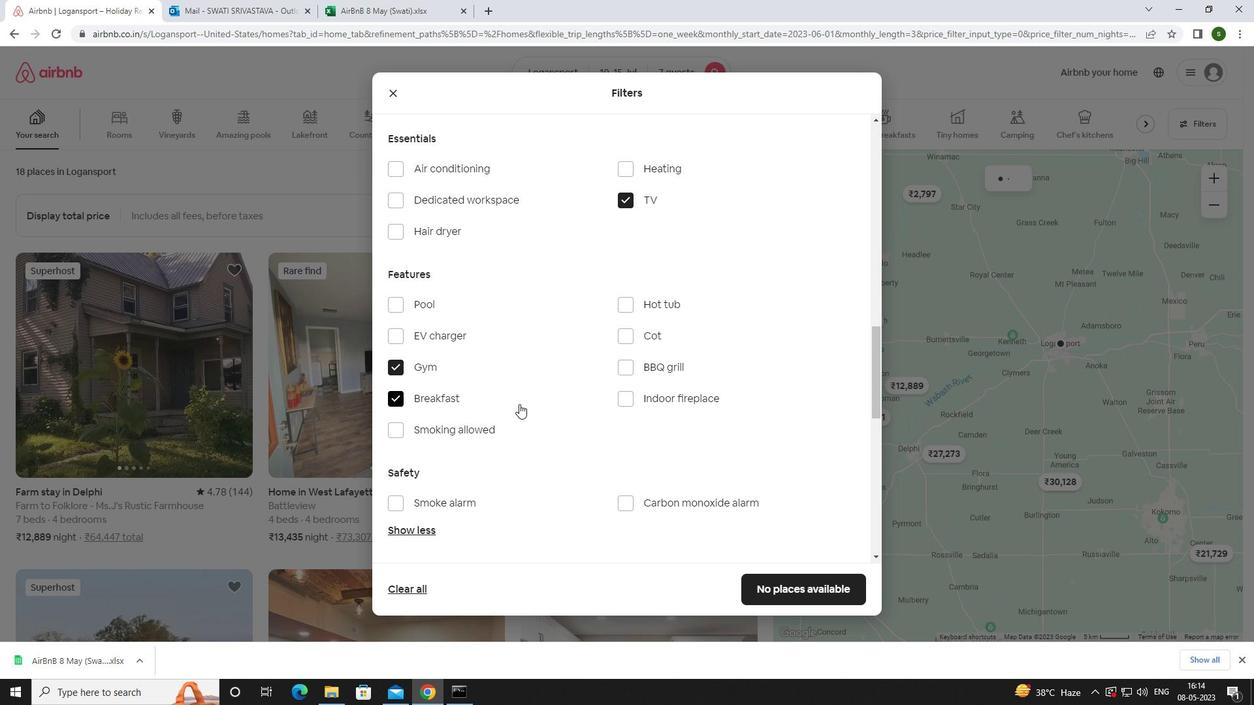 
Action: Mouse scrolled (523, 401) with delta (0, 0)
Screenshot: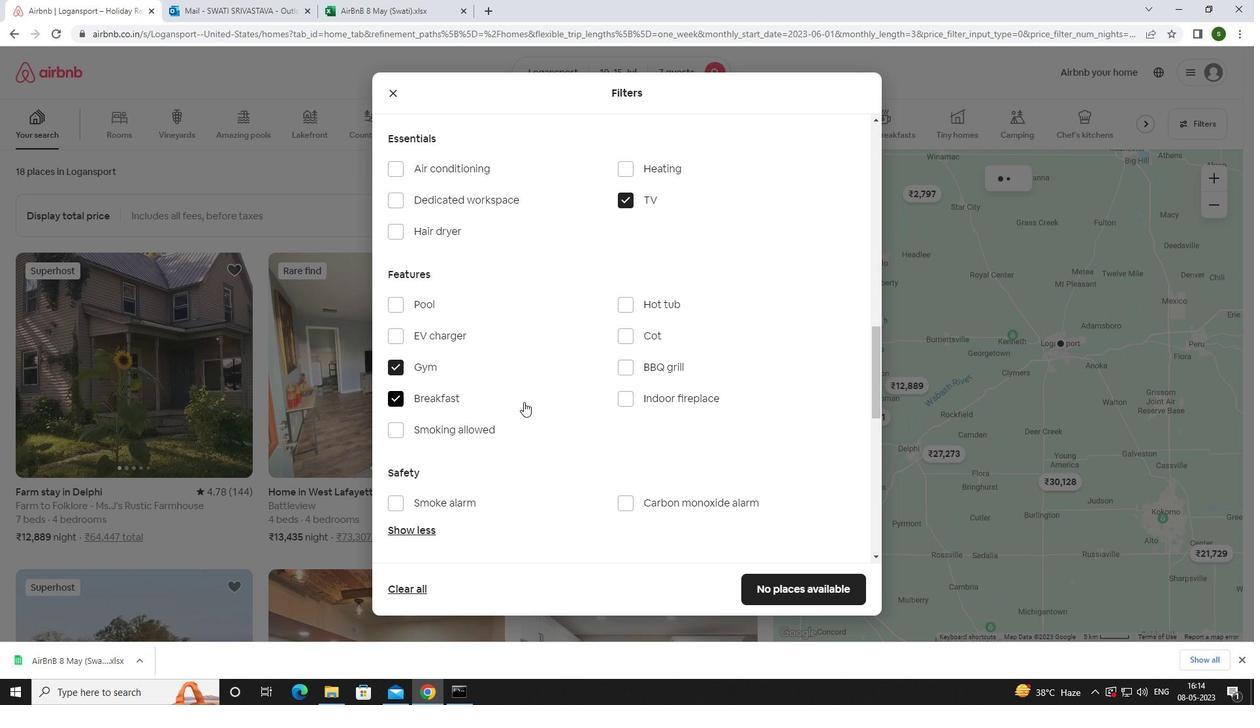 
Action: Mouse scrolled (523, 401) with delta (0, 0)
Screenshot: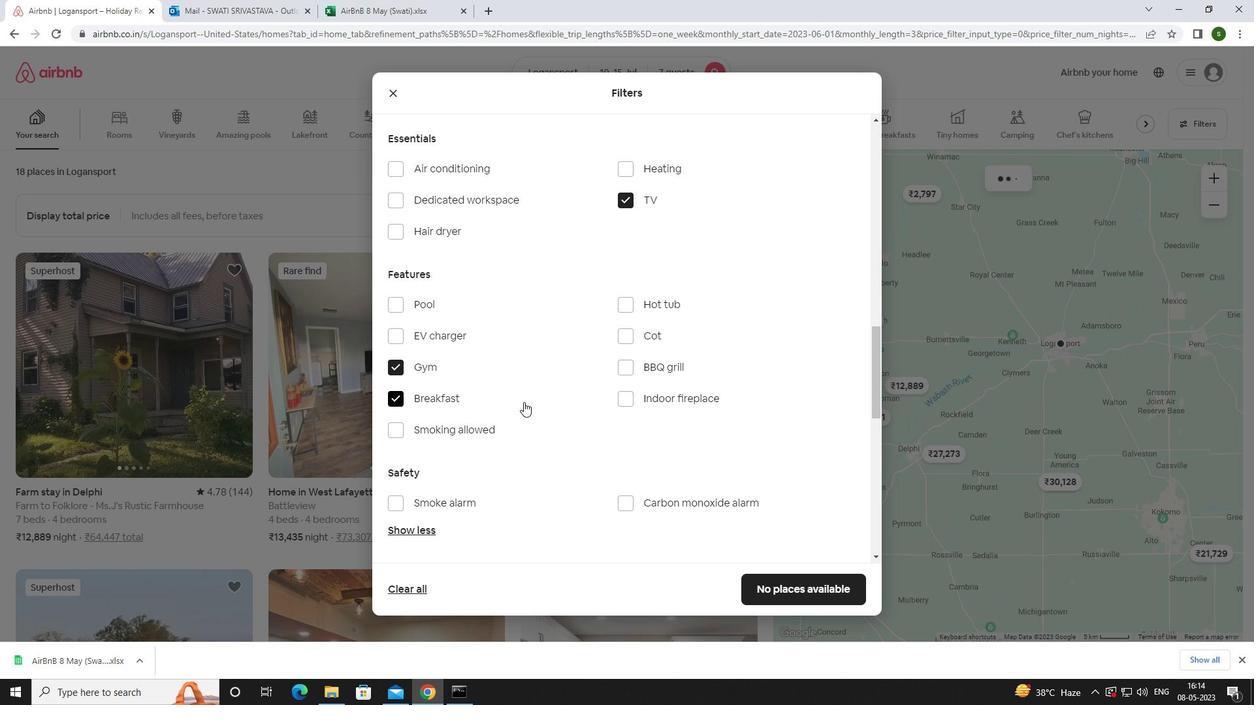 
Action: Mouse scrolled (523, 401) with delta (0, 0)
Screenshot: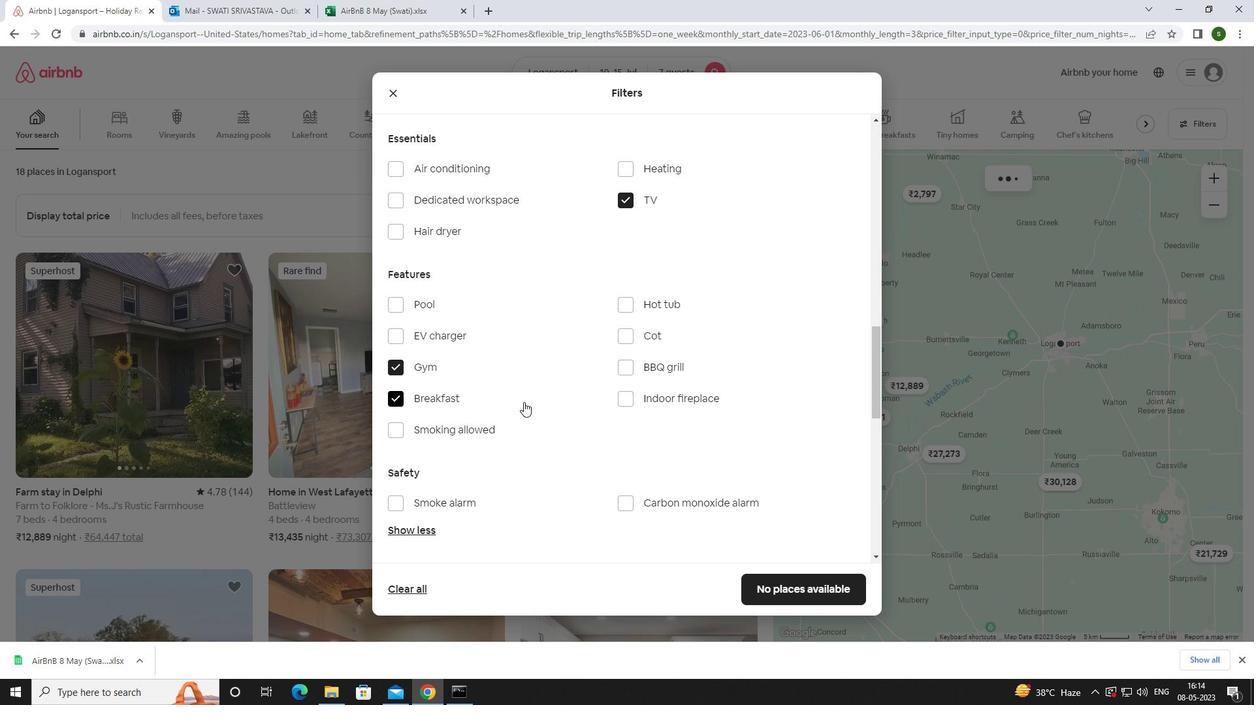 
Action: Mouse scrolled (523, 401) with delta (0, 0)
Screenshot: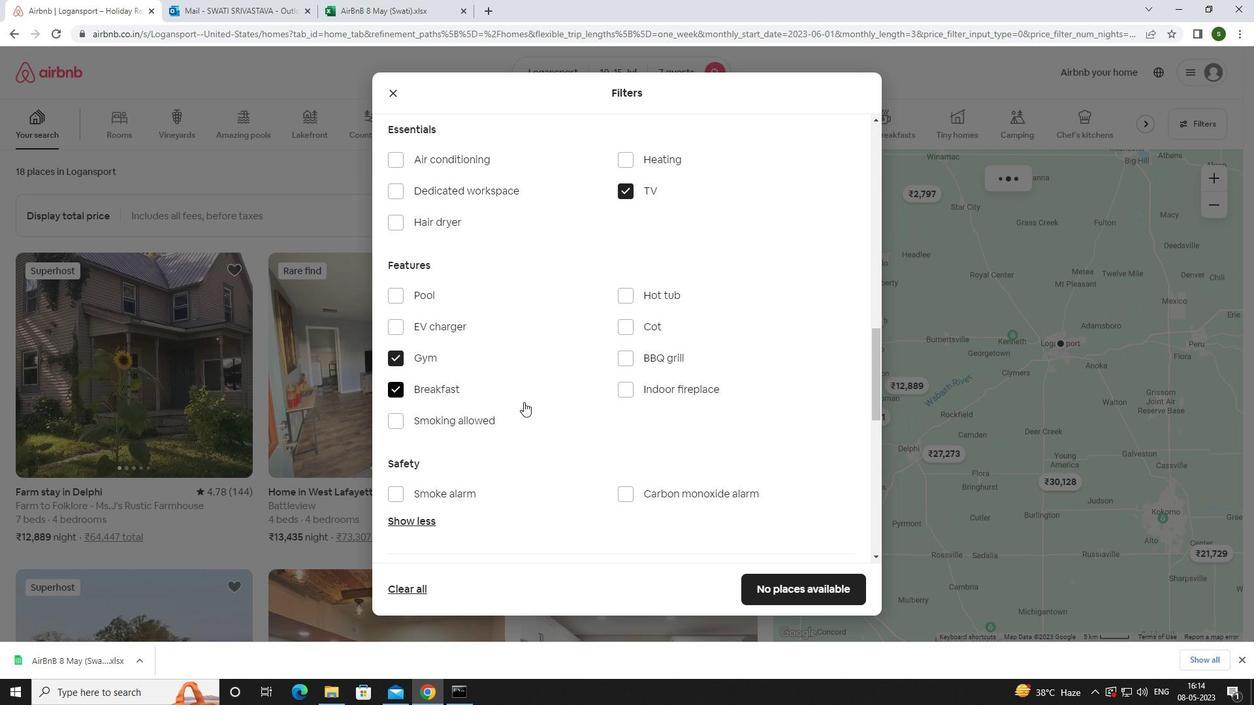 
Action: Mouse moved to (833, 354)
Screenshot: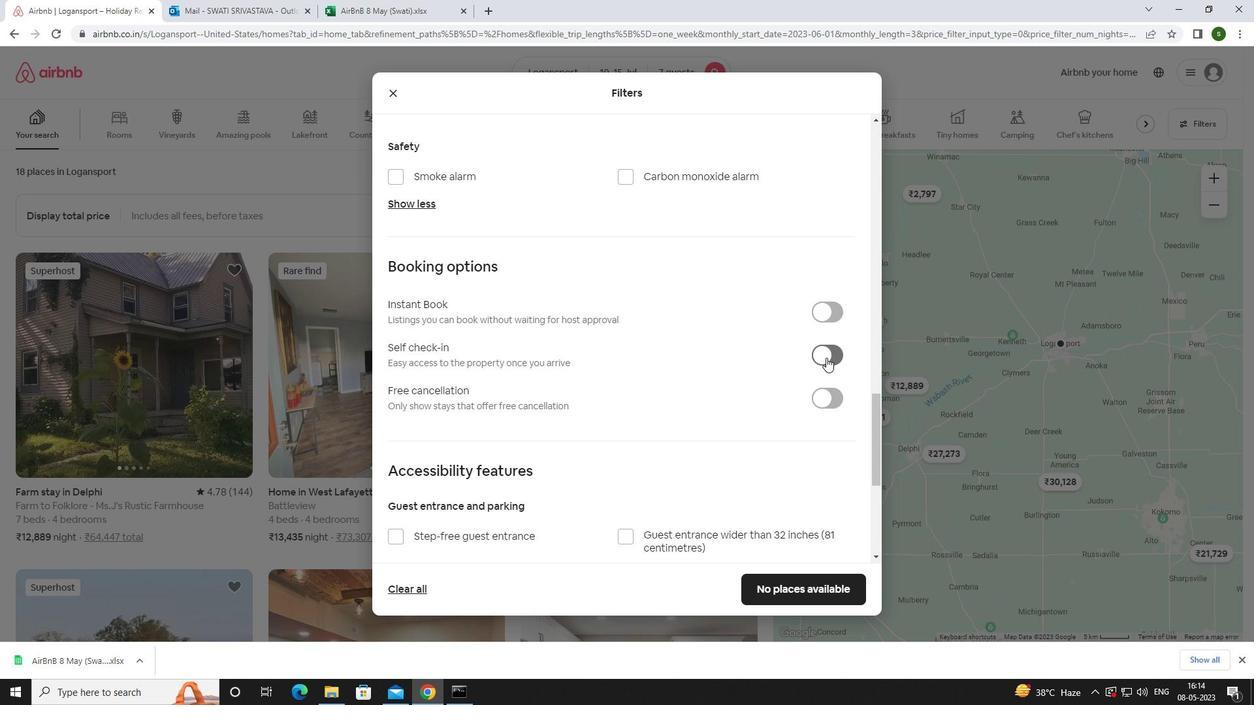 
Action: Mouse pressed left at (833, 354)
Screenshot: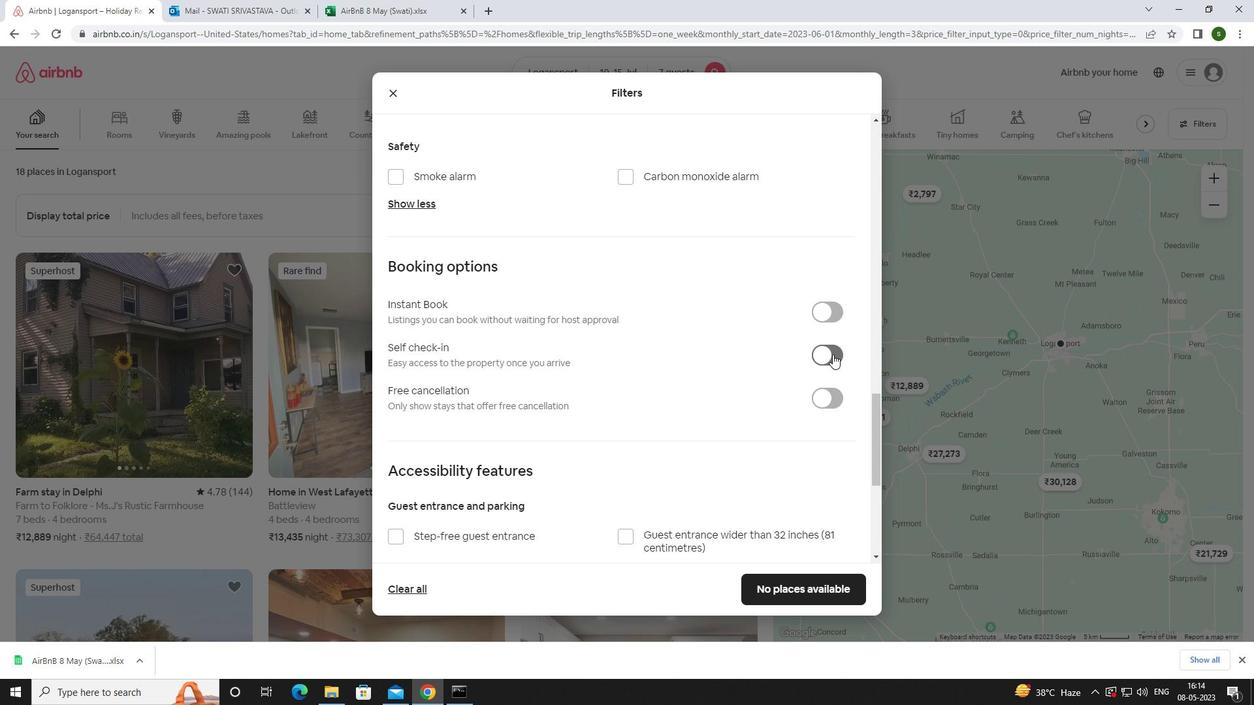 
Action: Mouse moved to (681, 375)
Screenshot: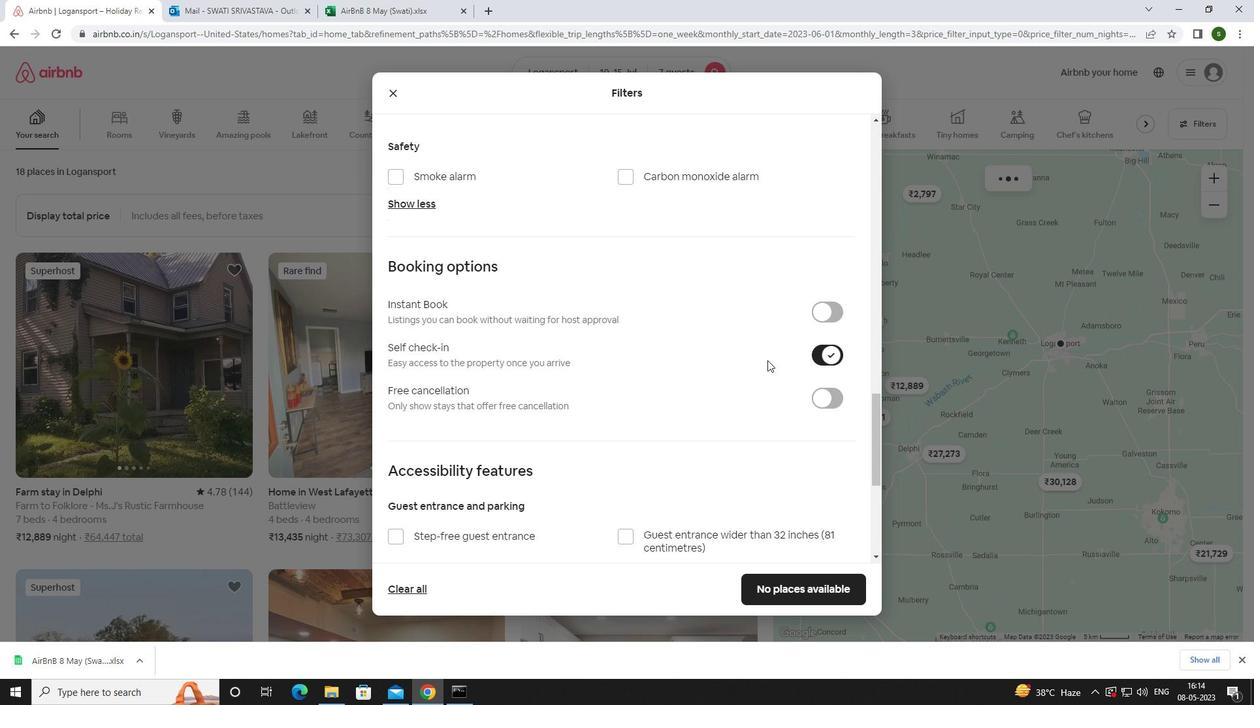 
Action: Mouse scrolled (681, 375) with delta (0, 0)
Screenshot: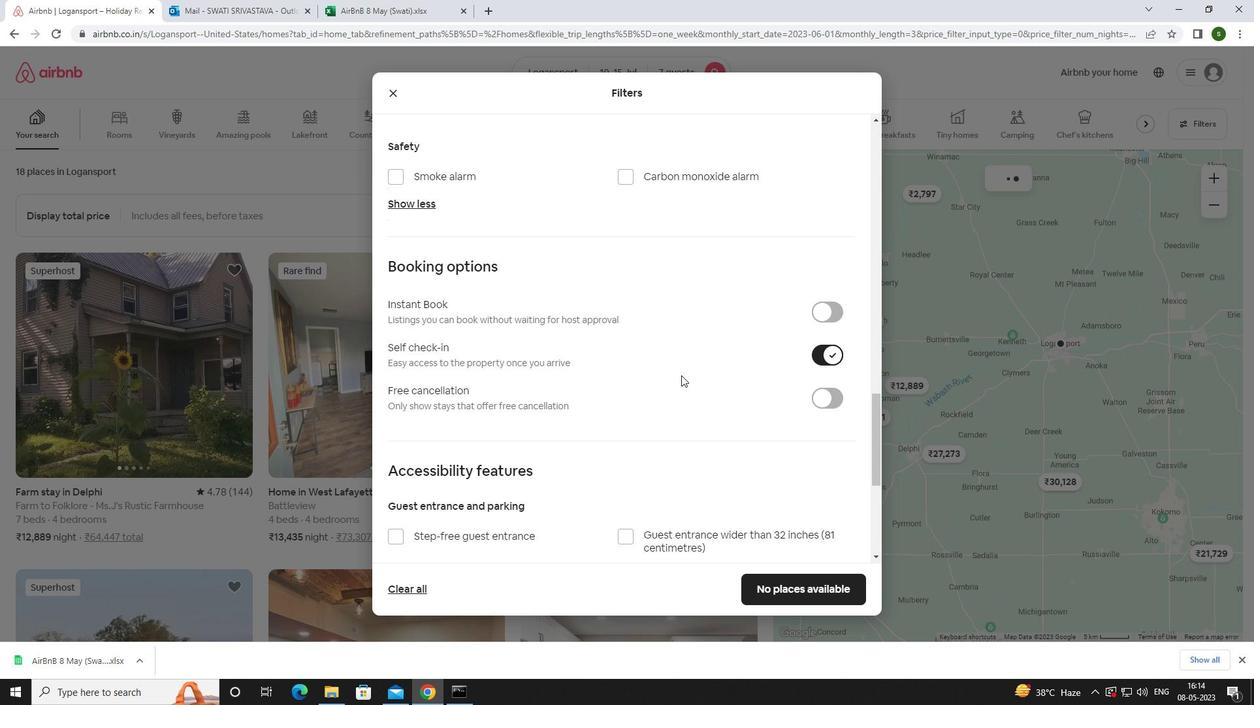 
Action: Mouse scrolled (681, 375) with delta (0, 0)
Screenshot: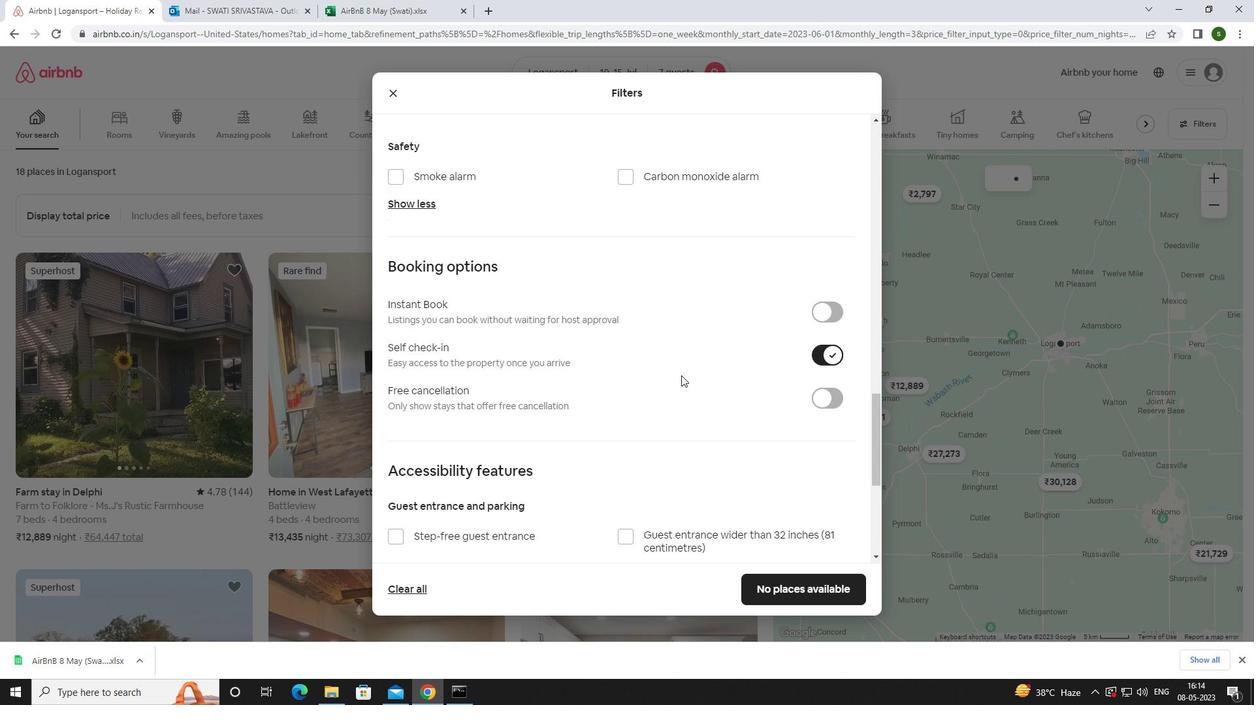 
Action: Mouse scrolled (681, 375) with delta (0, 0)
Screenshot: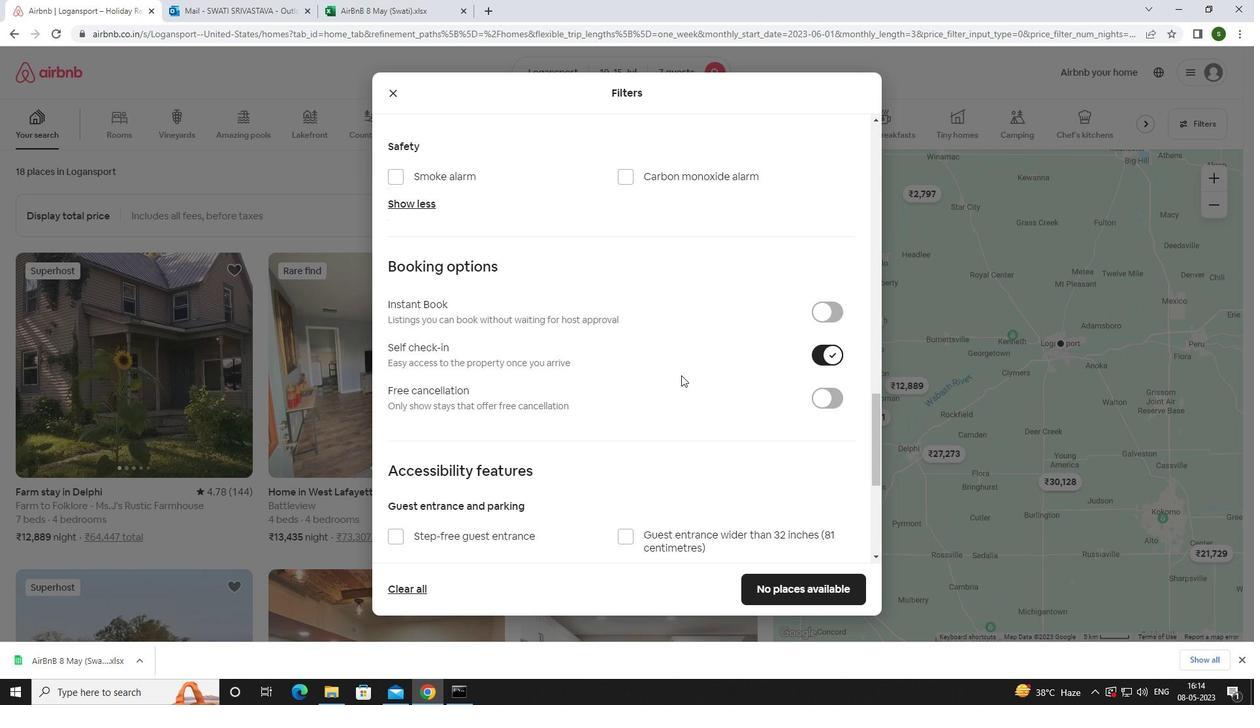 
Action: Mouse scrolled (681, 375) with delta (0, 0)
Screenshot: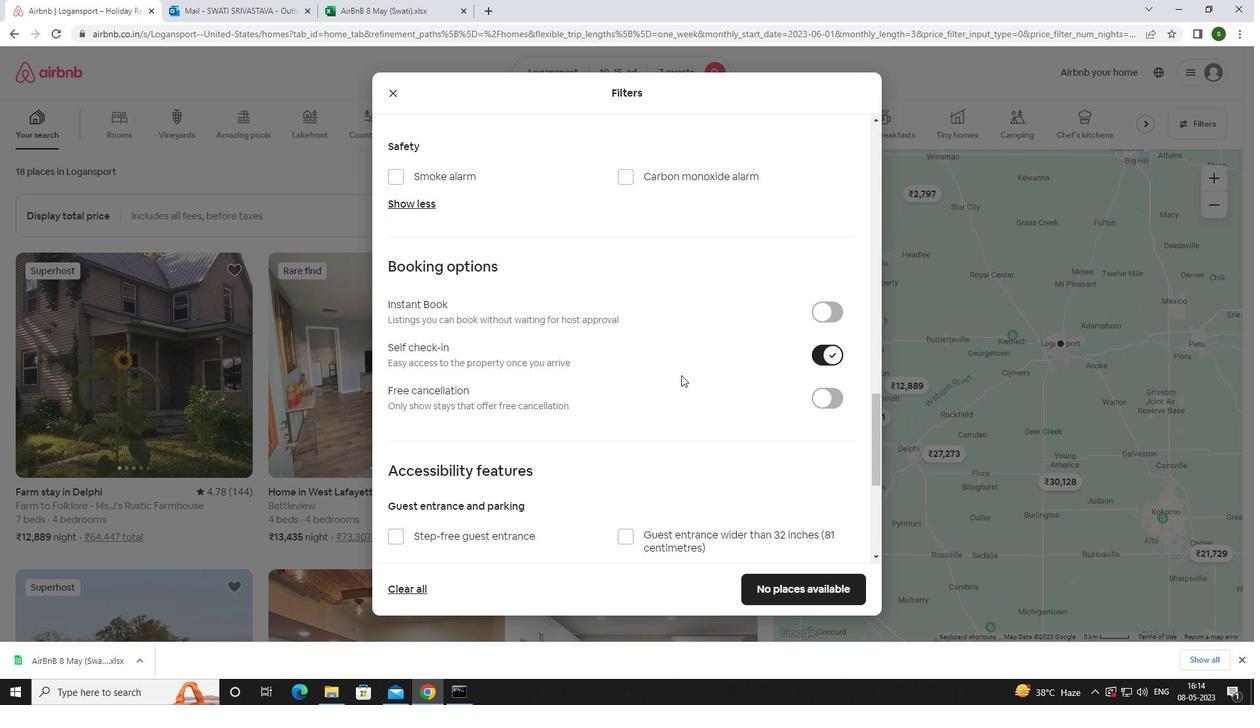 
Action: Mouse scrolled (681, 375) with delta (0, 0)
Screenshot: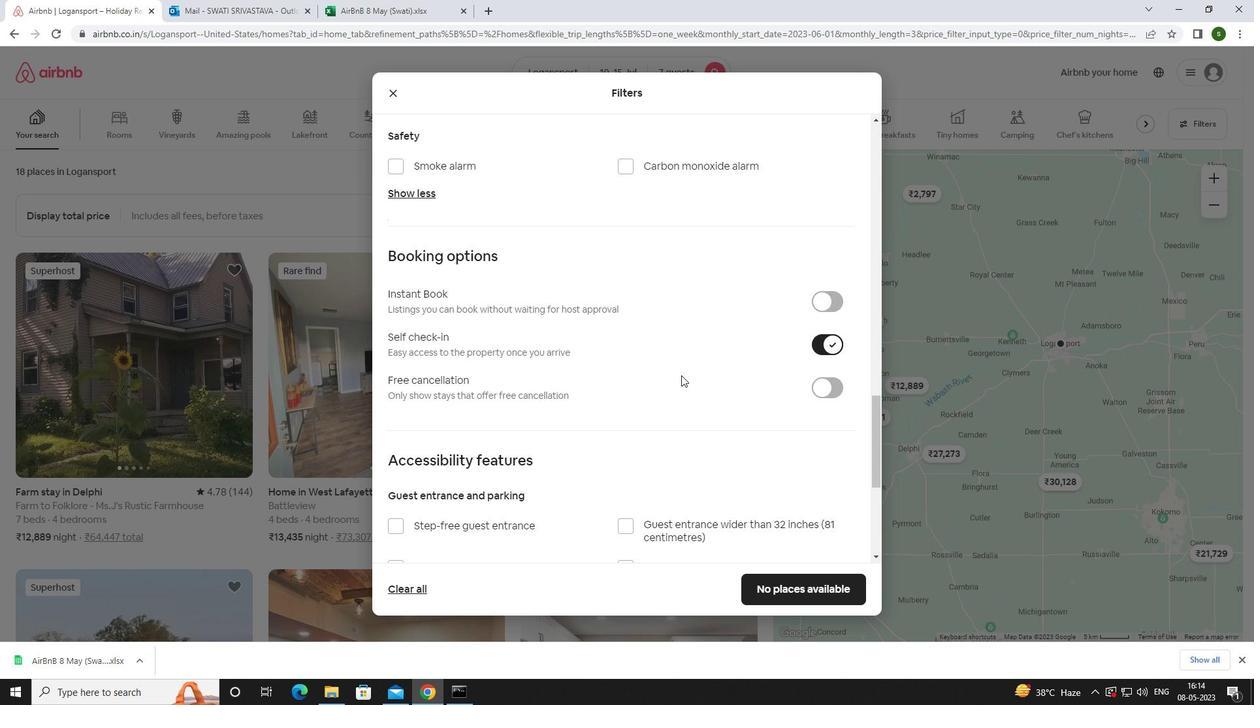 
Action: Mouse scrolled (681, 375) with delta (0, 0)
Screenshot: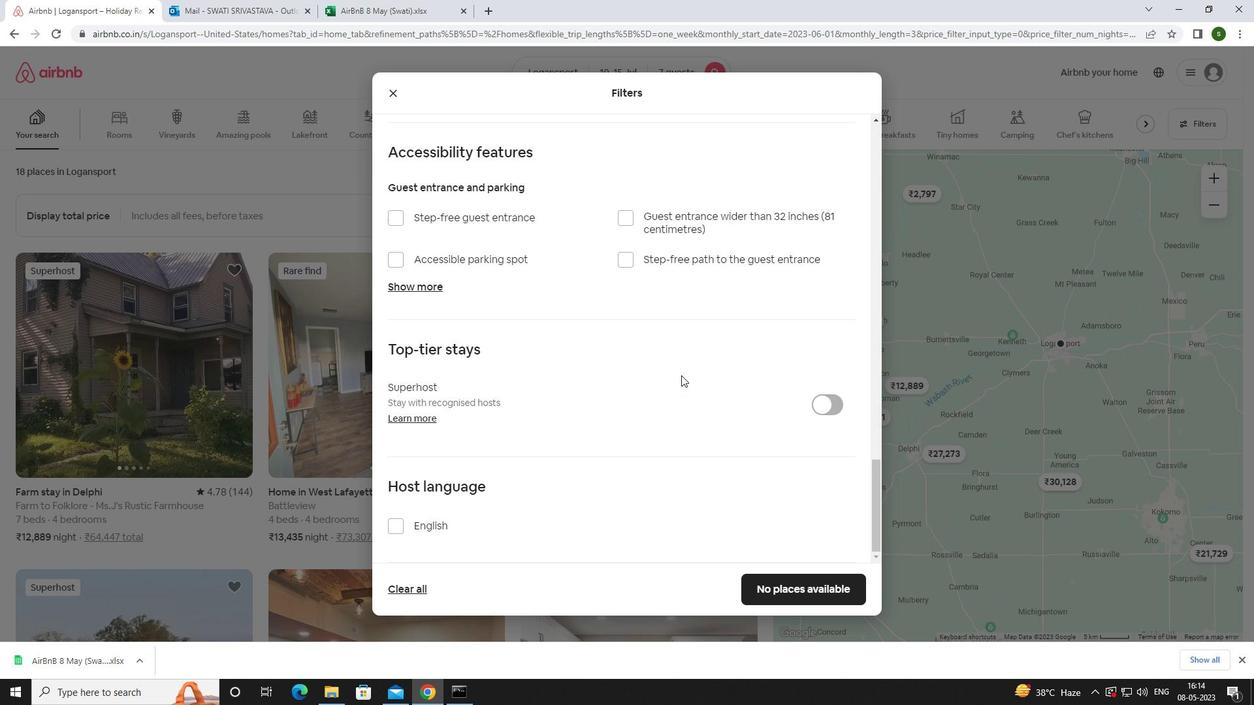 
Action: Mouse scrolled (681, 375) with delta (0, 0)
Screenshot: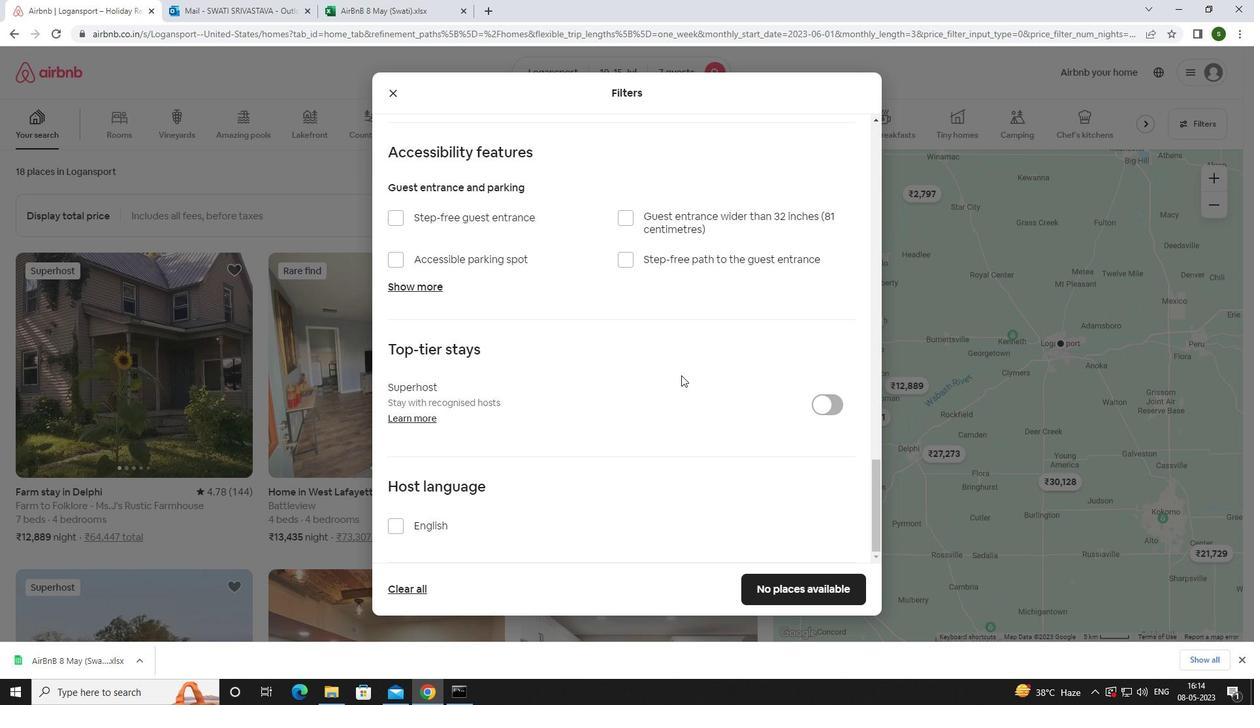 
Action: Mouse scrolled (681, 375) with delta (0, 0)
Screenshot: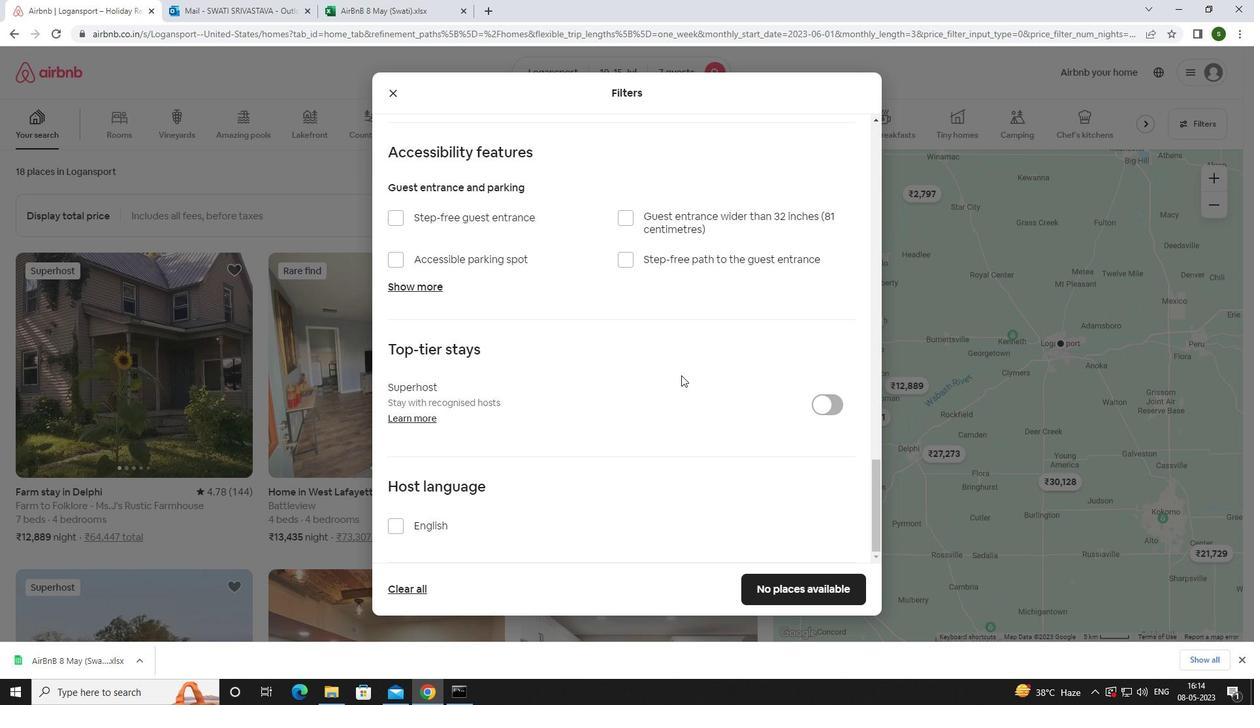
Action: Mouse scrolled (681, 375) with delta (0, 0)
Screenshot: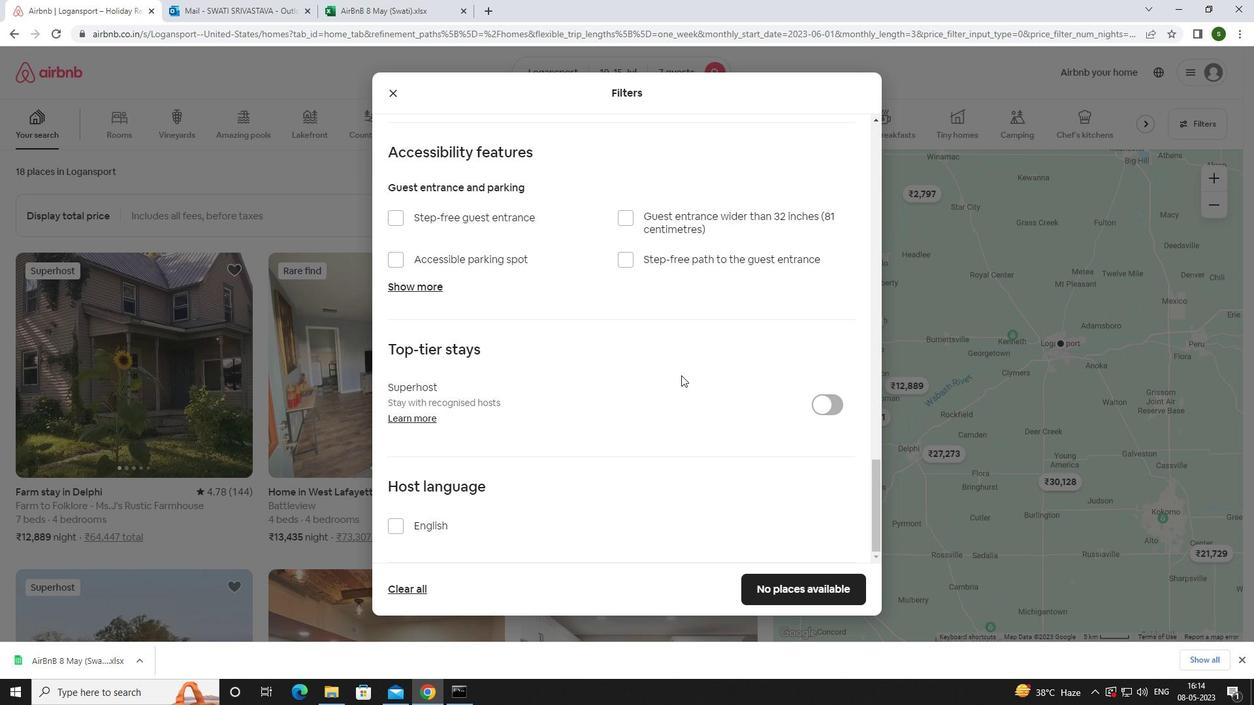 
Action: Mouse scrolled (681, 375) with delta (0, 0)
Screenshot: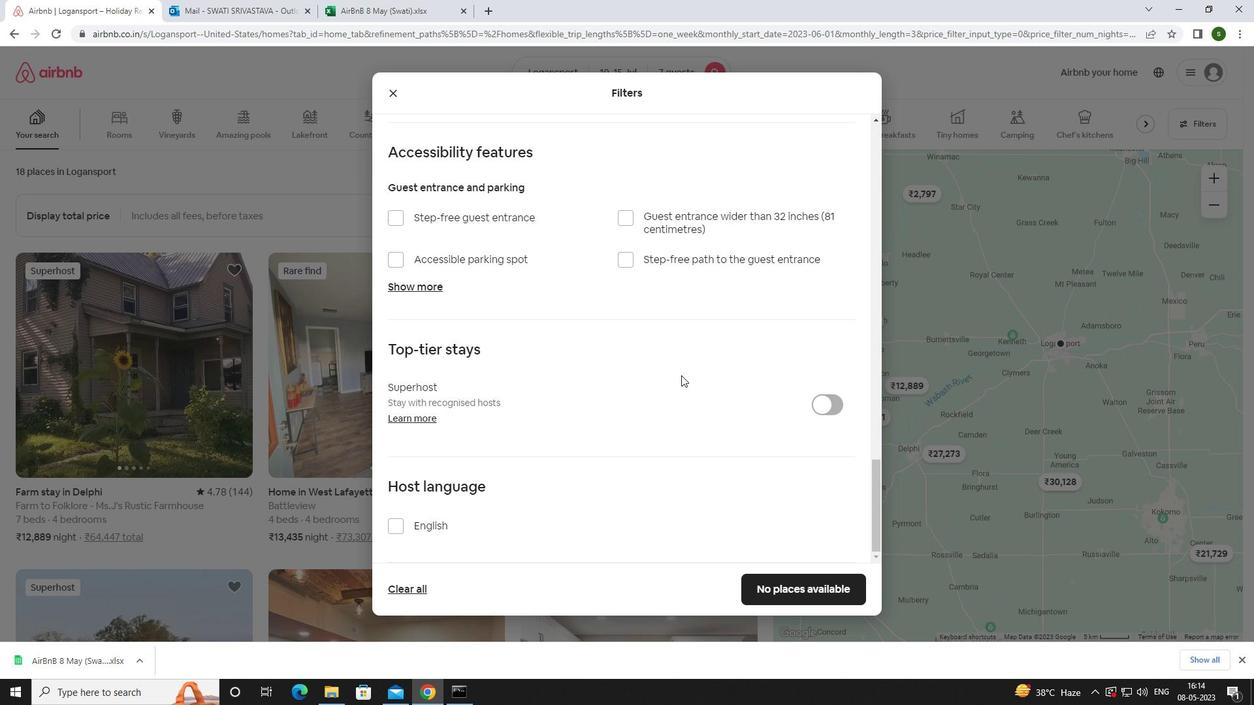 
Action: Mouse moved to (410, 527)
Screenshot: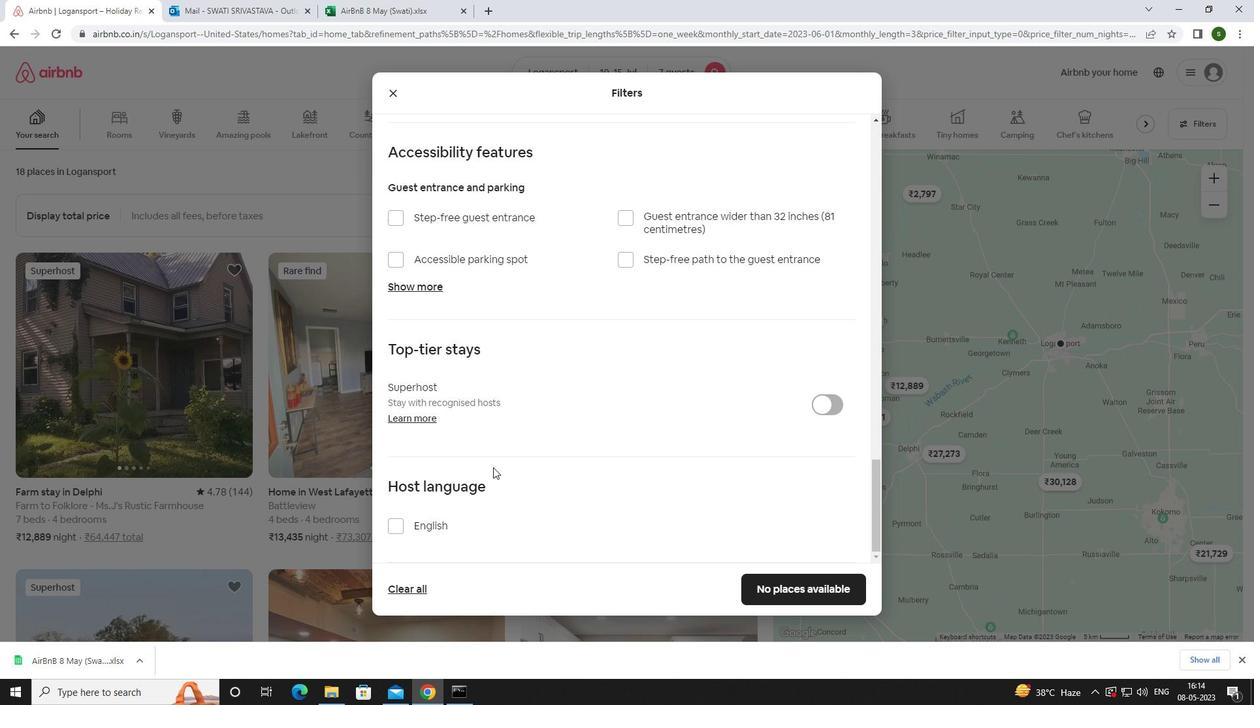 
Action: Mouse pressed left at (410, 527)
Screenshot: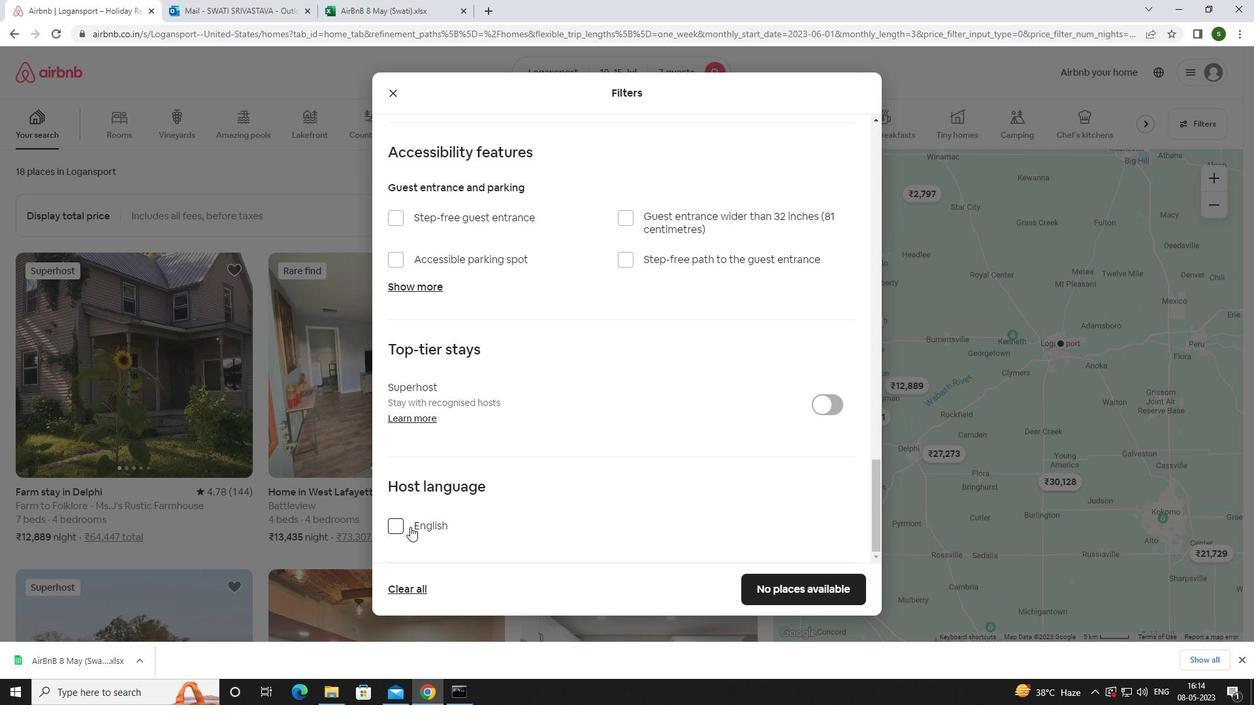 
Action: Mouse moved to (795, 590)
Screenshot: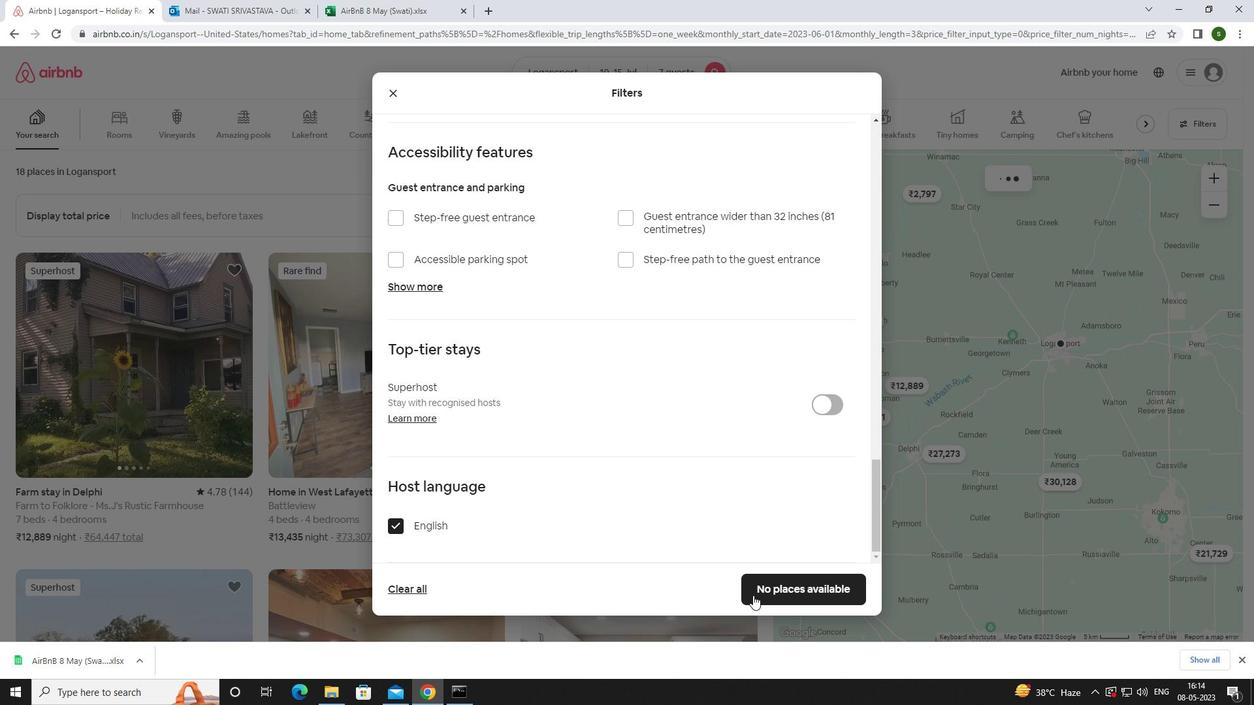 
Action: Mouse pressed left at (795, 590)
Screenshot: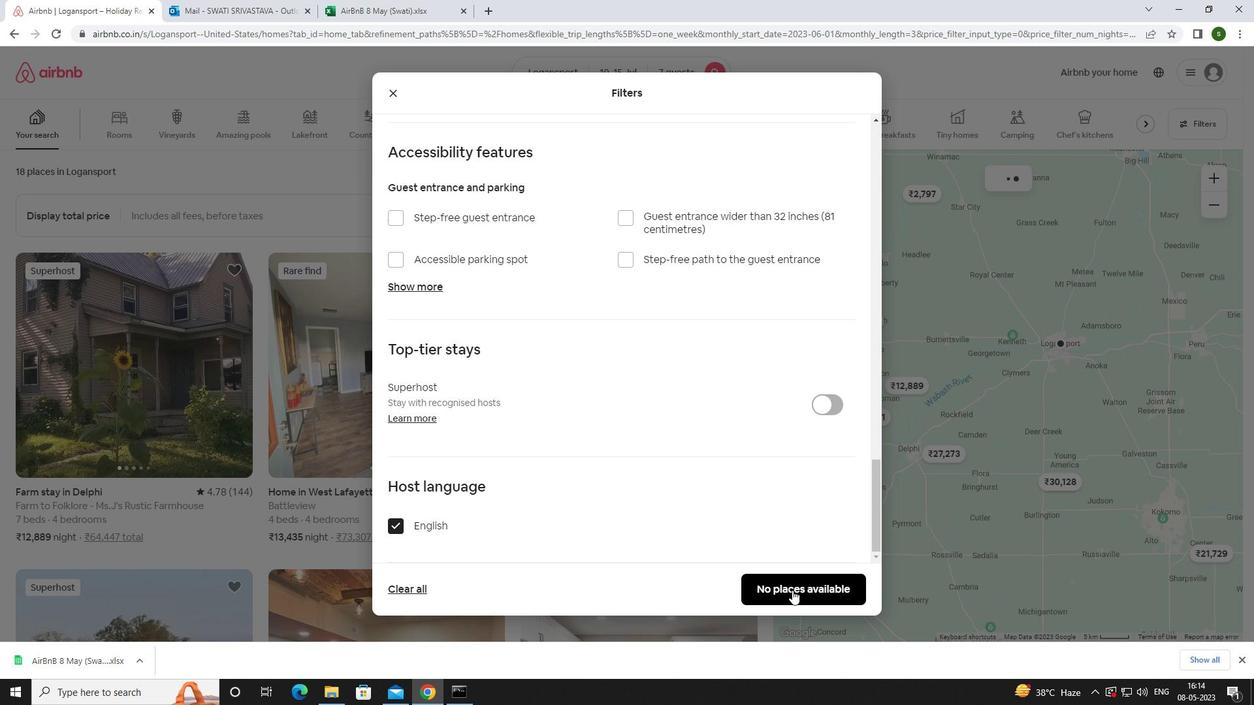 
Action: Mouse moved to (569, 414)
Screenshot: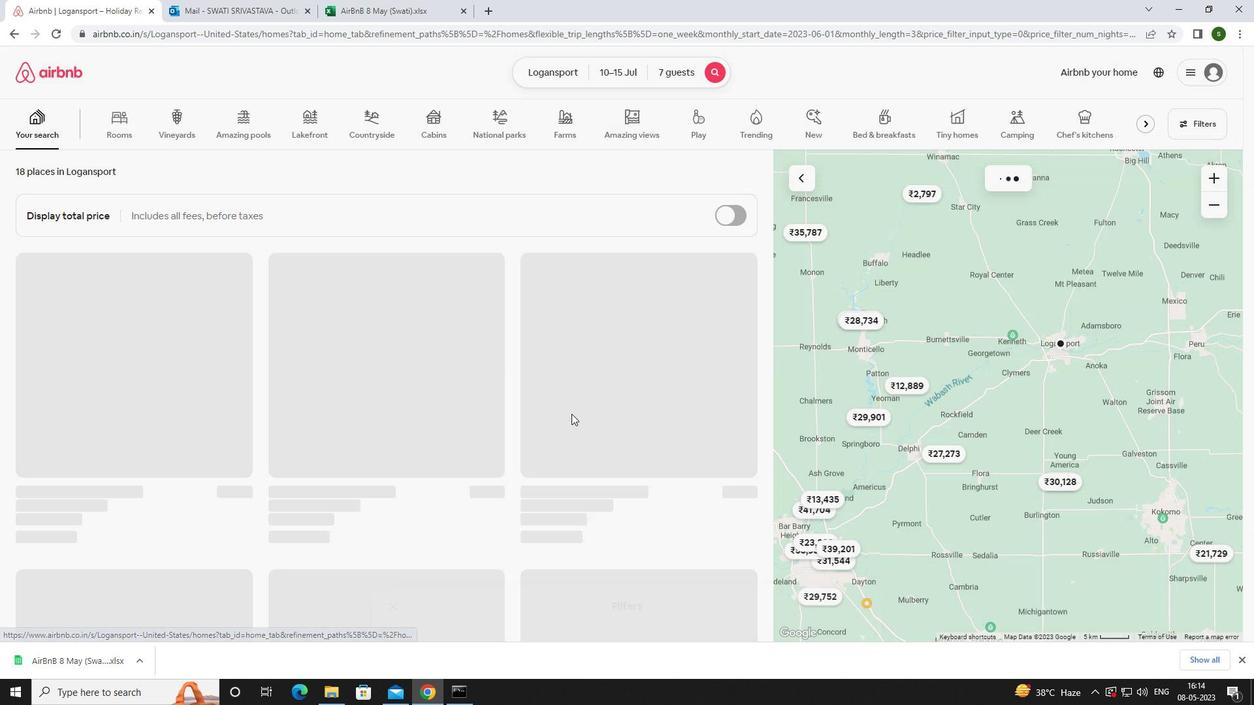 
